 Task: Create a validation rule in Salesforce to ensure 'Days_Open_Field' cannot be negative.
Action: Mouse moved to (14, 93)
Screenshot: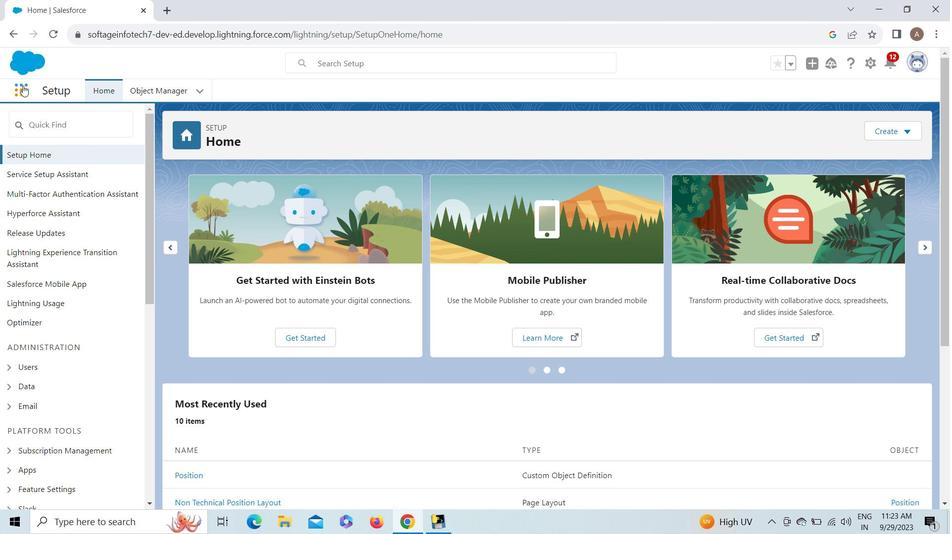 
Action: Mouse pressed left at (14, 93)
Screenshot: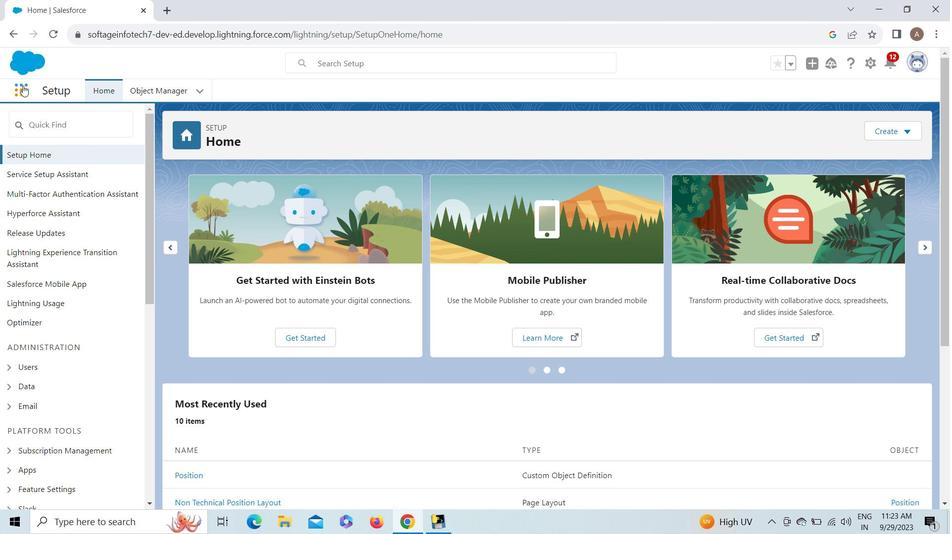 
Action: Mouse moved to (22, 86)
Screenshot: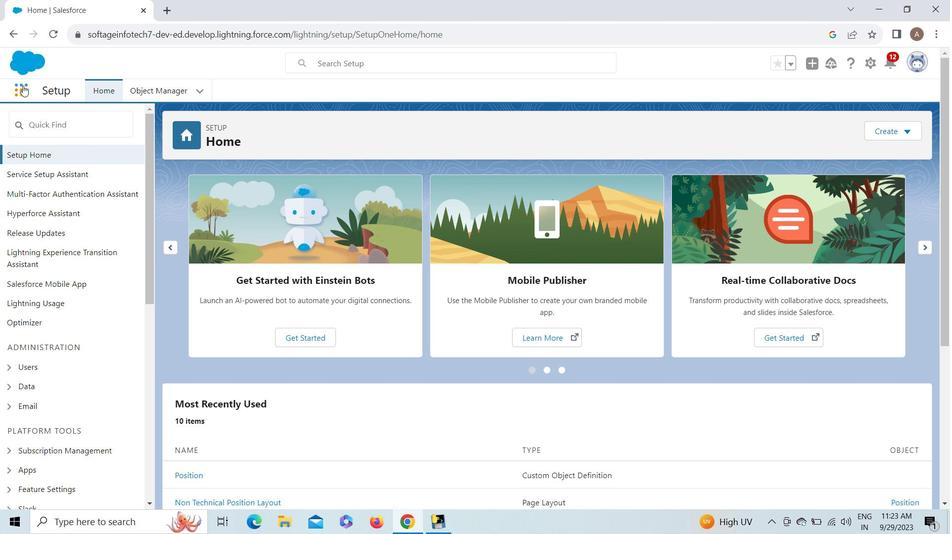 
Action: Mouse pressed left at (22, 86)
Screenshot: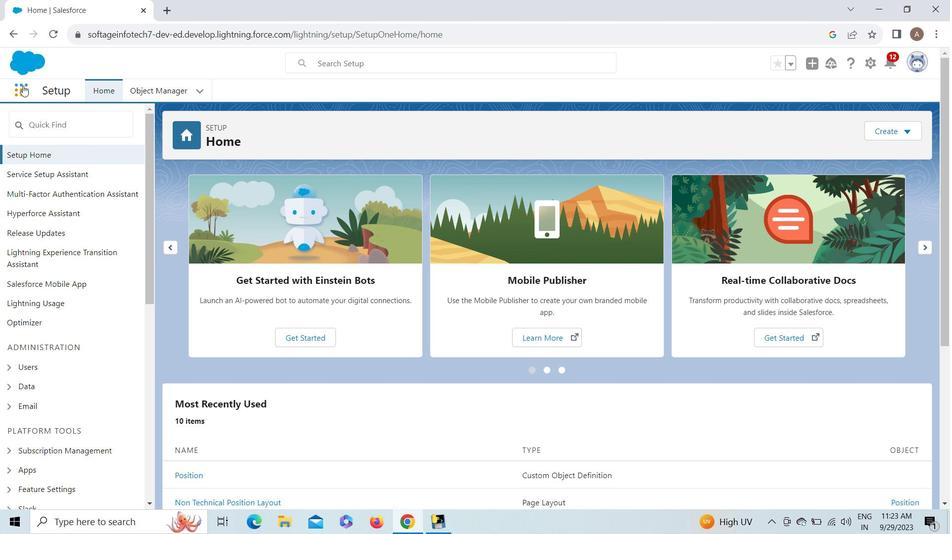 
Action: Mouse moved to (61, 166)
Screenshot: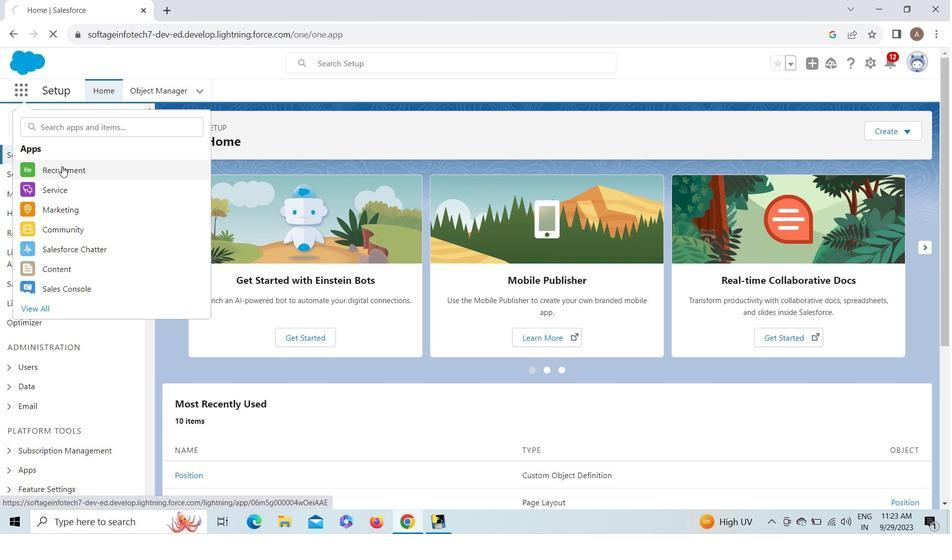 
Action: Mouse pressed left at (61, 166)
Screenshot: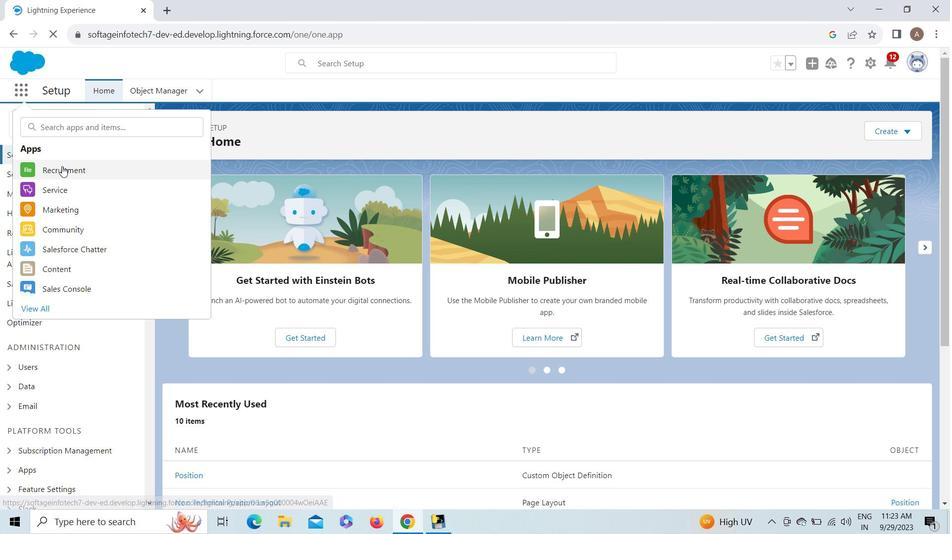 
Action: Mouse moved to (176, 82)
Screenshot: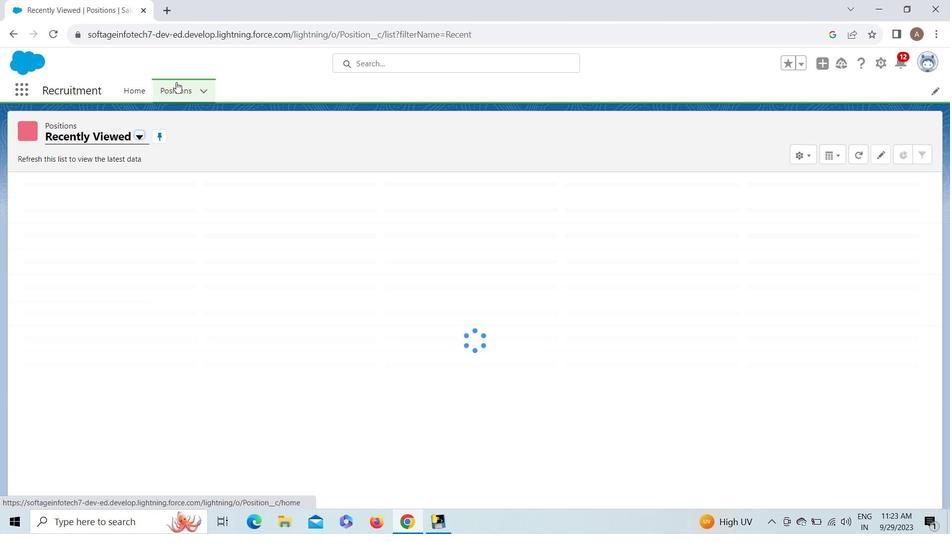 
Action: Mouse pressed left at (176, 82)
Screenshot: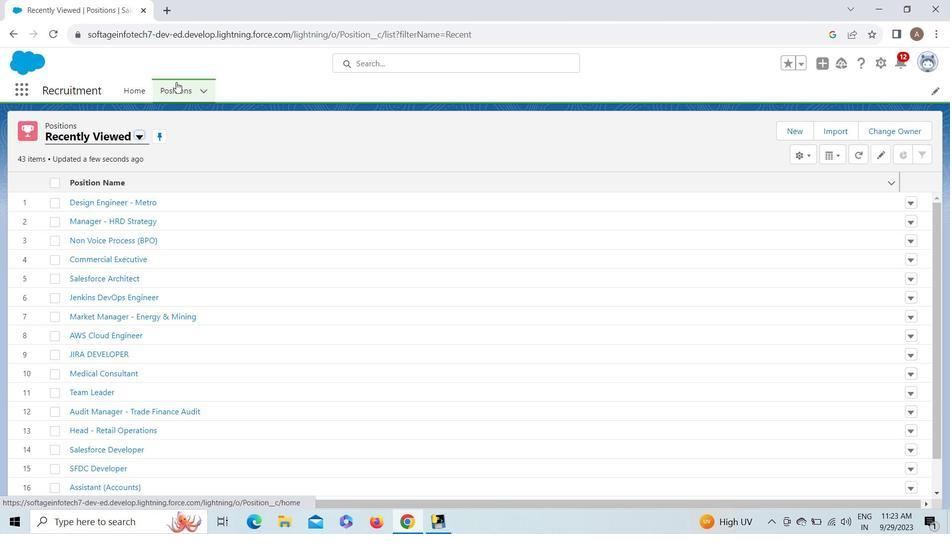 
Action: Mouse moved to (879, 61)
Screenshot: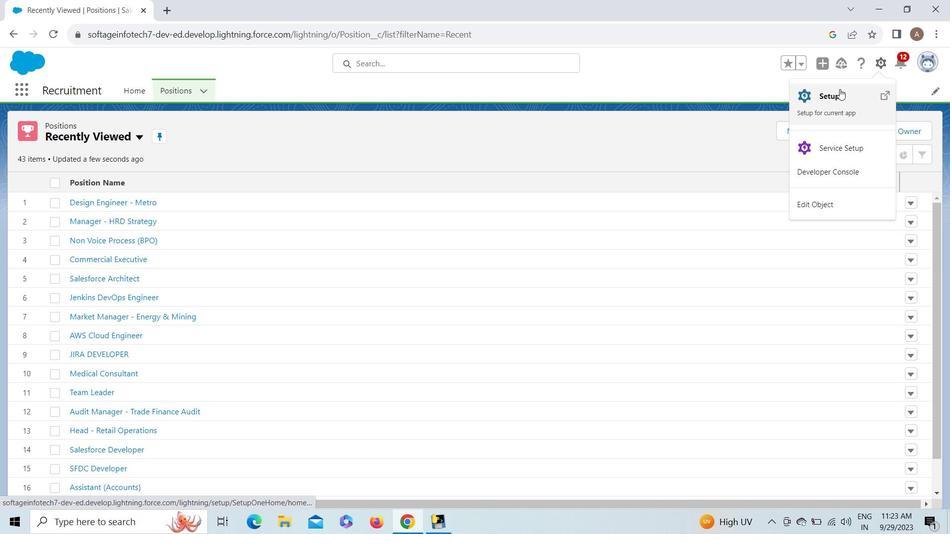 
Action: Mouse pressed left at (879, 61)
Screenshot: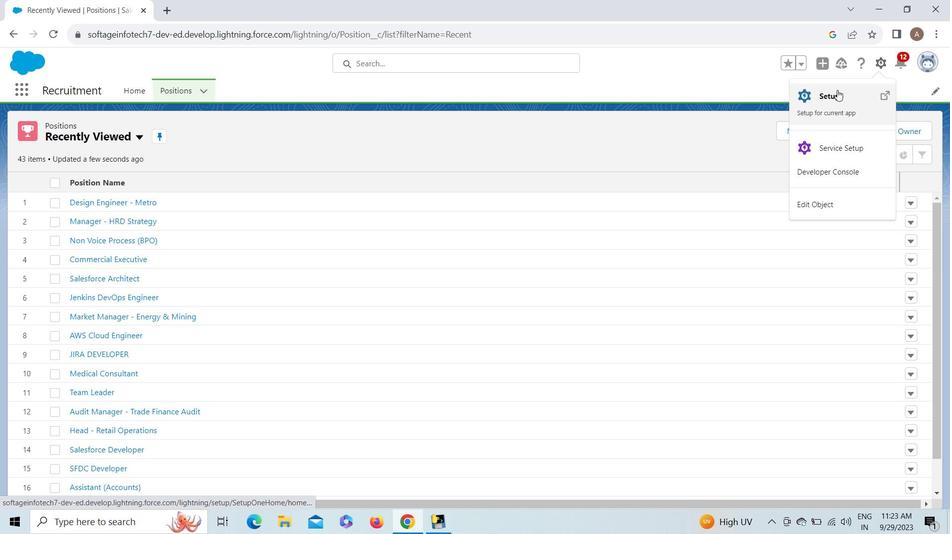 
Action: Mouse moved to (837, 90)
Screenshot: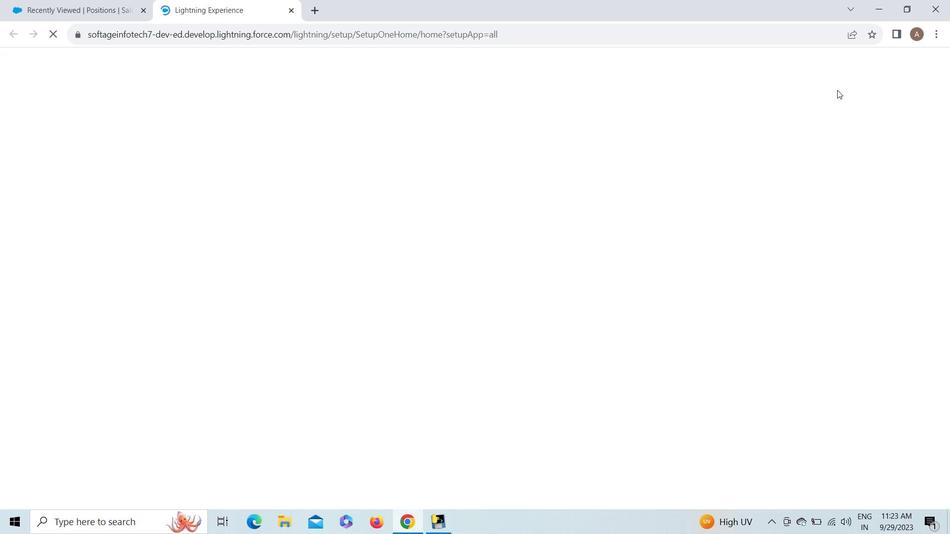 
Action: Mouse pressed left at (837, 90)
Screenshot: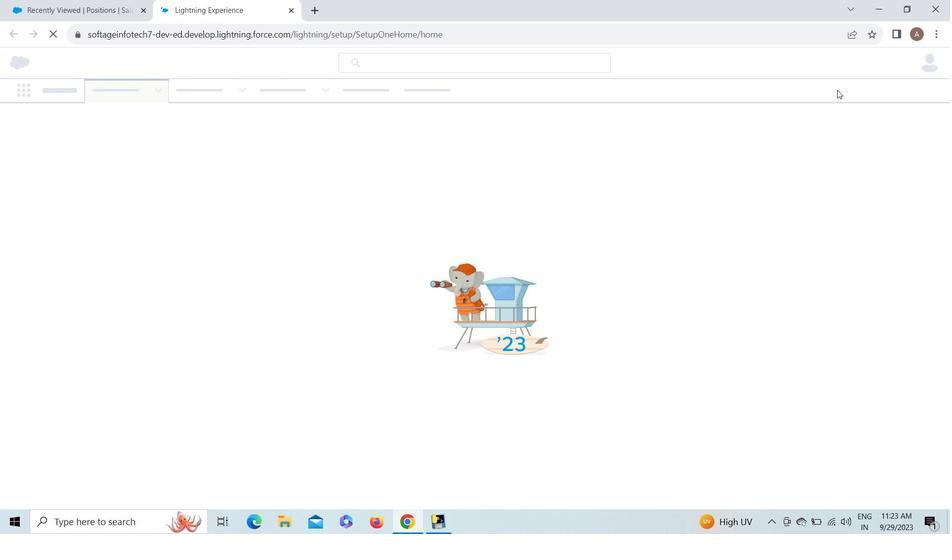 
Action: Mouse moved to (152, 89)
Screenshot: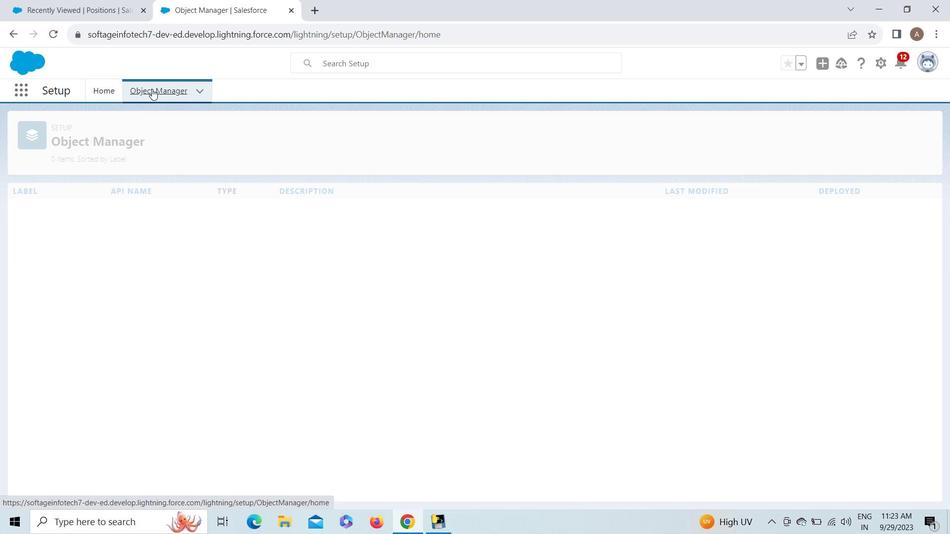
Action: Mouse pressed left at (152, 89)
Screenshot: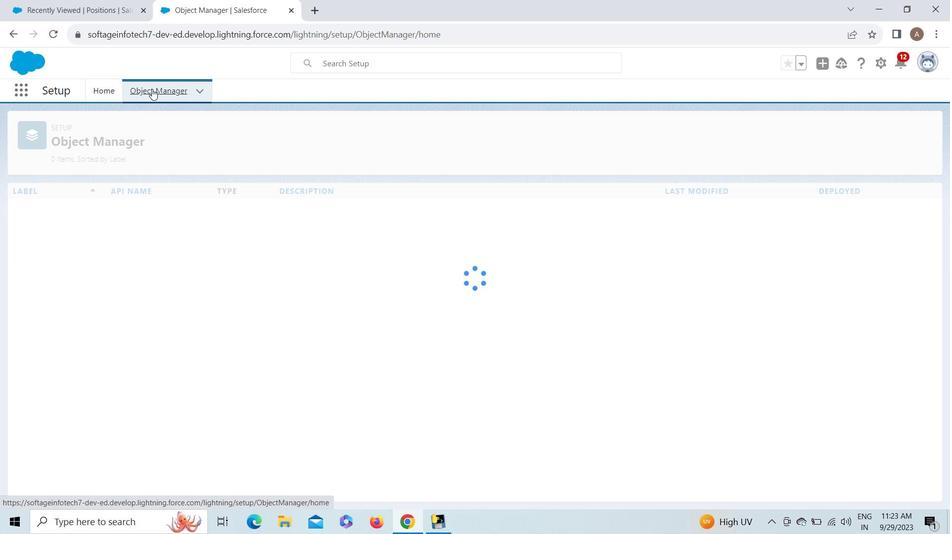 
Action: Mouse moved to (707, 125)
Screenshot: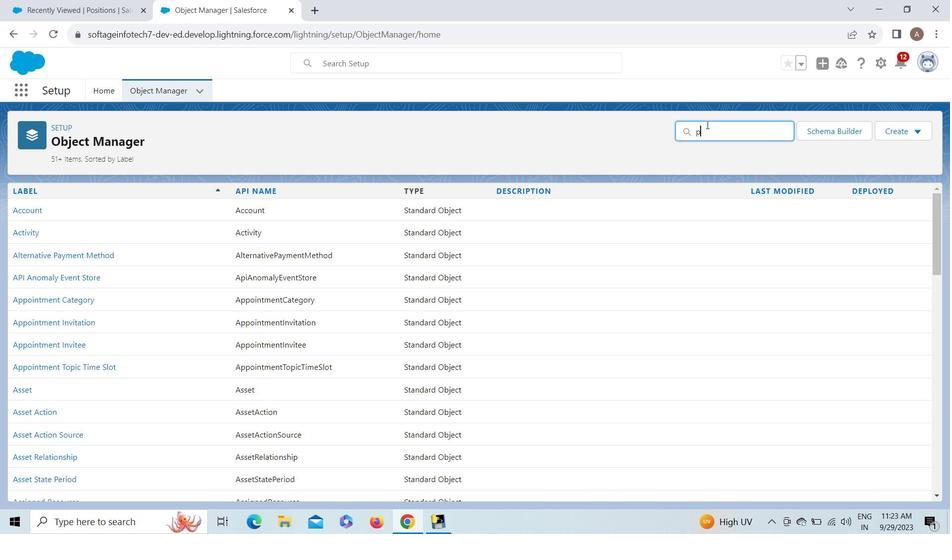 
Action: Mouse pressed left at (707, 125)
Screenshot: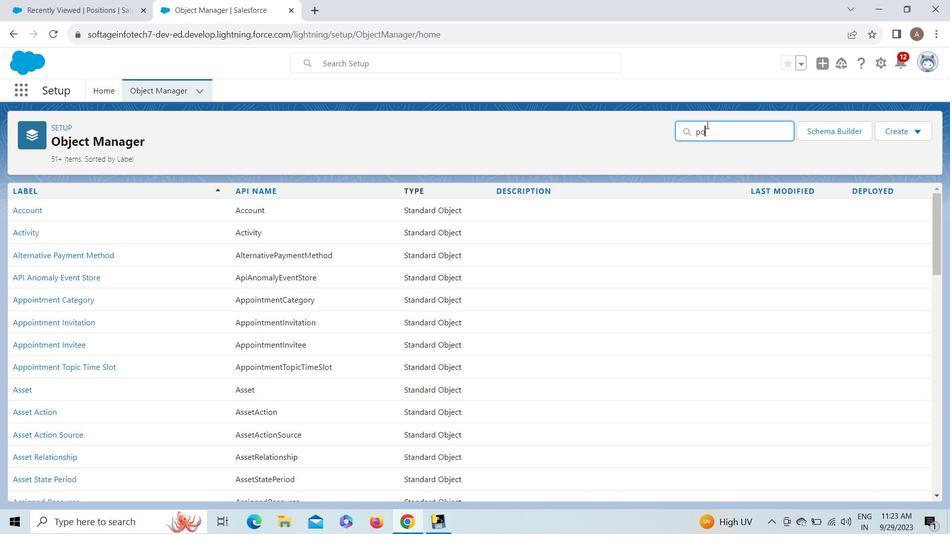 
Action: Key pressed pos
Screenshot: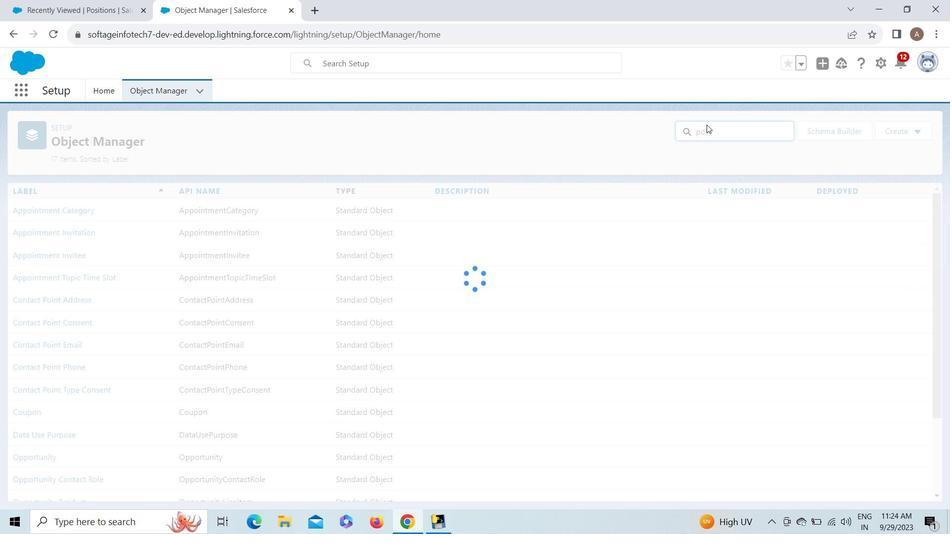 
Action: Mouse moved to (25, 246)
Screenshot: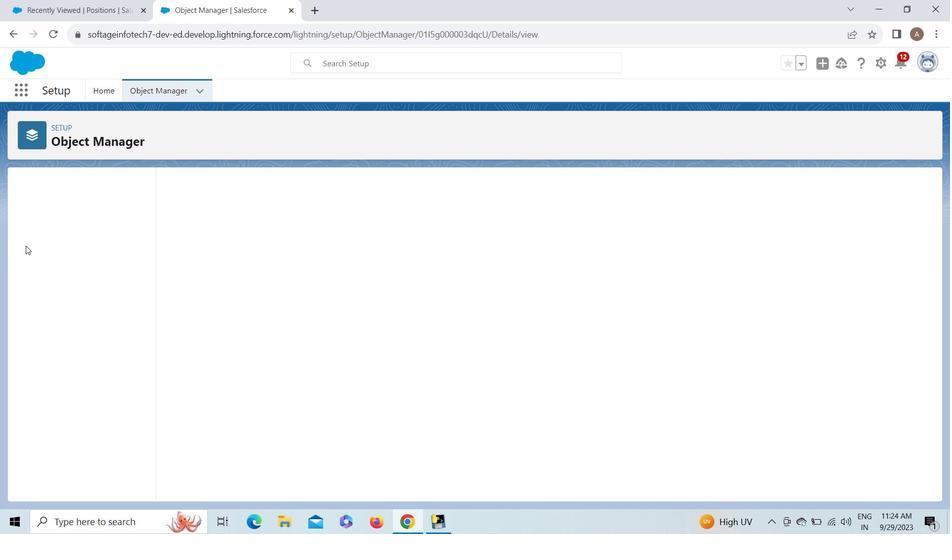 
Action: Mouse pressed left at (25, 246)
Screenshot: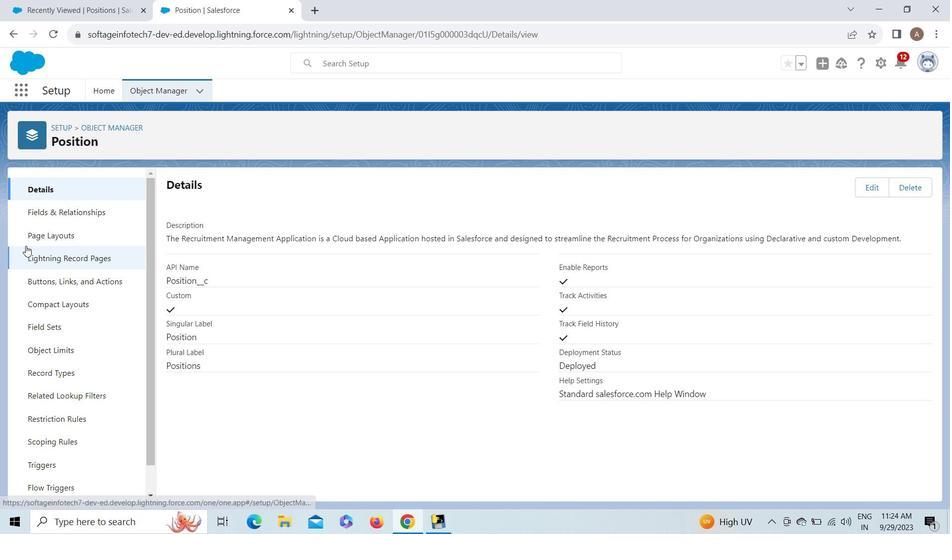 
Action: Mouse moved to (153, 476)
Screenshot: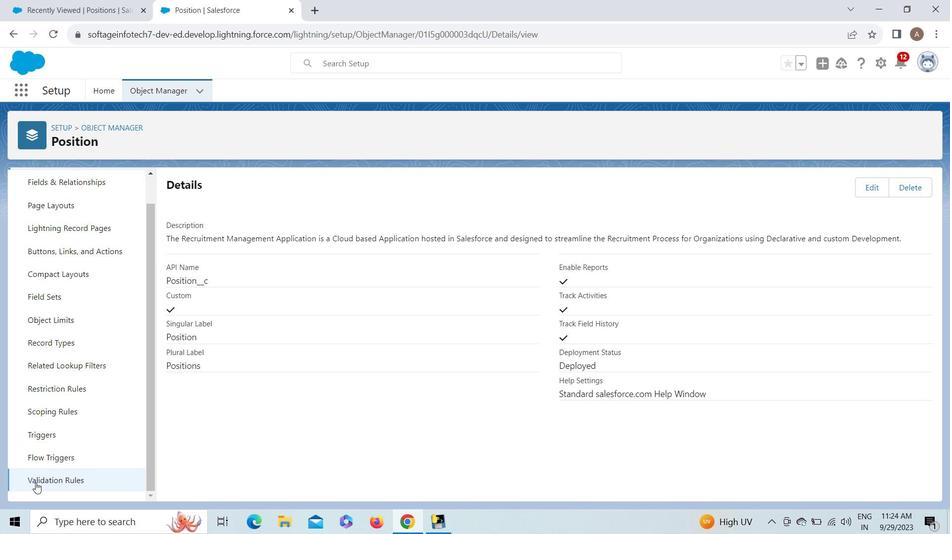 
Action: Mouse pressed left at (153, 476)
Screenshot: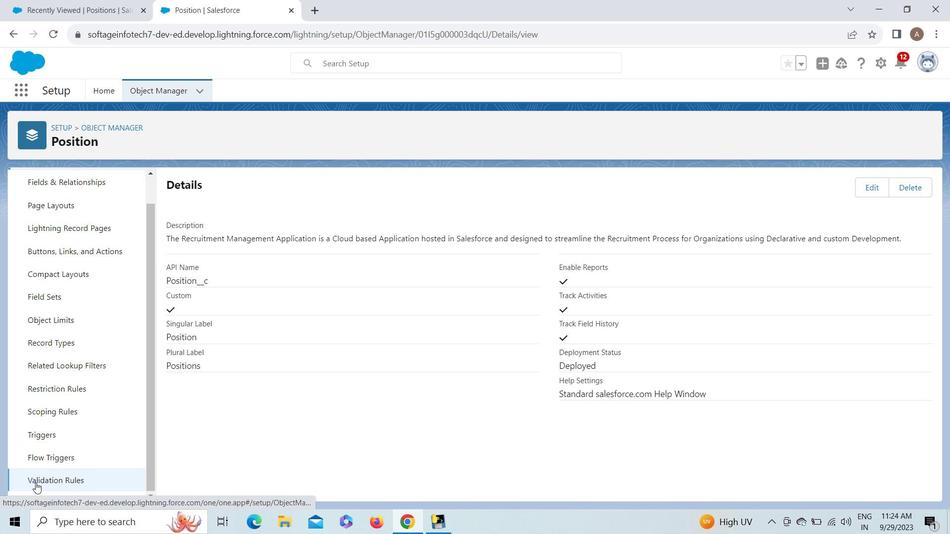
Action: Mouse moved to (36, 483)
Screenshot: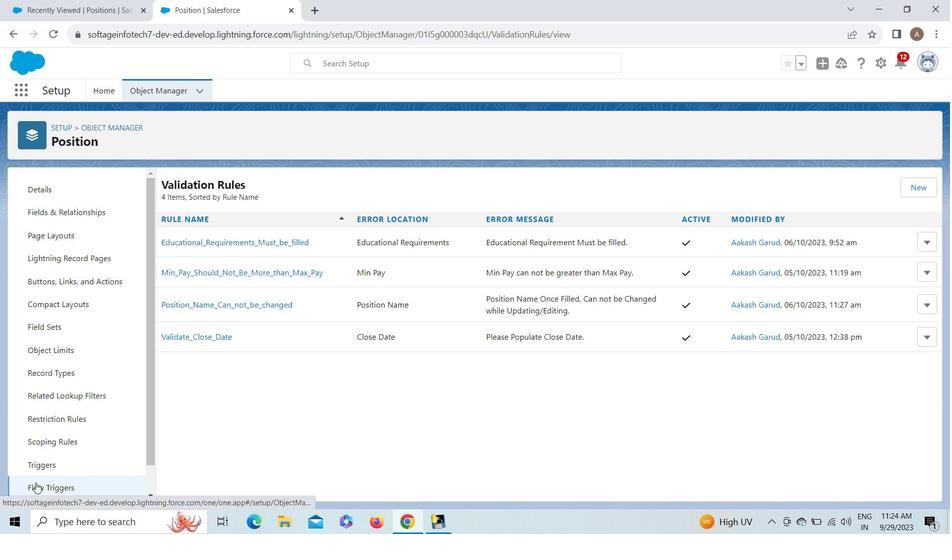 
Action: Mouse pressed left at (36, 483)
Screenshot: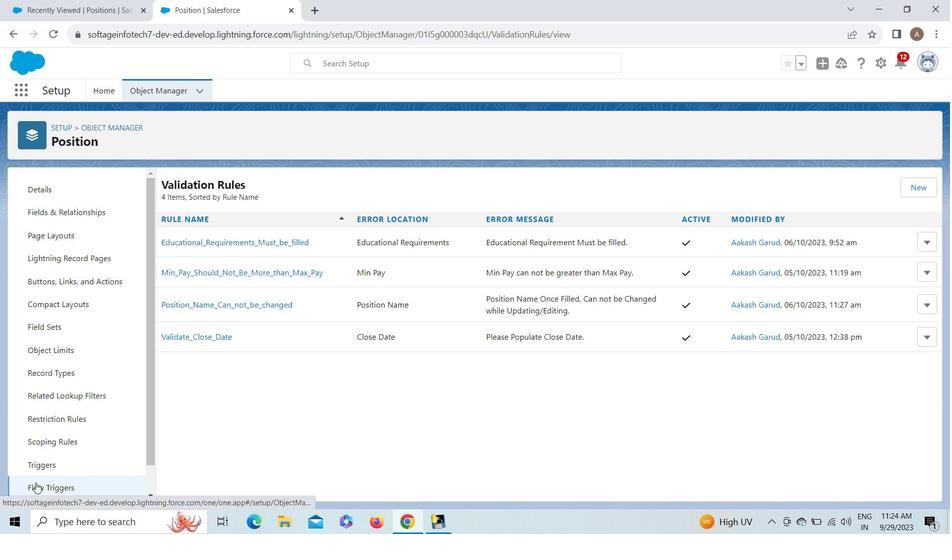 
Action: Mouse moved to (49, 0)
Screenshot: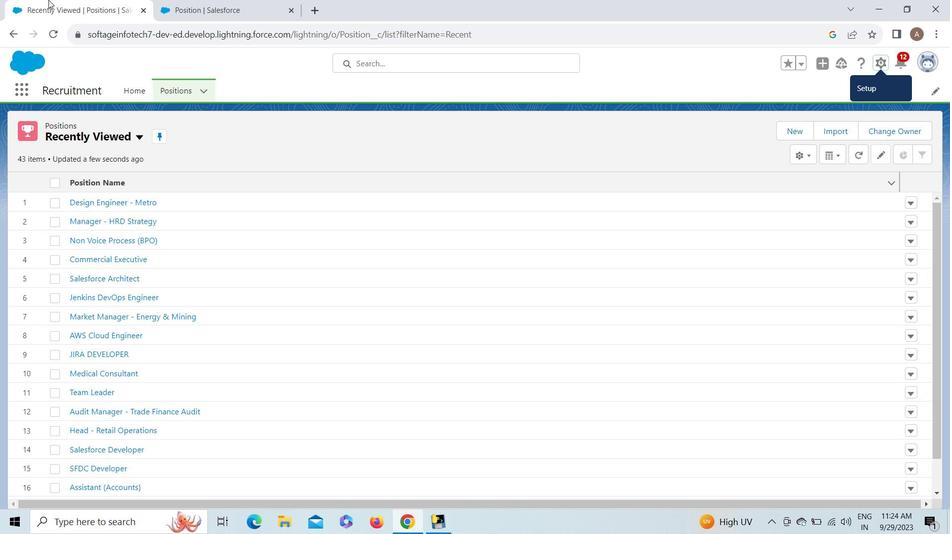 
Action: Mouse pressed left at (49, 0)
Screenshot: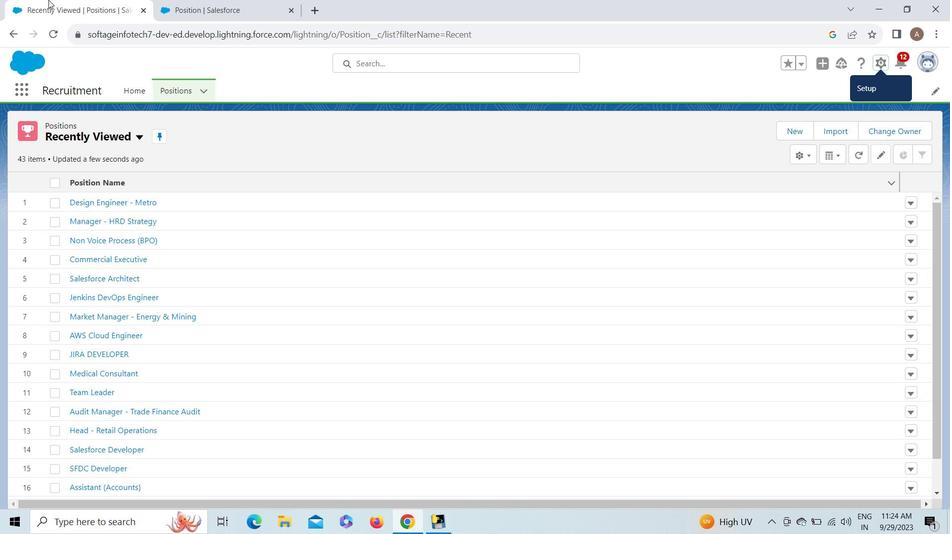 
Action: Mouse moved to (807, 129)
Screenshot: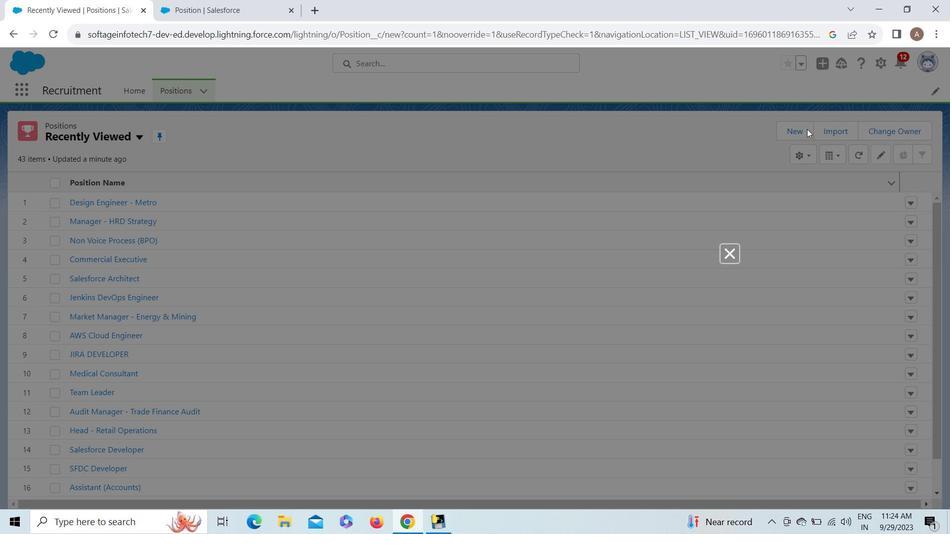
Action: Mouse pressed left at (807, 129)
Screenshot: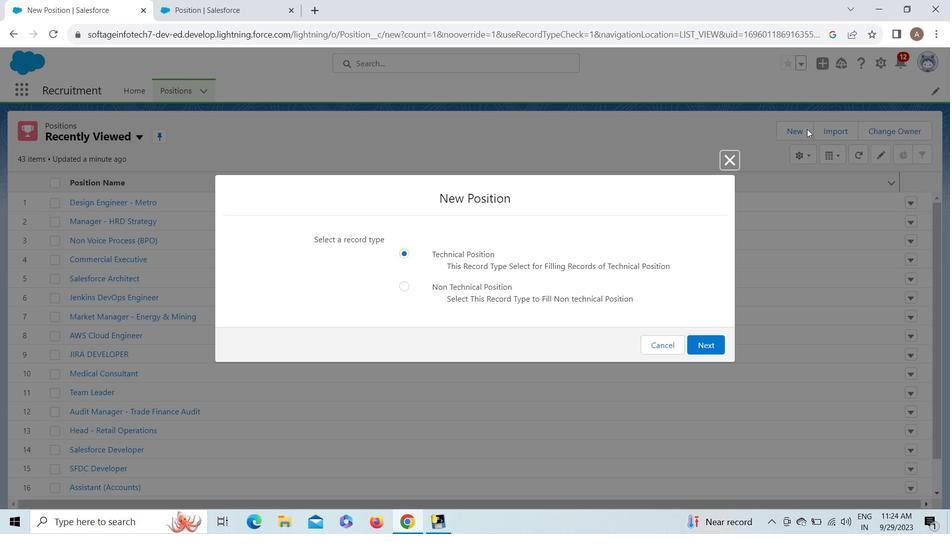 
Action: Mouse moved to (715, 343)
Screenshot: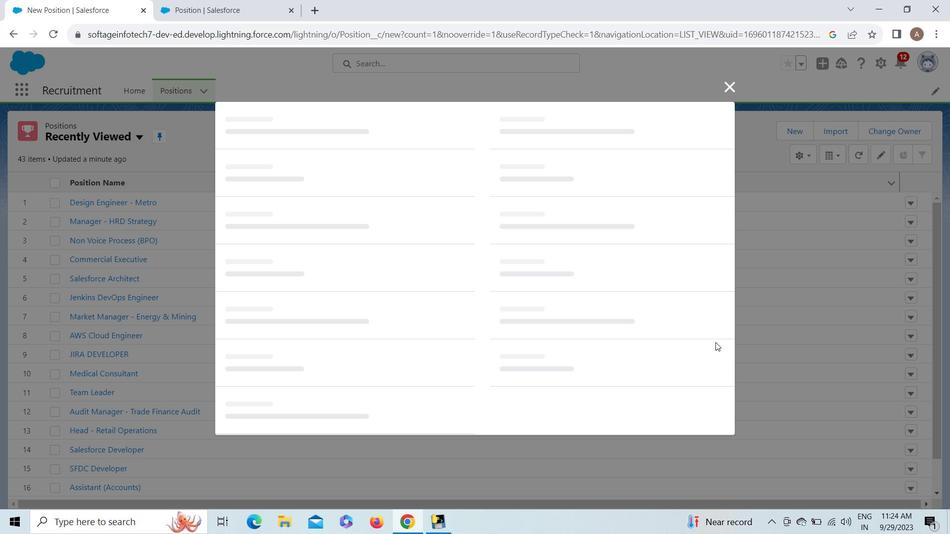 
Action: Mouse pressed left at (715, 343)
Screenshot: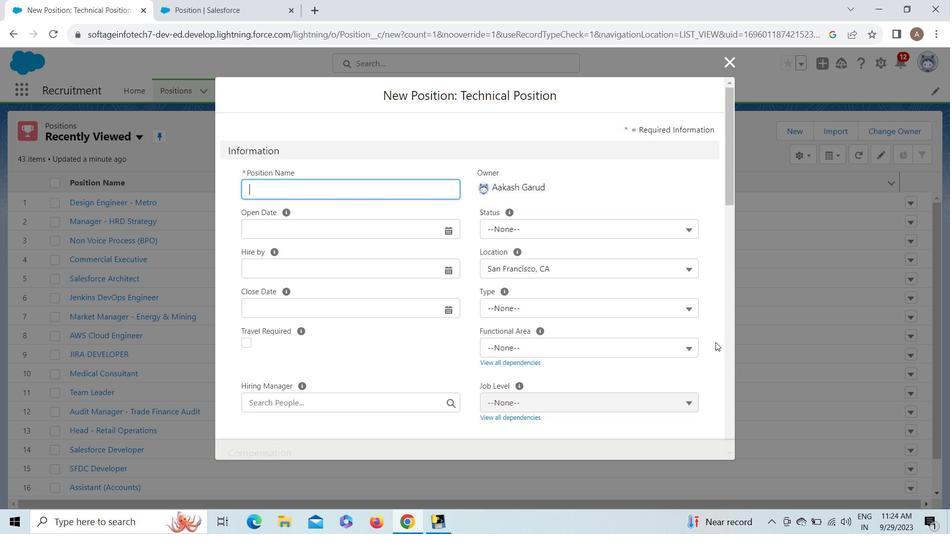 
Action: Mouse moved to (726, 168)
Screenshot: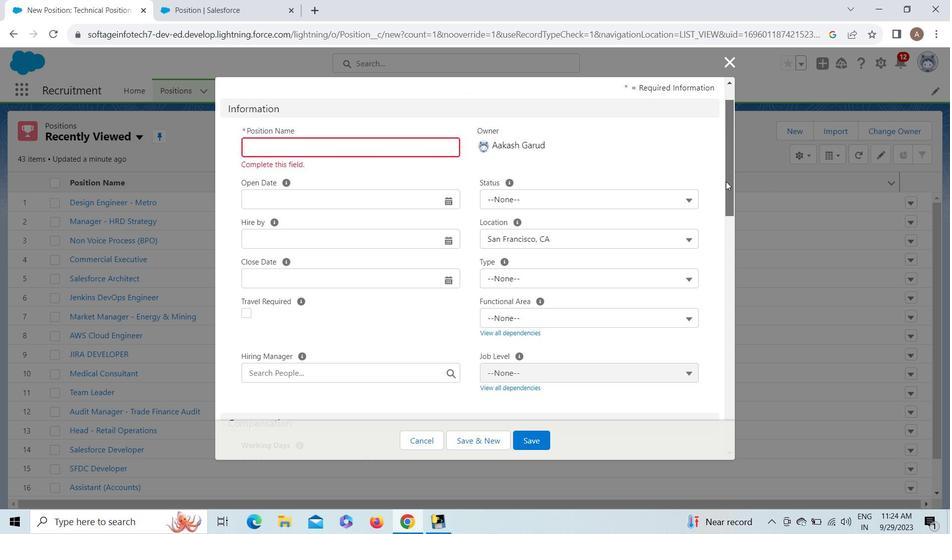 
Action: Mouse pressed left at (726, 168)
Screenshot: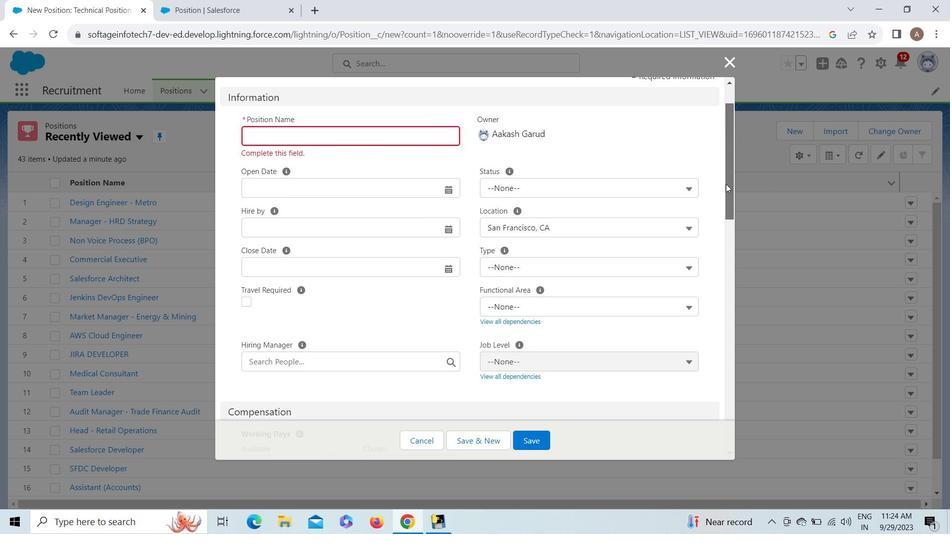 
Action: Mouse moved to (730, 187)
Screenshot: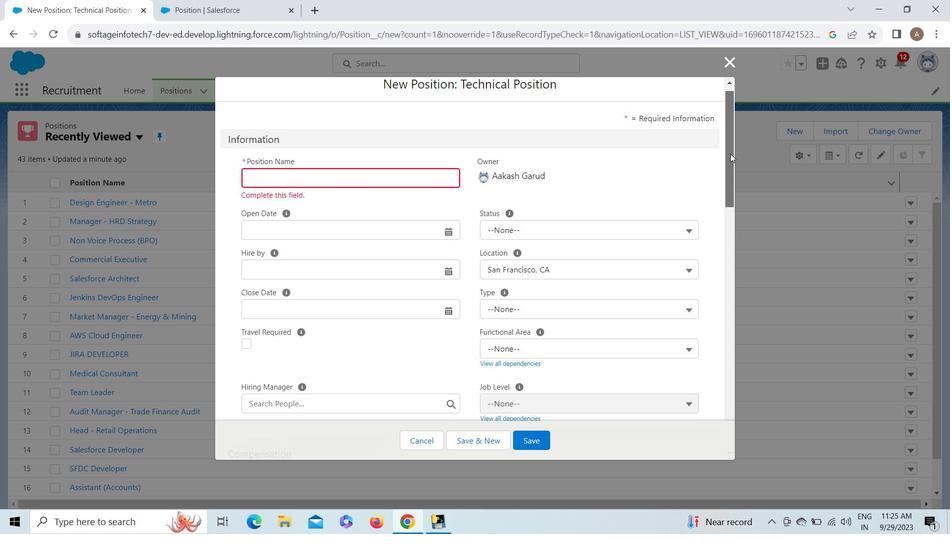 
Action: Mouse pressed left at (730, 187)
Screenshot: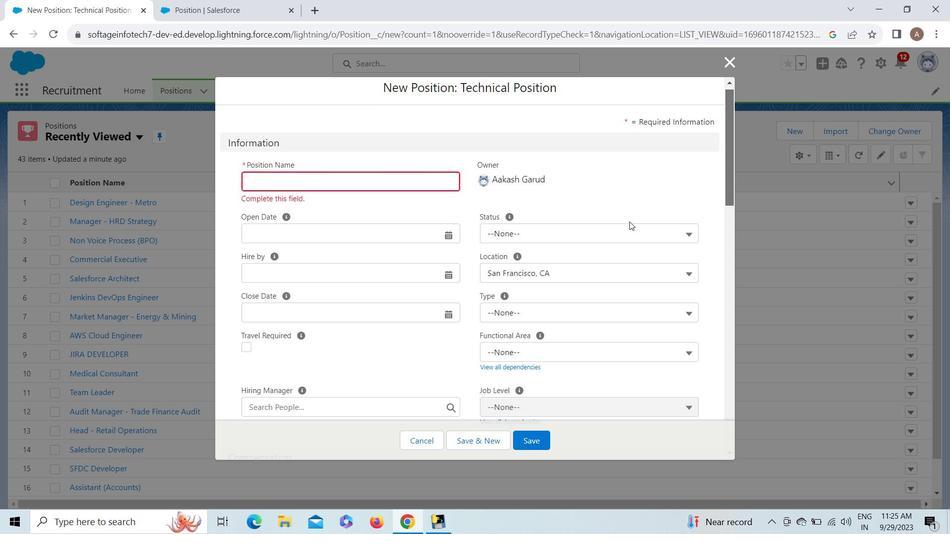 
Action: Mouse moved to (219, 2)
Screenshot: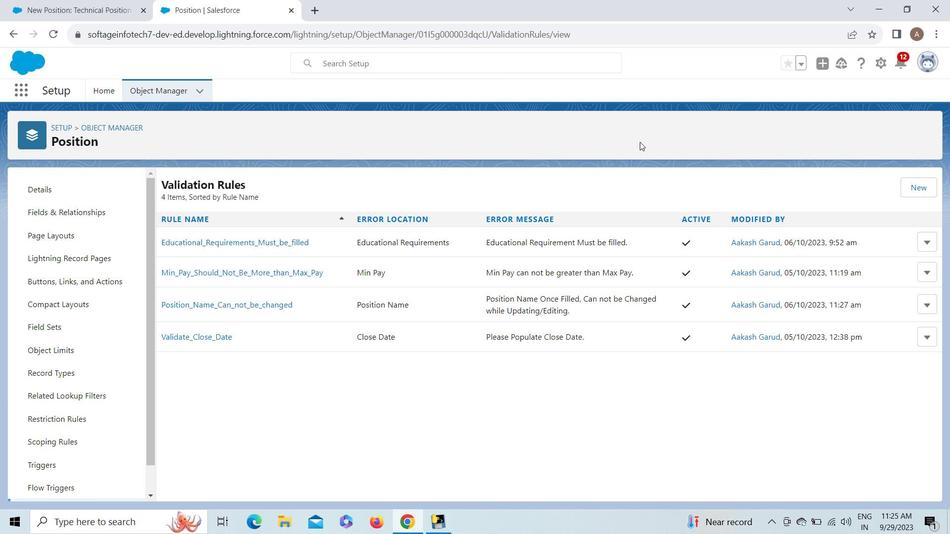 
Action: Mouse pressed left at (219, 2)
Screenshot: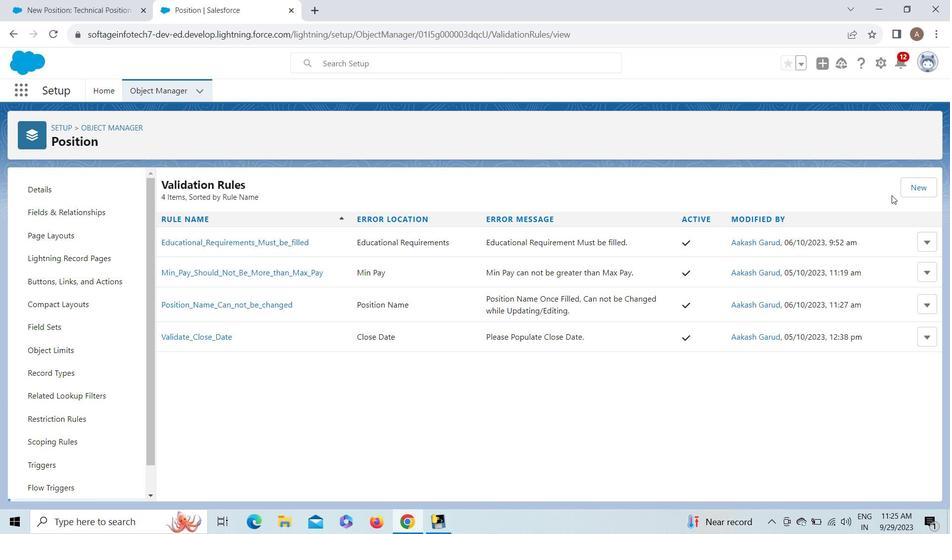 
Action: Mouse moved to (929, 181)
Screenshot: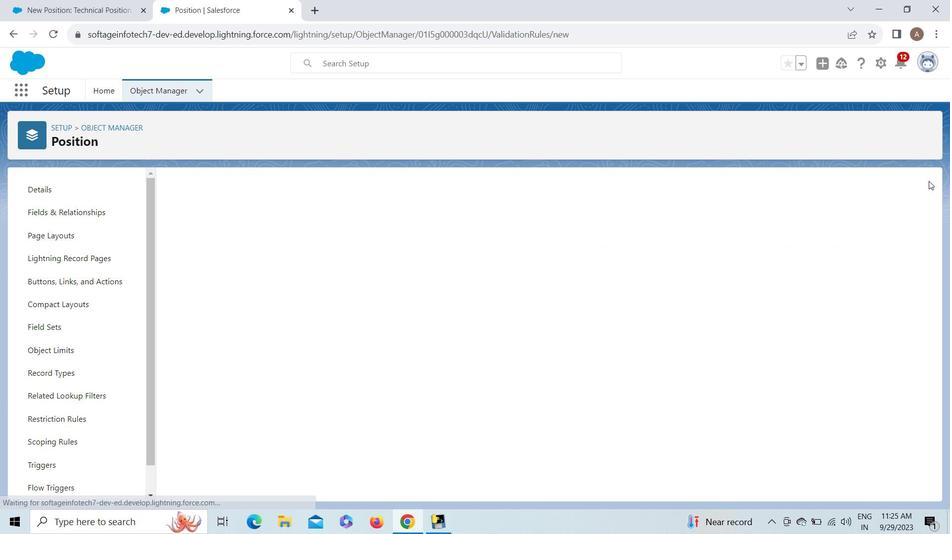 
Action: Mouse pressed left at (929, 181)
Screenshot: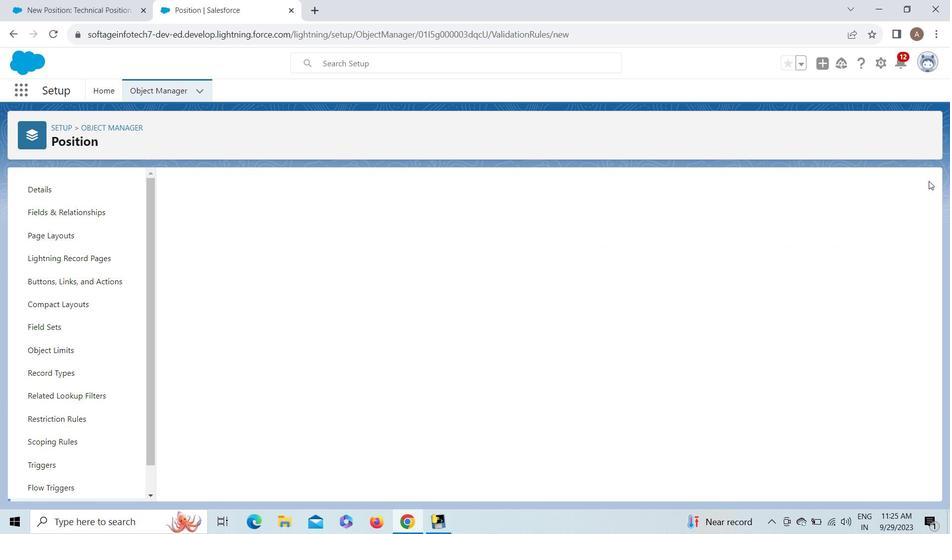 
Action: Mouse moved to (926, 242)
Screenshot: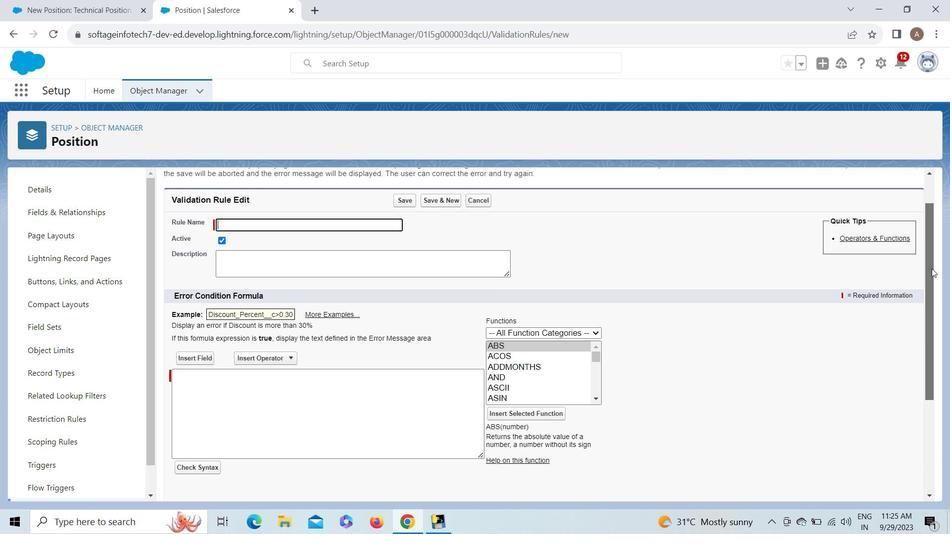 
Action: Mouse pressed left at (926, 242)
Screenshot: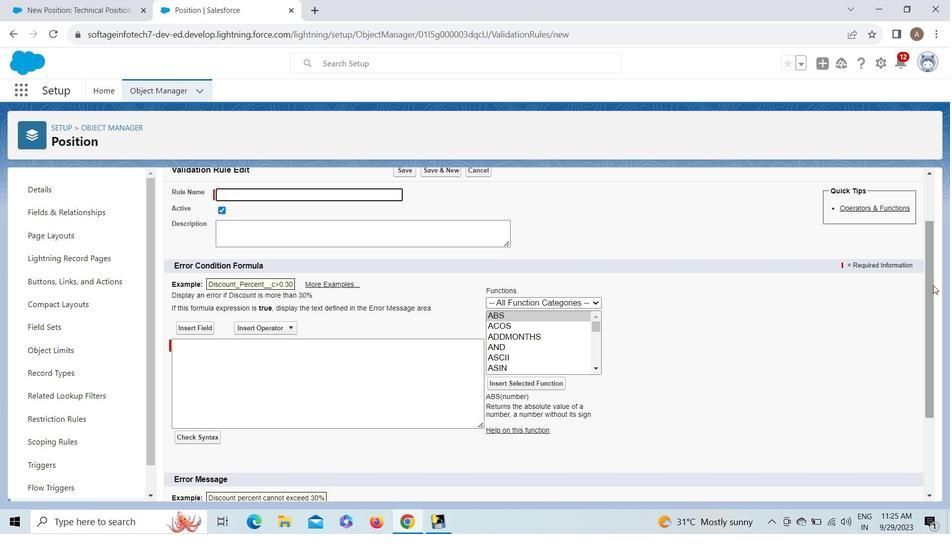 
Action: Mouse moved to (211, 322)
Screenshot: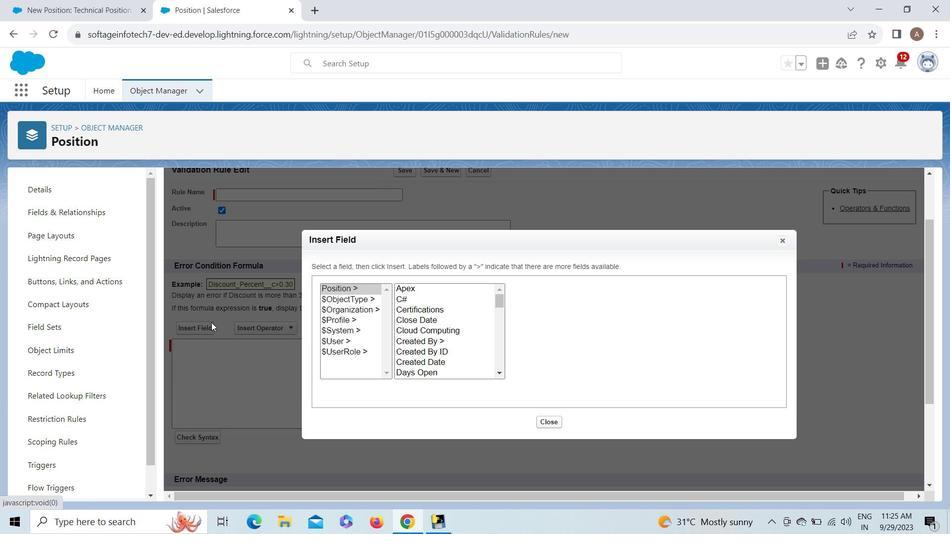 
Action: Mouse pressed left at (211, 322)
Screenshot: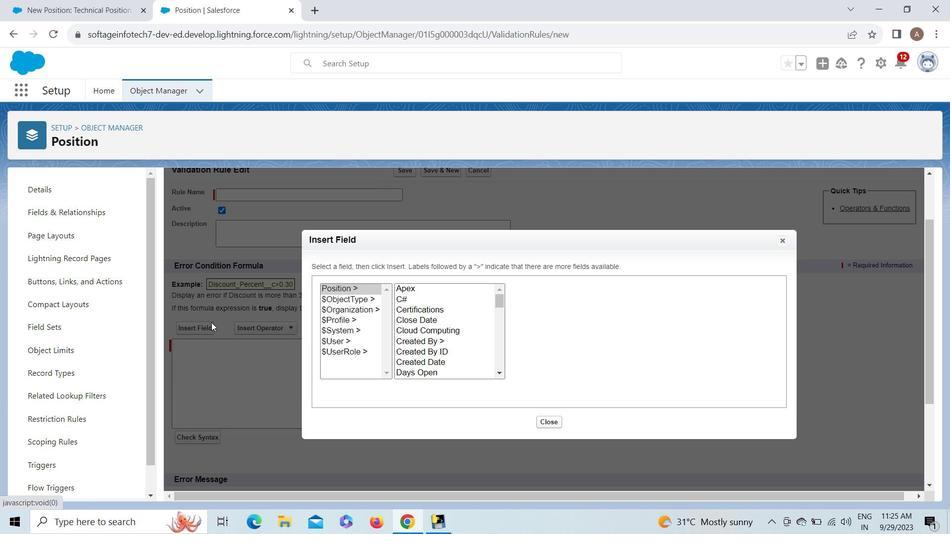 
Action: Mouse moved to (426, 315)
Screenshot: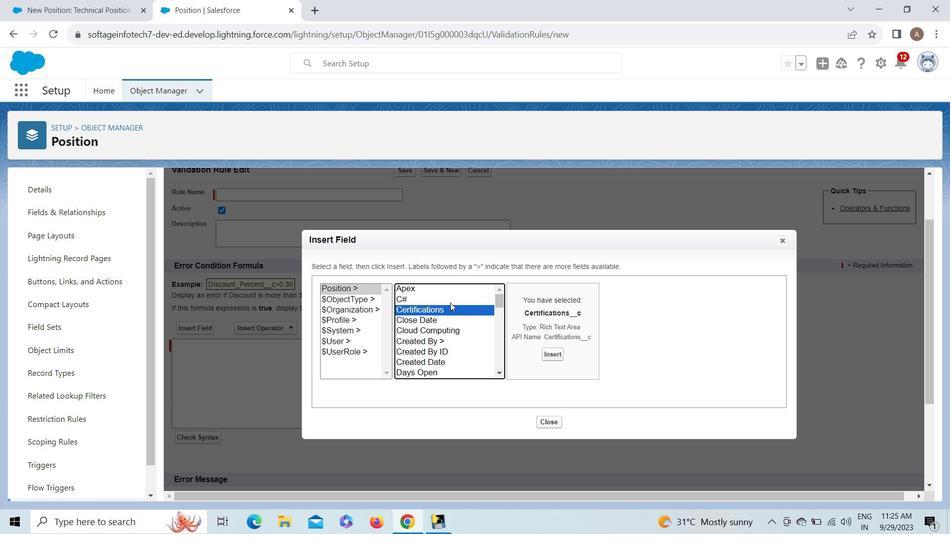 
Action: Mouse pressed left at (426, 315)
Screenshot: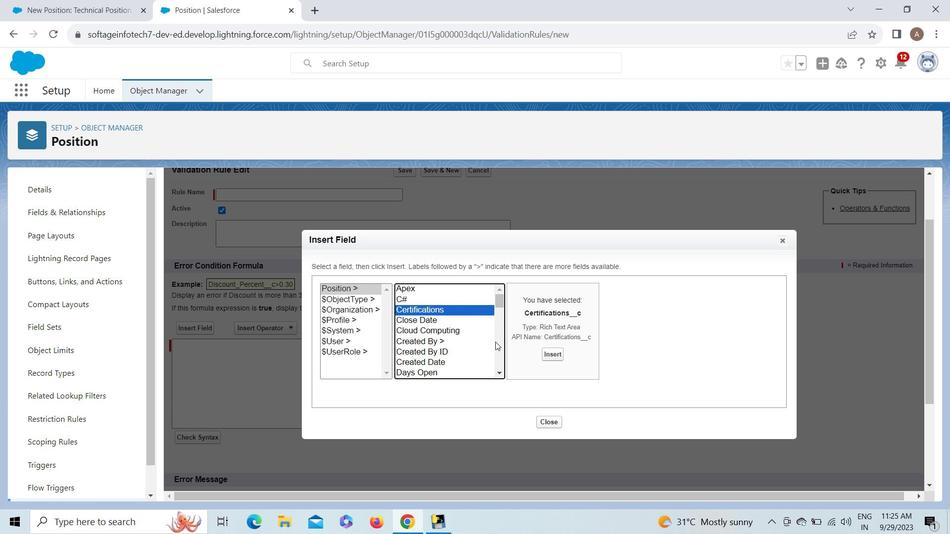 
Action: Mouse moved to (501, 373)
Screenshot: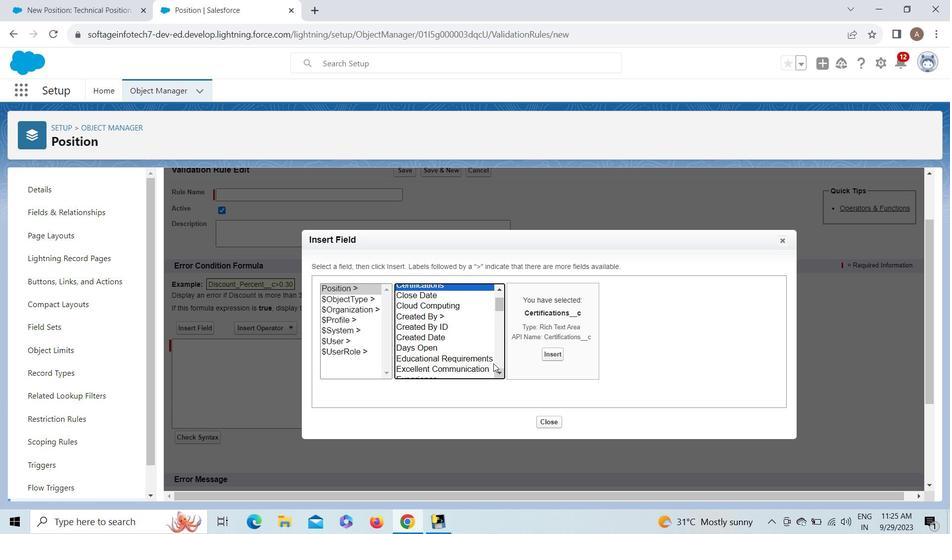 
Action: Mouse pressed left at (501, 373)
Screenshot: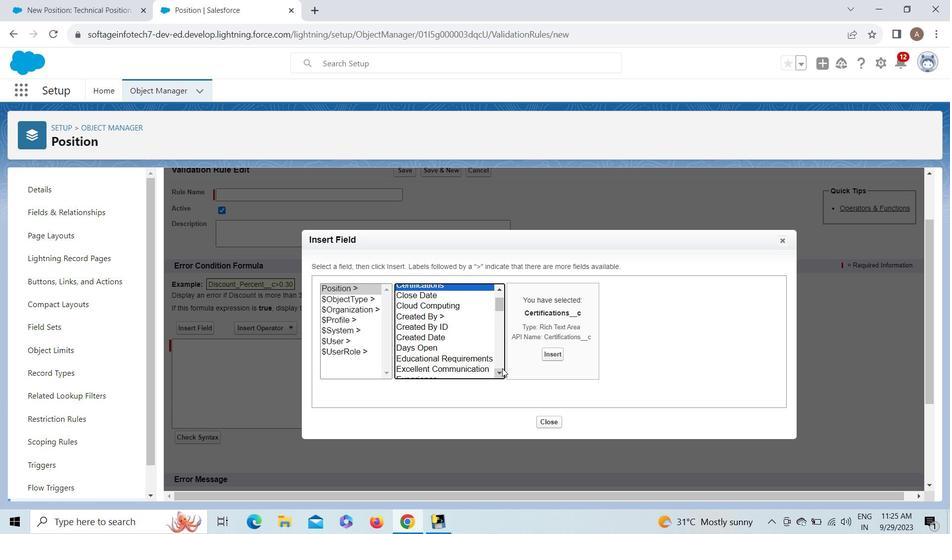 
Action: Mouse moved to (502, 369)
Screenshot: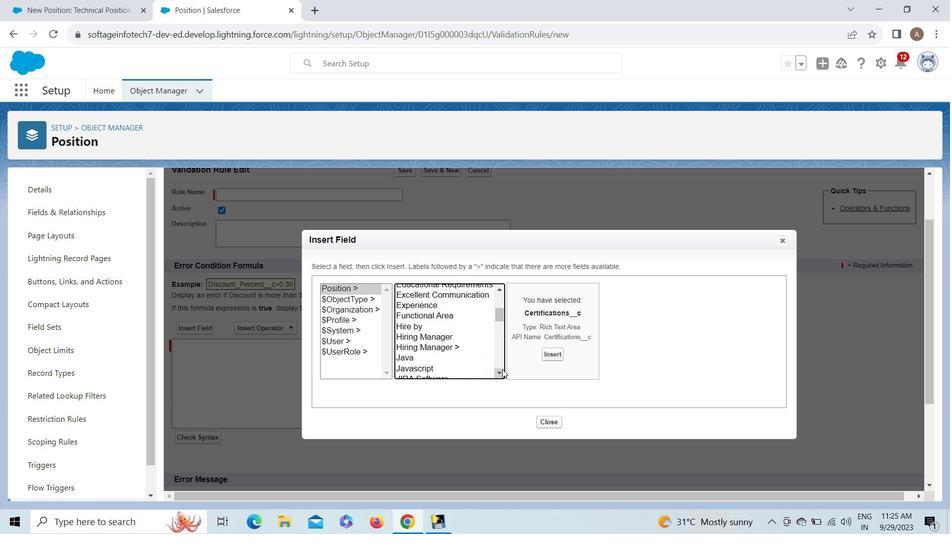 
Action: Mouse pressed left at (502, 369)
Screenshot: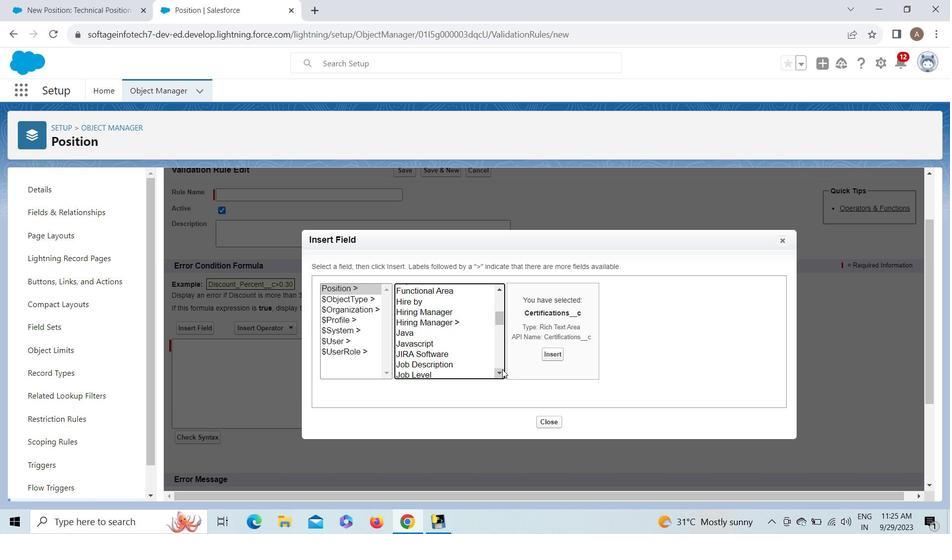 
Action: Mouse pressed left at (502, 369)
Screenshot: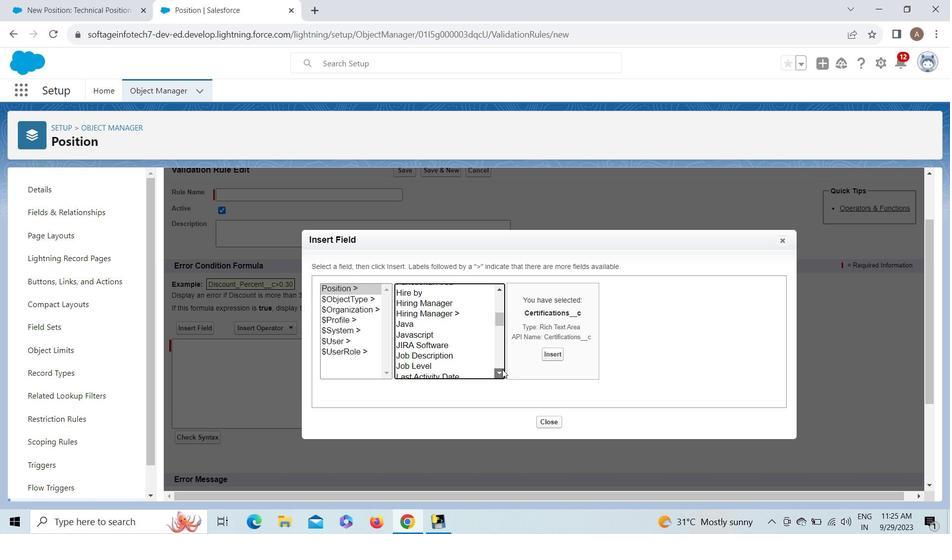 
Action: Mouse pressed left at (502, 369)
Screenshot: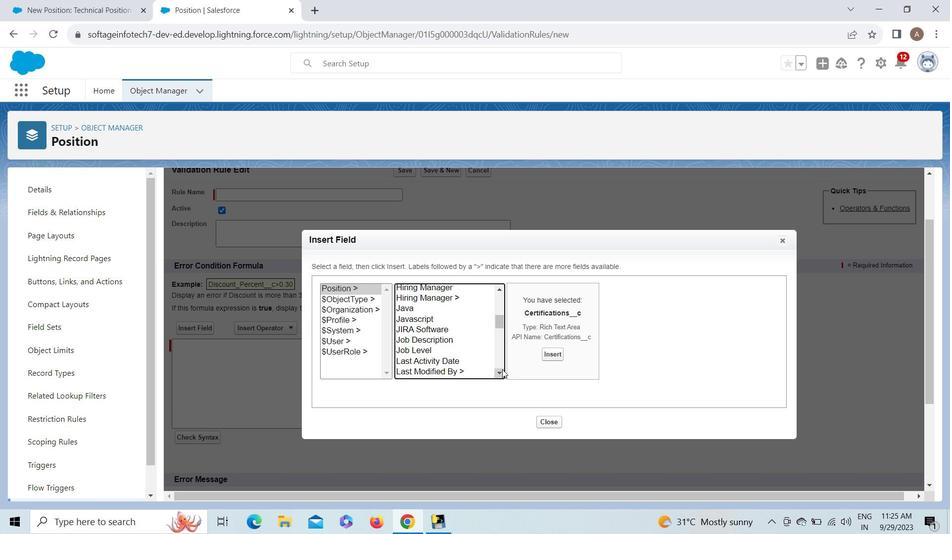 
Action: Mouse pressed left at (502, 369)
Screenshot: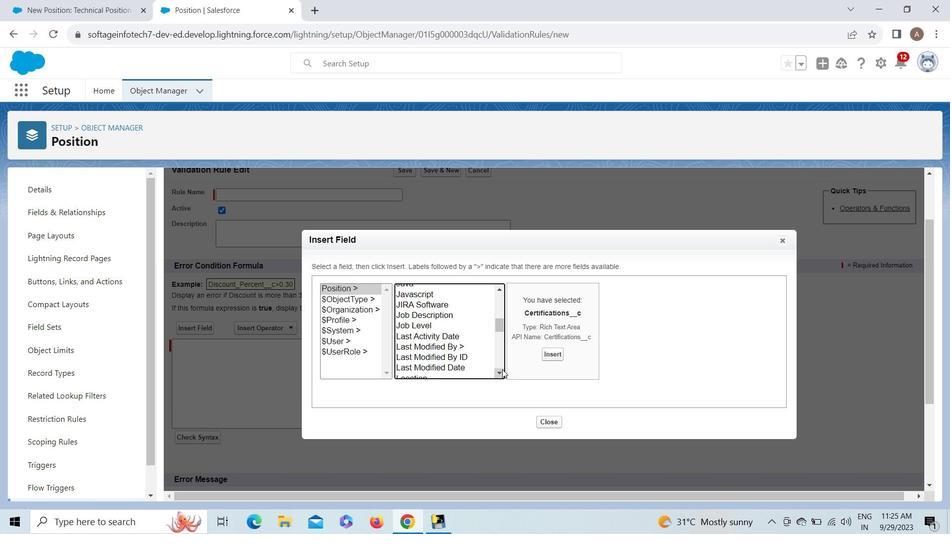 
Action: Mouse pressed left at (502, 369)
Screenshot: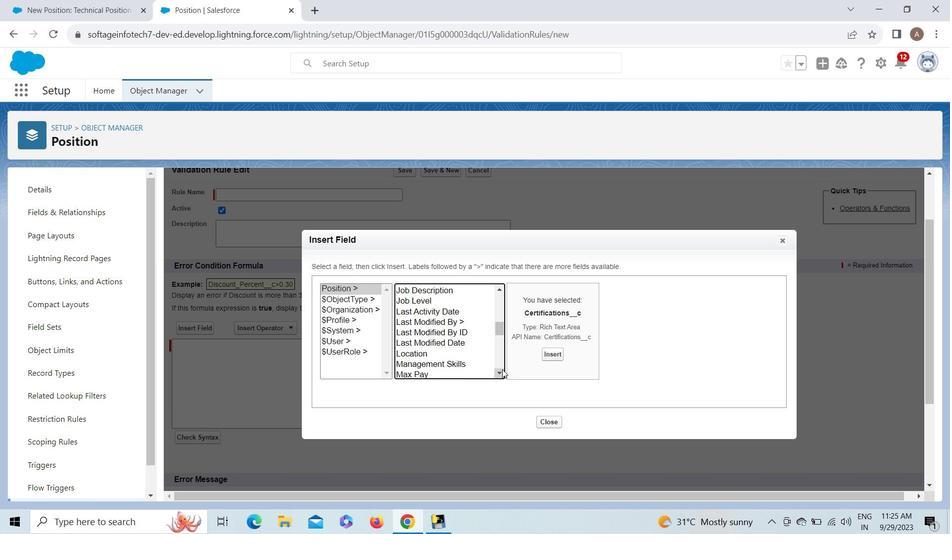 
Action: Mouse pressed left at (502, 369)
Screenshot: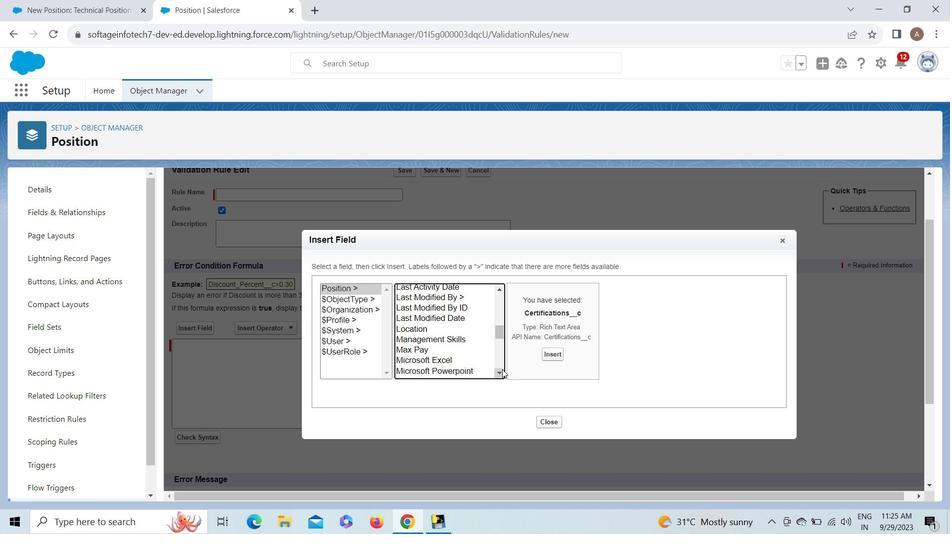 
Action: Mouse pressed left at (502, 369)
Screenshot: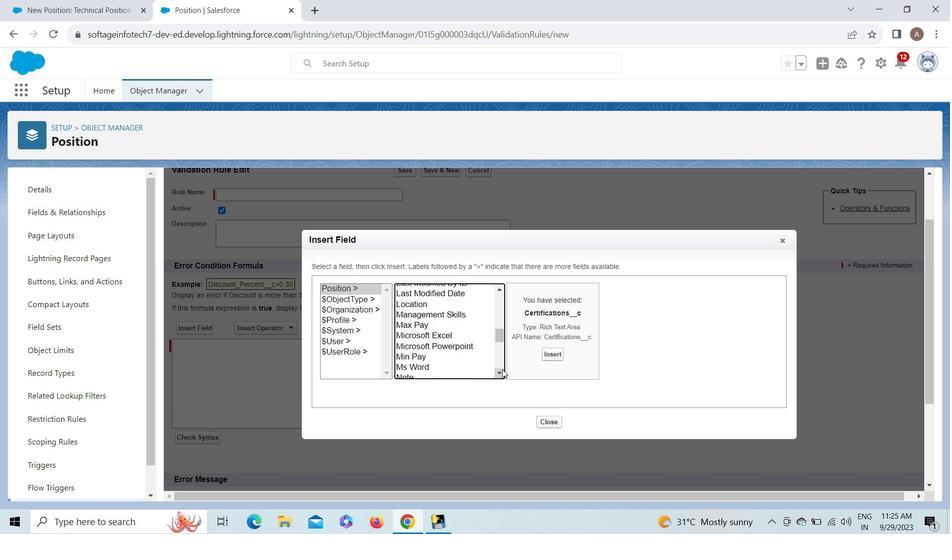 
Action: Mouse pressed left at (502, 369)
Screenshot: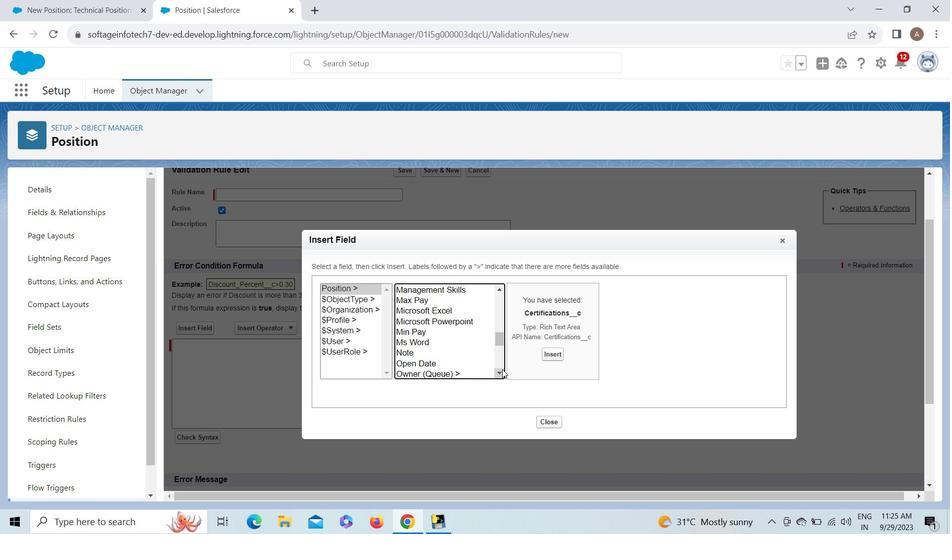 
Action: Mouse pressed left at (502, 369)
Screenshot: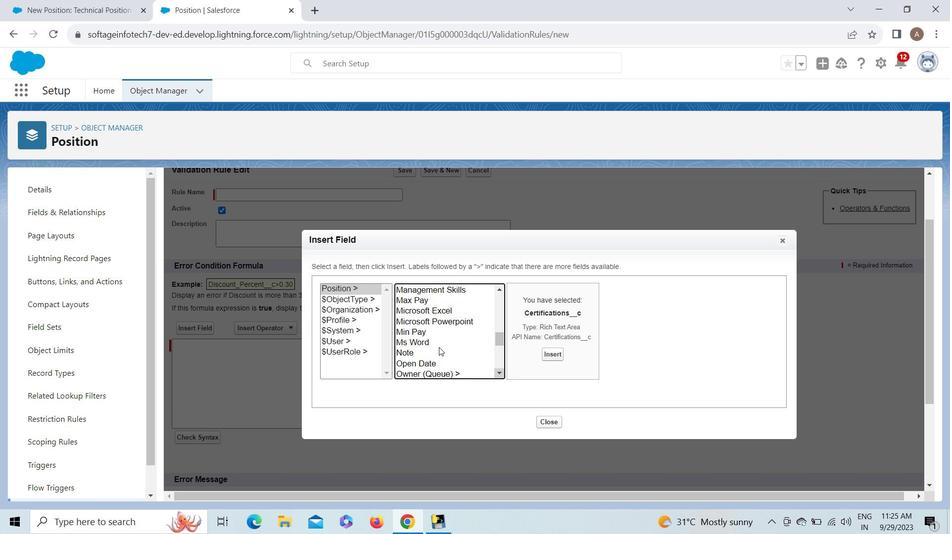 
Action: Mouse pressed left at (502, 369)
Screenshot: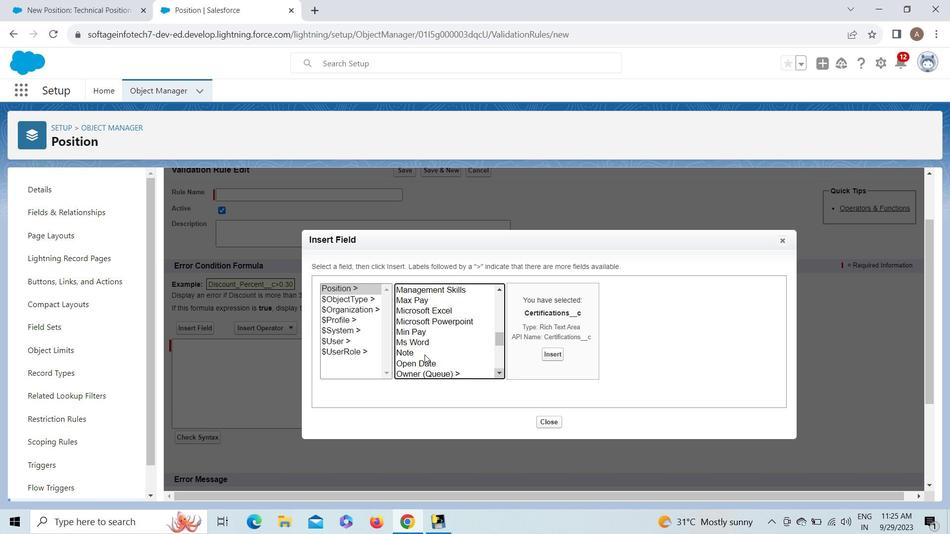 
Action: Mouse moved to (423, 360)
Screenshot: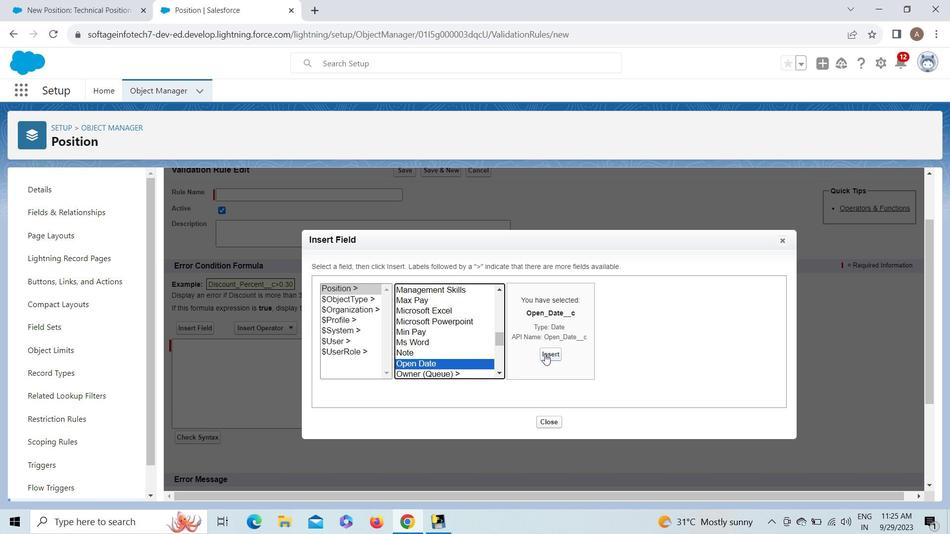 
Action: Mouse pressed left at (423, 360)
Screenshot: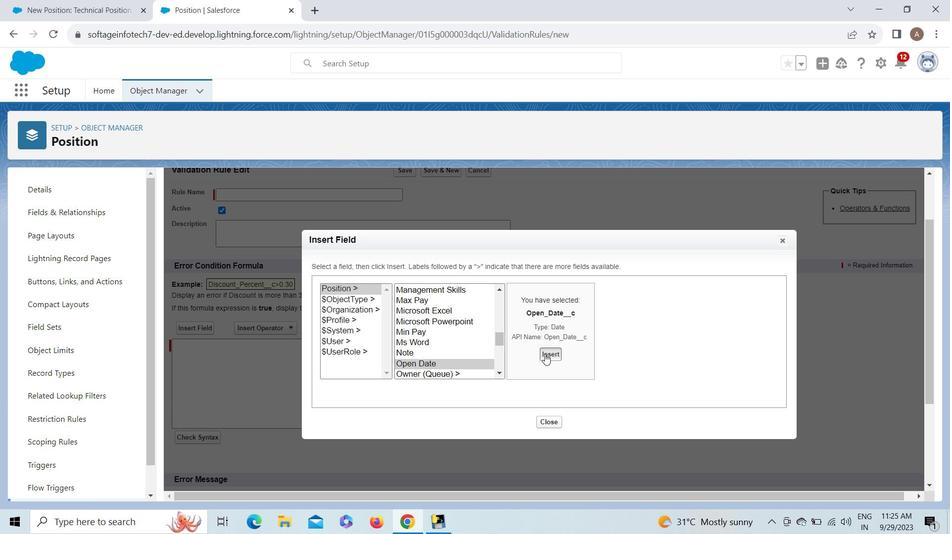 
Action: Mouse moved to (545, 354)
Screenshot: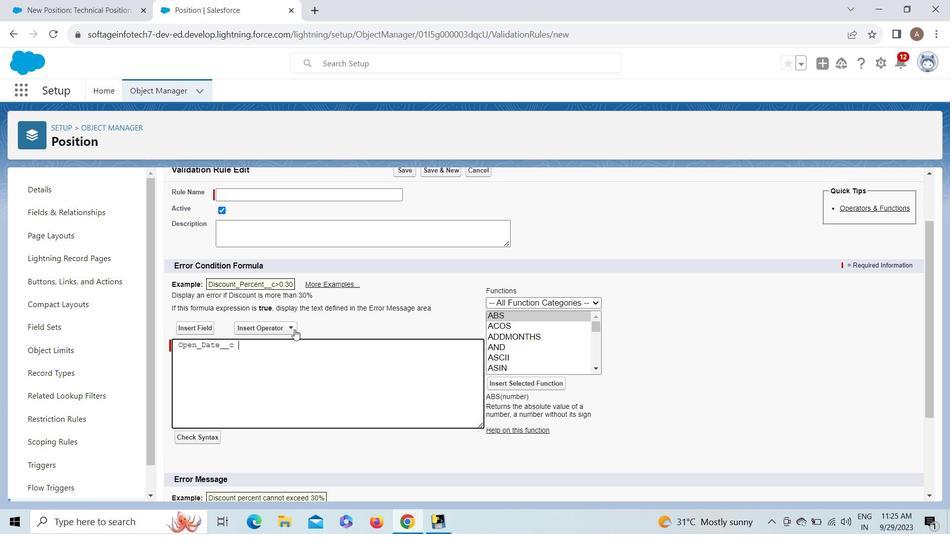 
Action: Mouse pressed left at (545, 354)
Screenshot: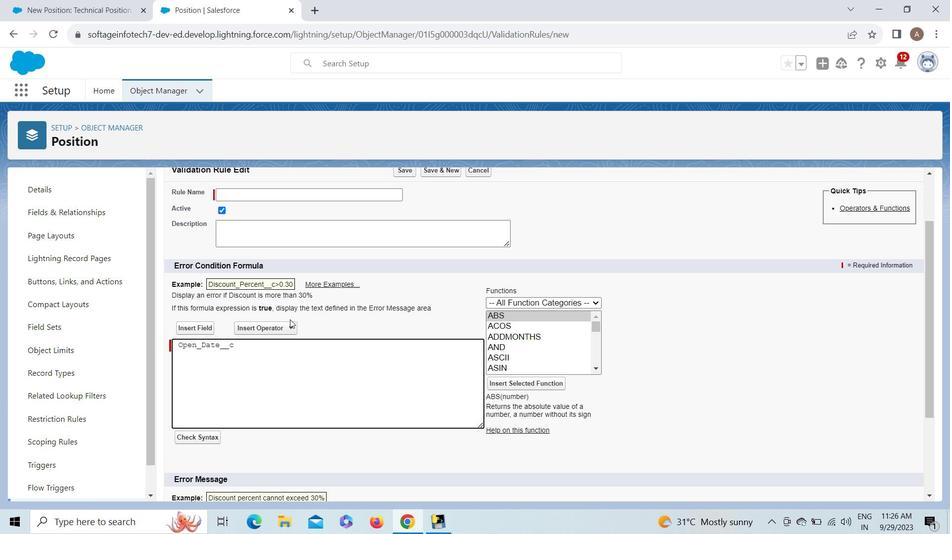 
Action: Mouse moved to (287, 325)
Screenshot: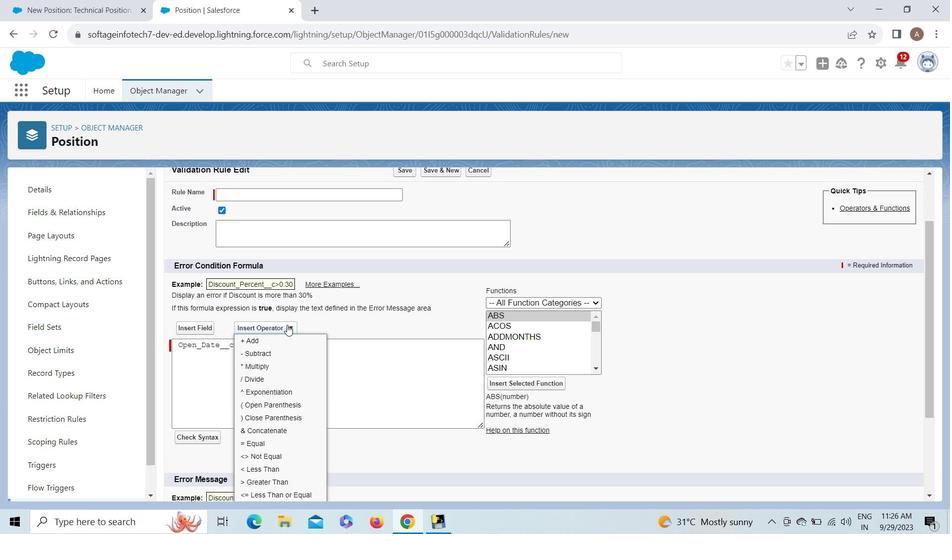 
Action: Mouse pressed left at (287, 325)
Screenshot: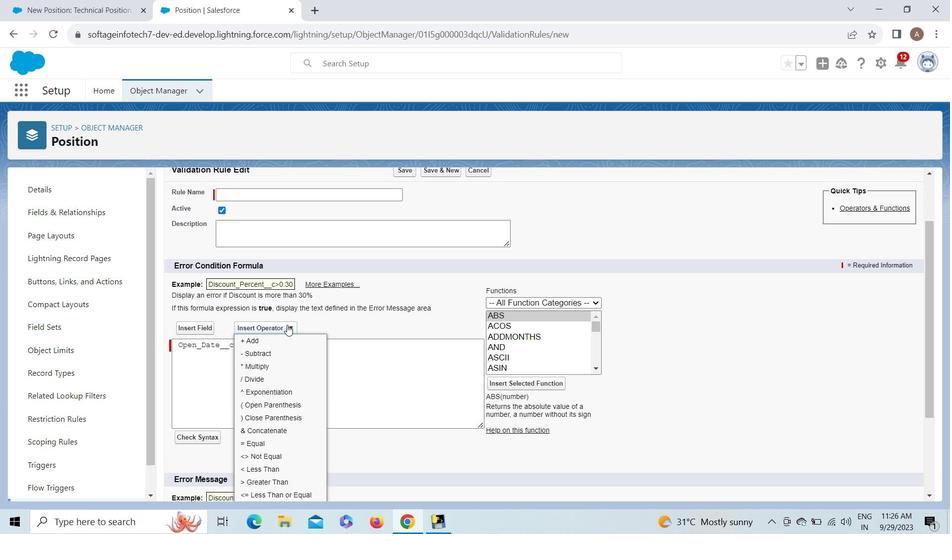 
Action: Mouse moved to (334, 394)
Screenshot: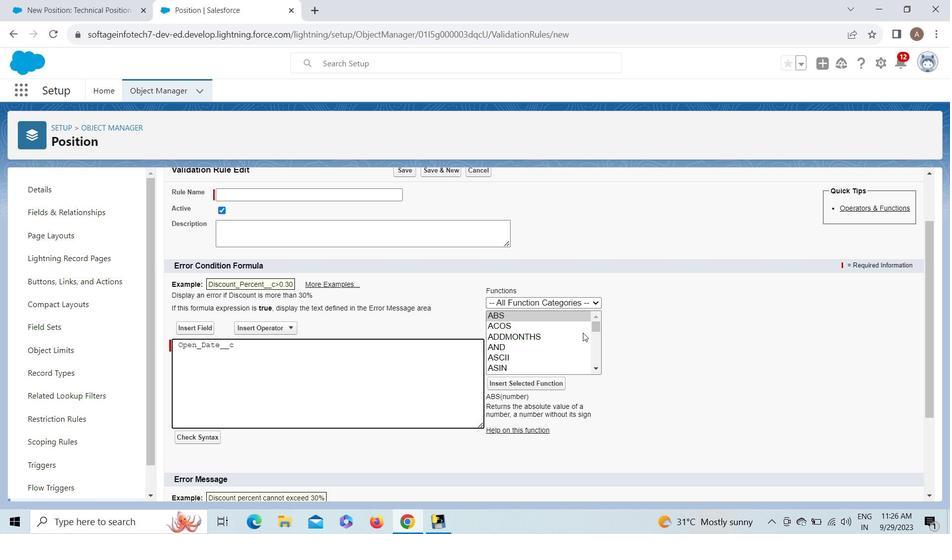 
Action: Mouse pressed left at (334, 394)
Screenshot: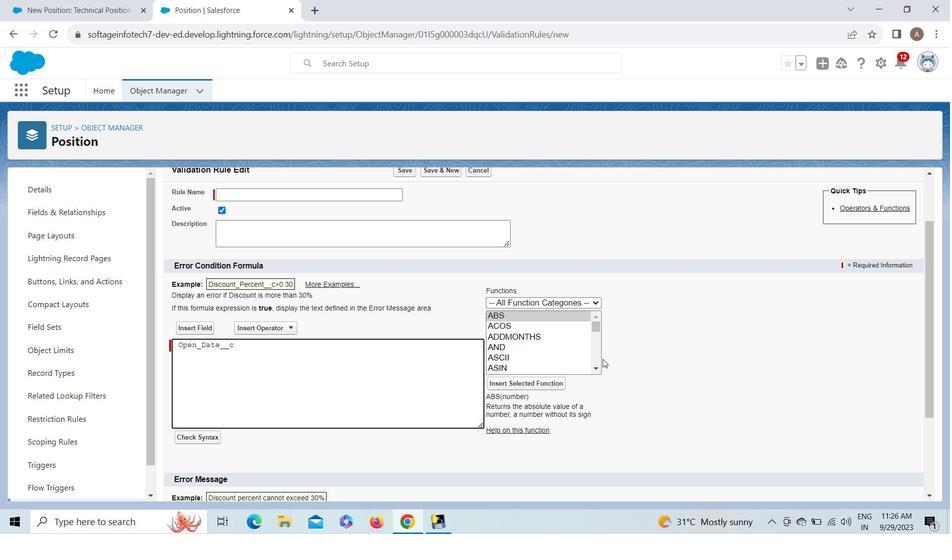 
Action: Mouse moved to (598, 368)
Screenshot: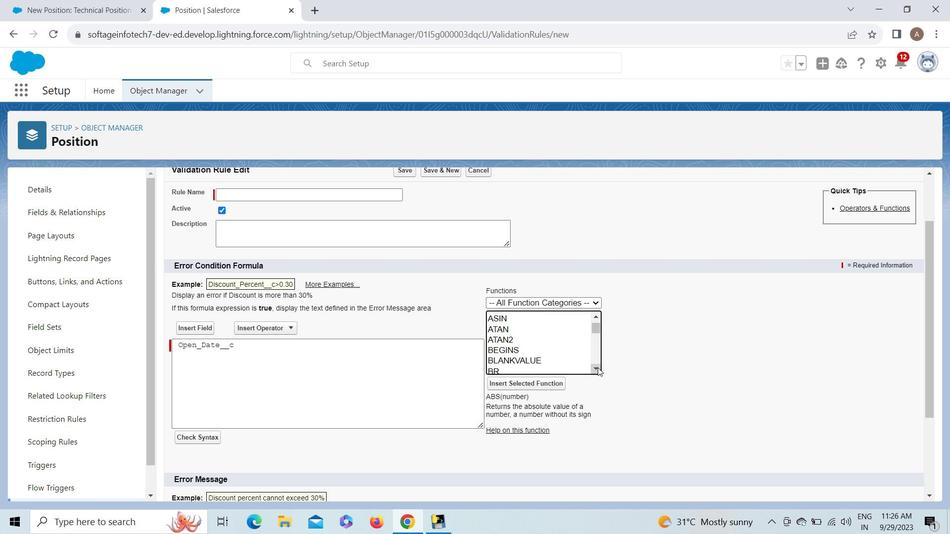 
Action: Mouse pressed left at (598, 368)
Screenshot: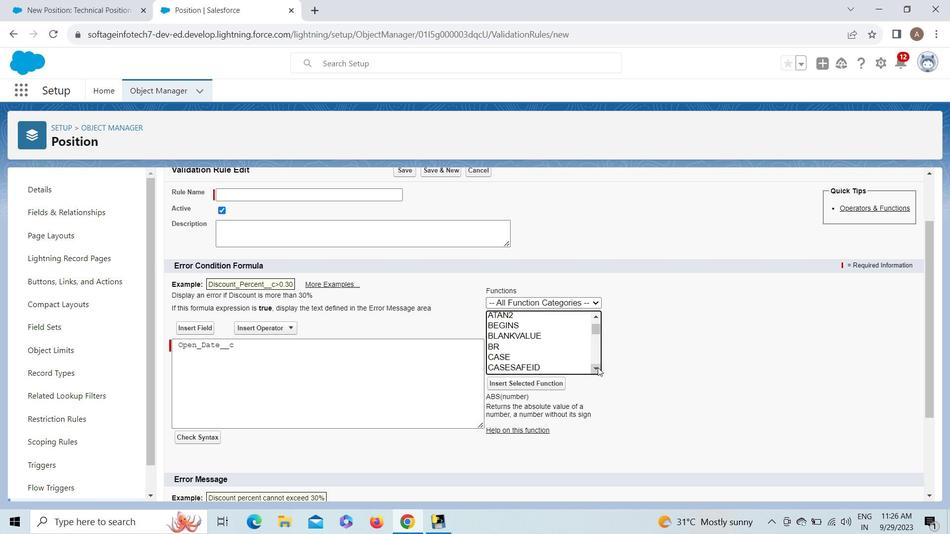 
Action: Mouse pressed left at (598, 368)
Screenshot: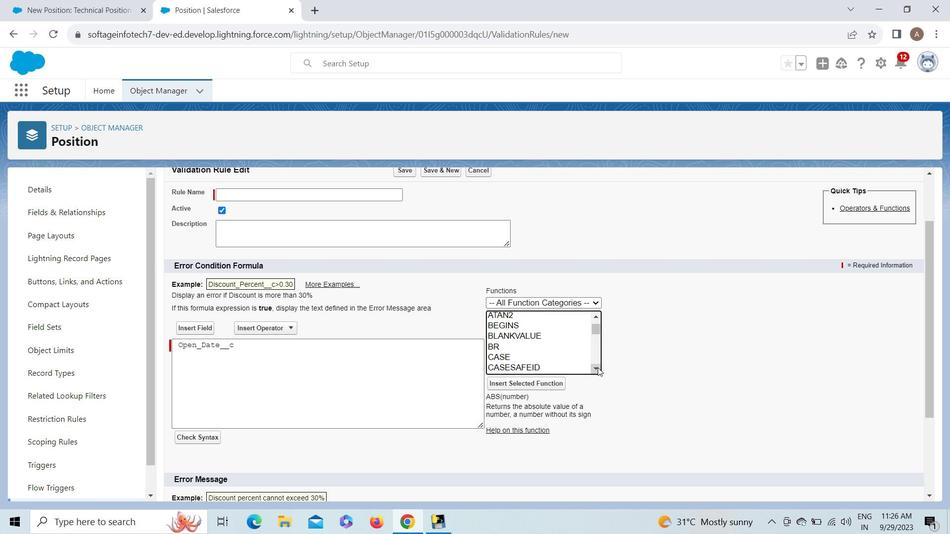 
Action: Mouse pressed left at (598, 368)
Screenshot: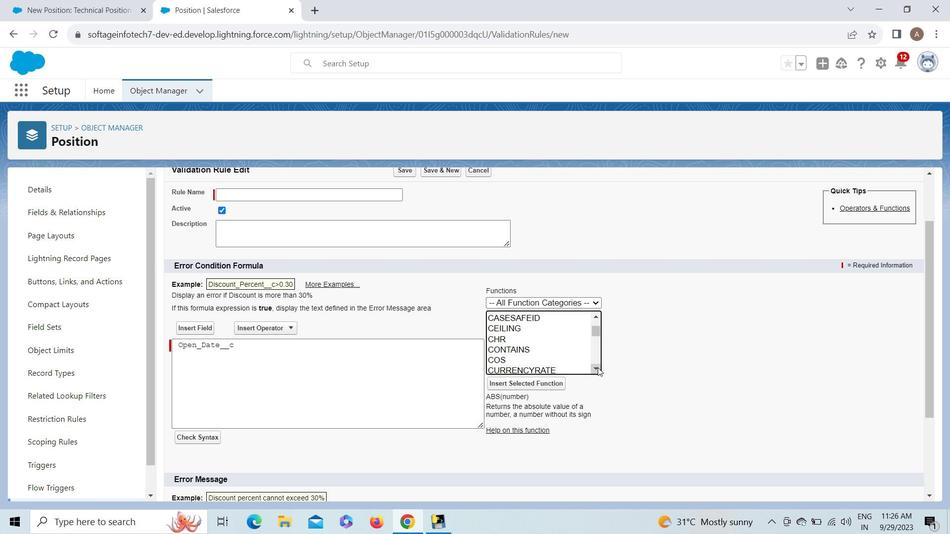 
Action: Mouse pressed left at (598, 368)
Screenshot: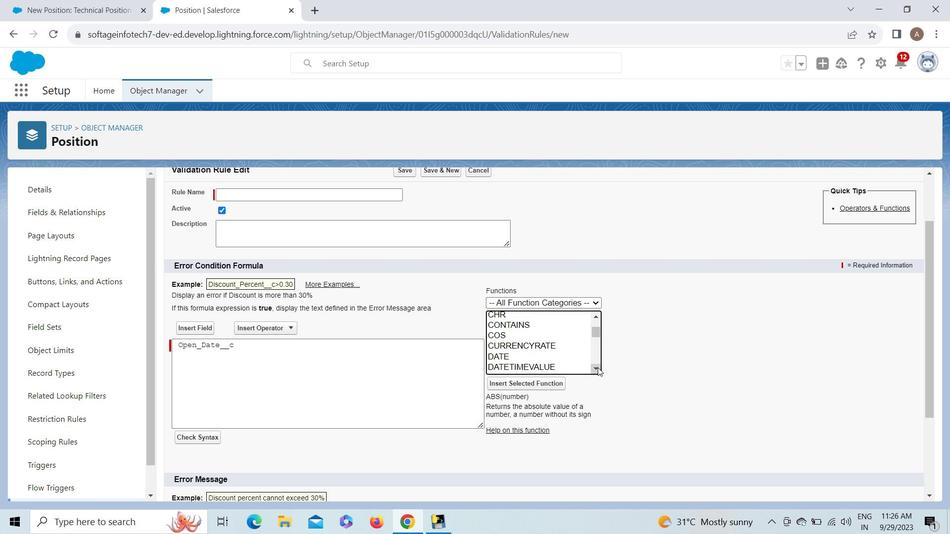 
Action: Mouse pressed left at (598, 368)
Screenshot: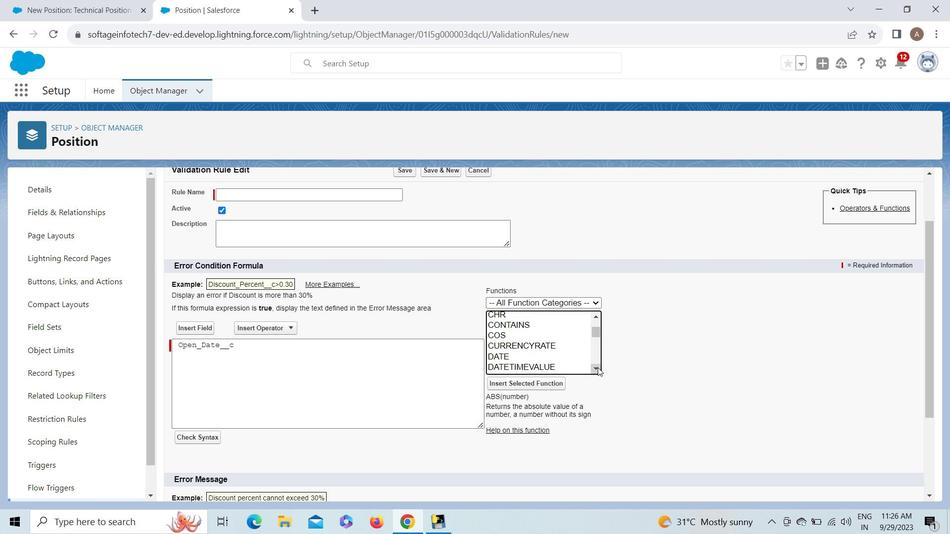 
Action: Mouse pressed left at (598, 368)
Screenshot: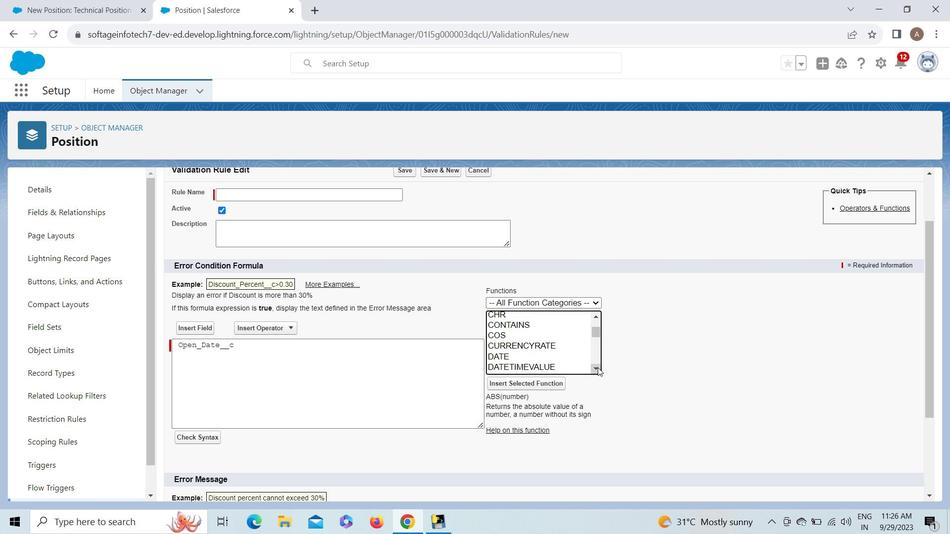
Action: Mouse pressed left at (598, 368)
Screenshot: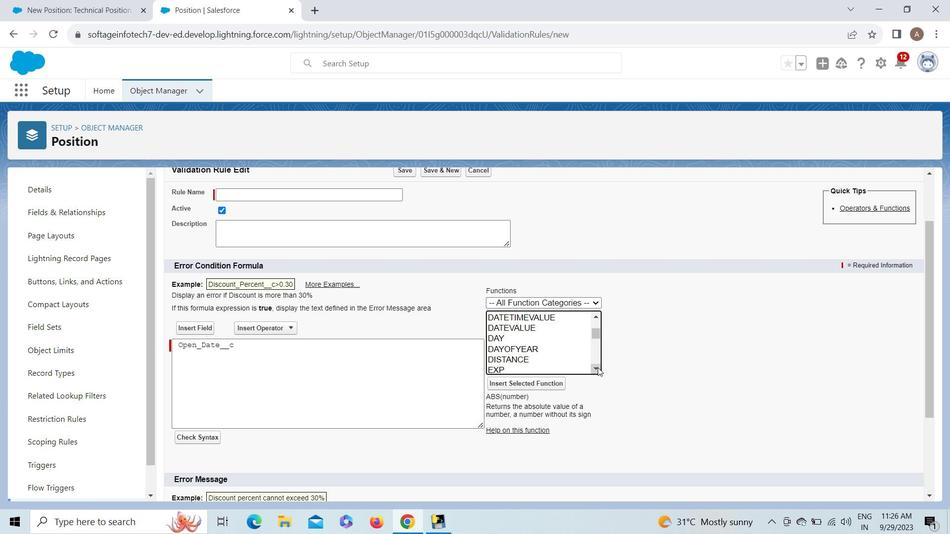 
Action: Mouse pressed left at (598, 368)
Screenshot: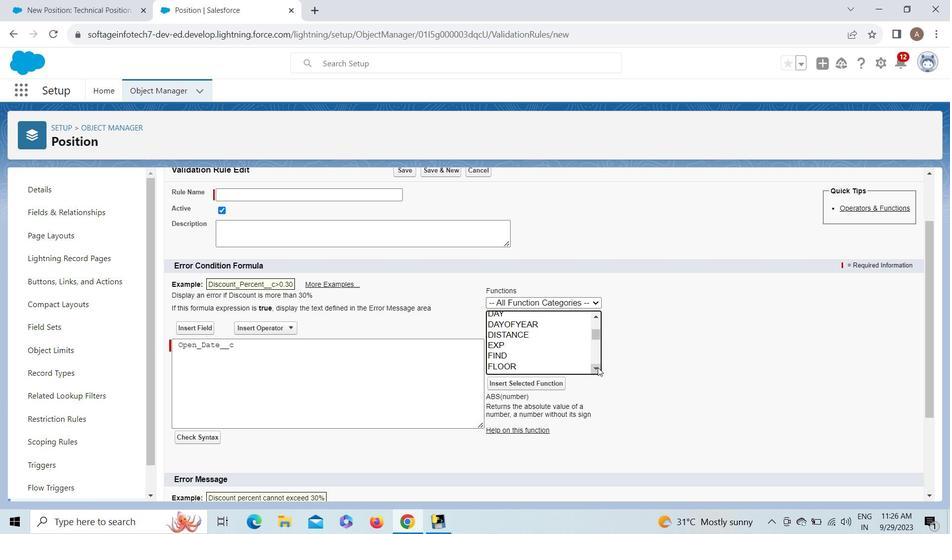 
Action: Mouse pressed left at (598, 368)
Screenshot: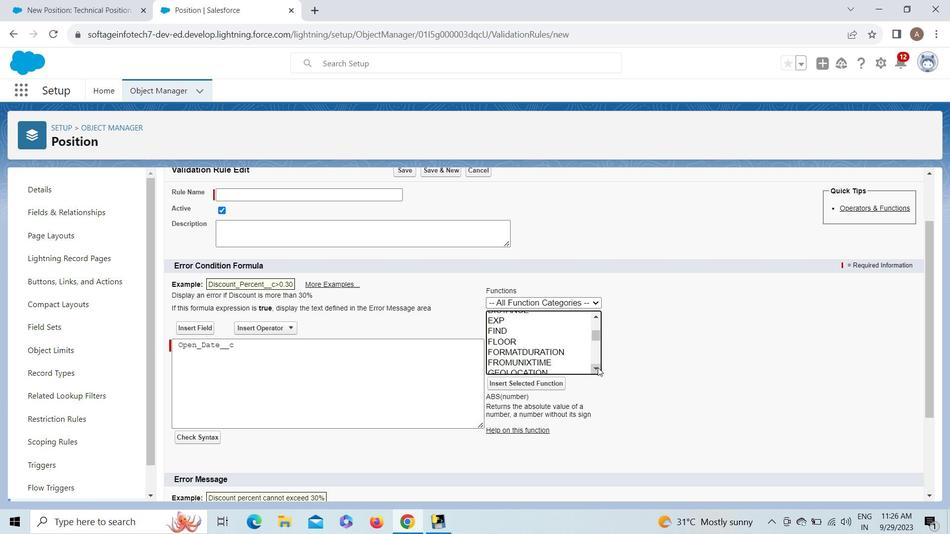 
Action: Mouse pressed left at (598, 368)
Screenshot: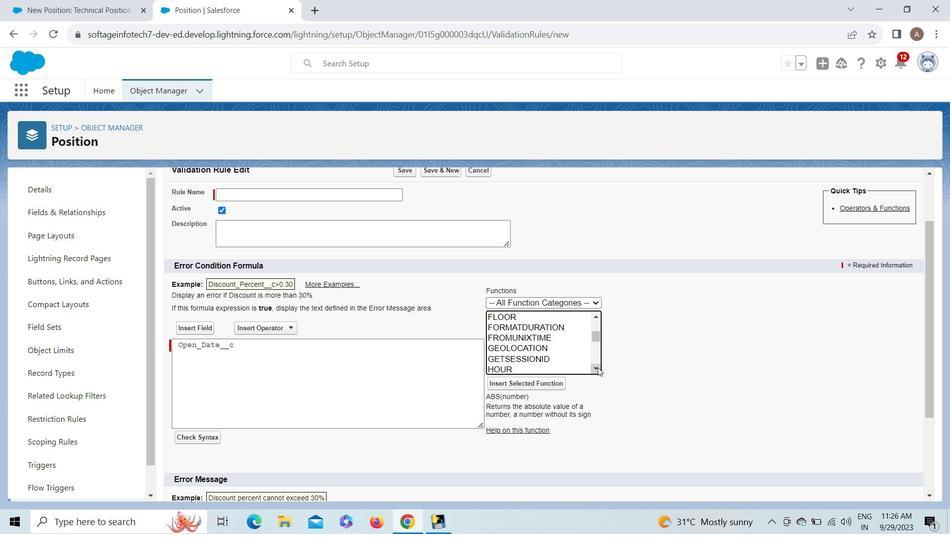 
Action: Mouse pressed left at (598, 368)
Screenshot: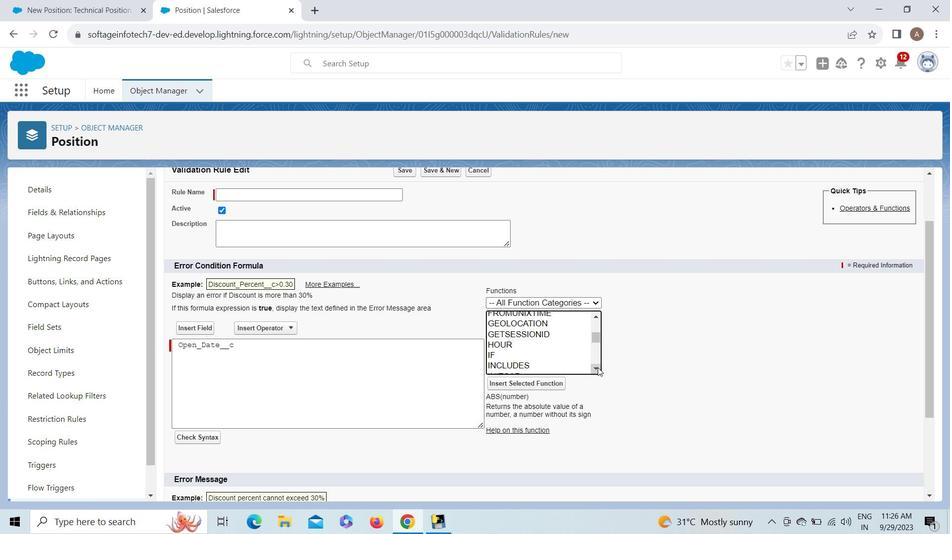 
Action: Mouse pressed left at (598, 368)
Screenshot: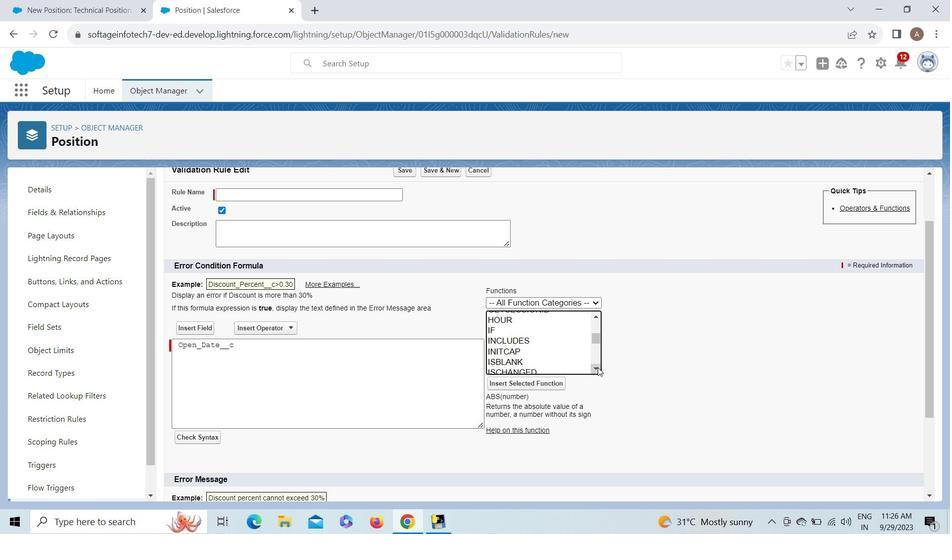 
Action: Mouse pressed left at (598, 368)
Screenshot: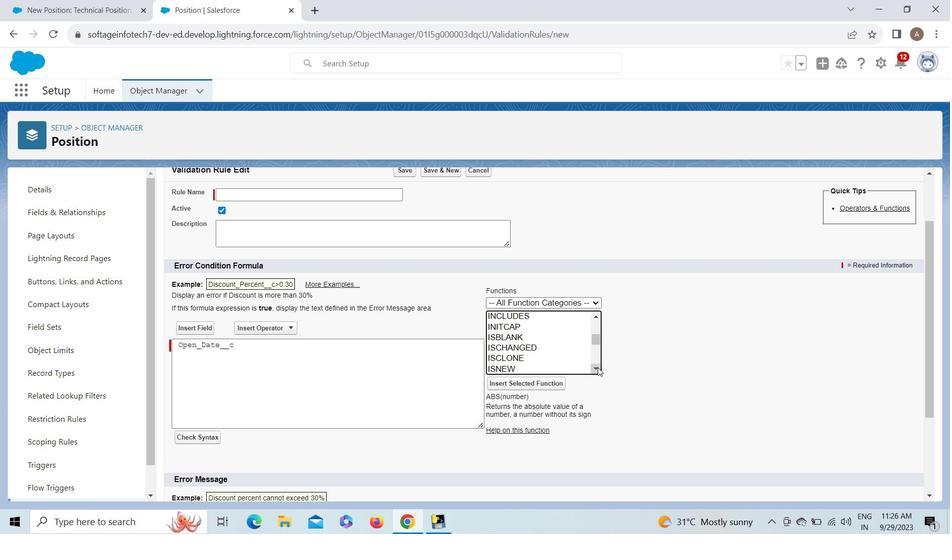 
Action: Mouse pressed left at (598, 368)
Screenshot: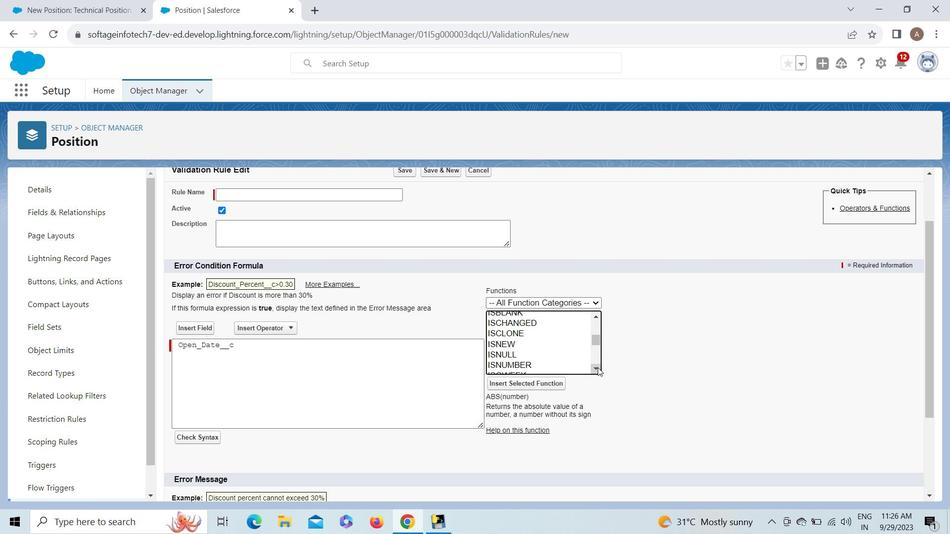 
Action: Mouse pressed left at (598, 368)
Screenshot: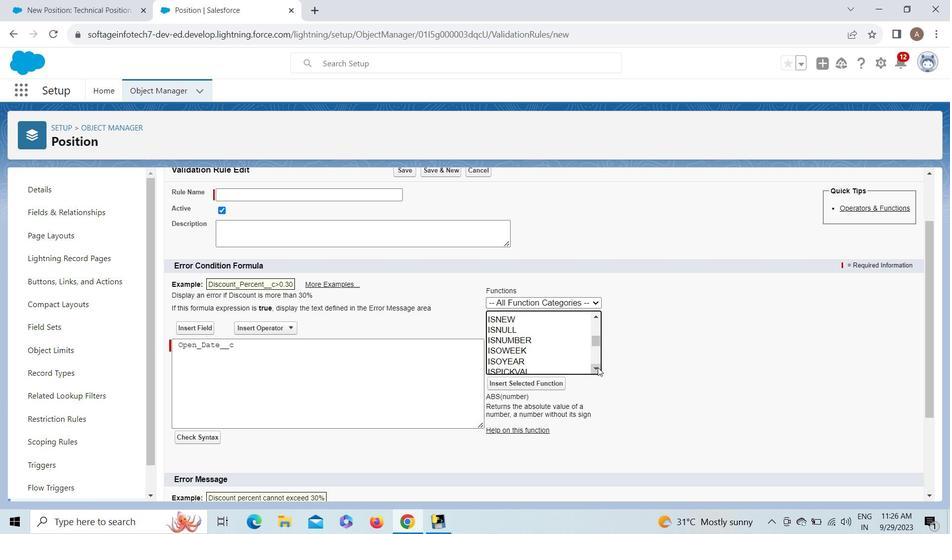 
Action: Mouse pressed left at (598, 368)
Screenshot: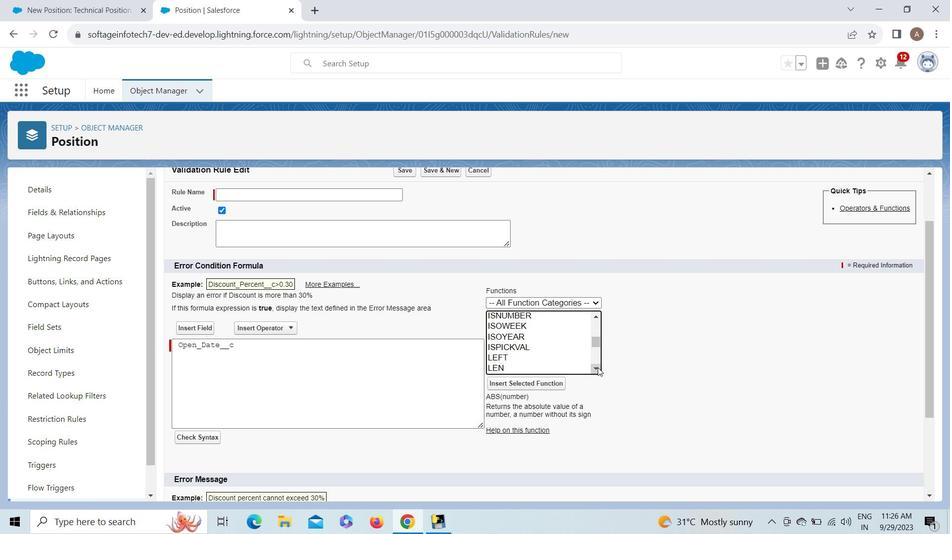 
Action: Mouse pressed left at (598, 368)
Screenshot: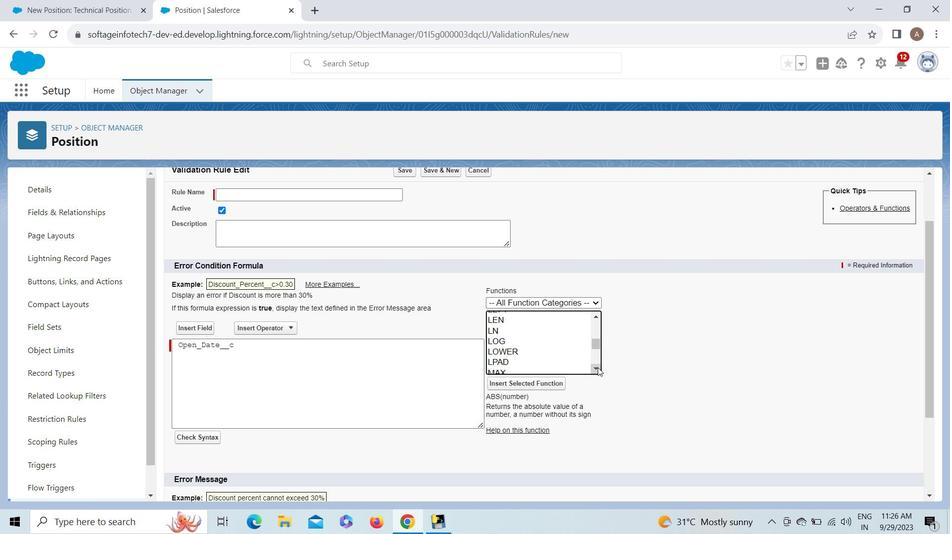 
Action: Mouse pressed left at (598, 368)
Screenshot: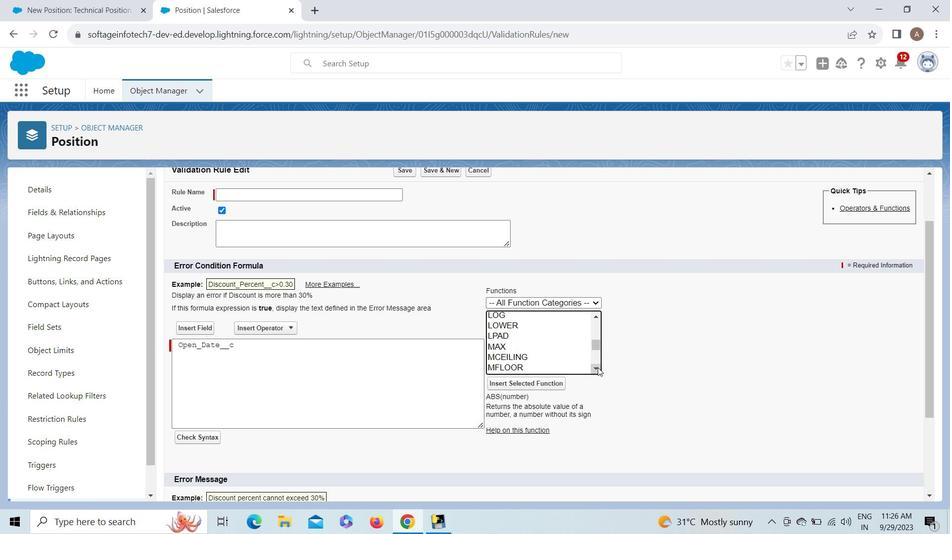 
Action: Mouse pressed left at (598, 368)
Screenshot: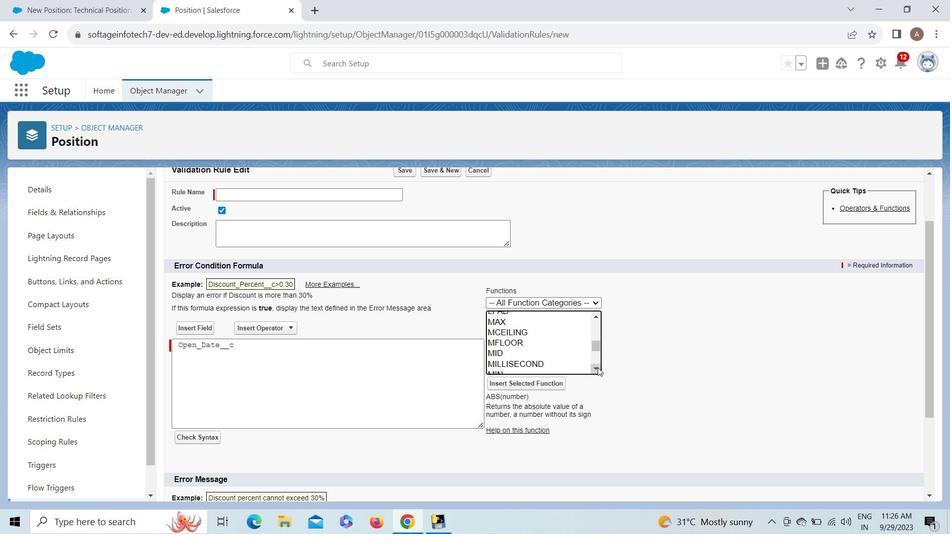 
Action: Mouse pressed left at (598, 368)
Screenshot: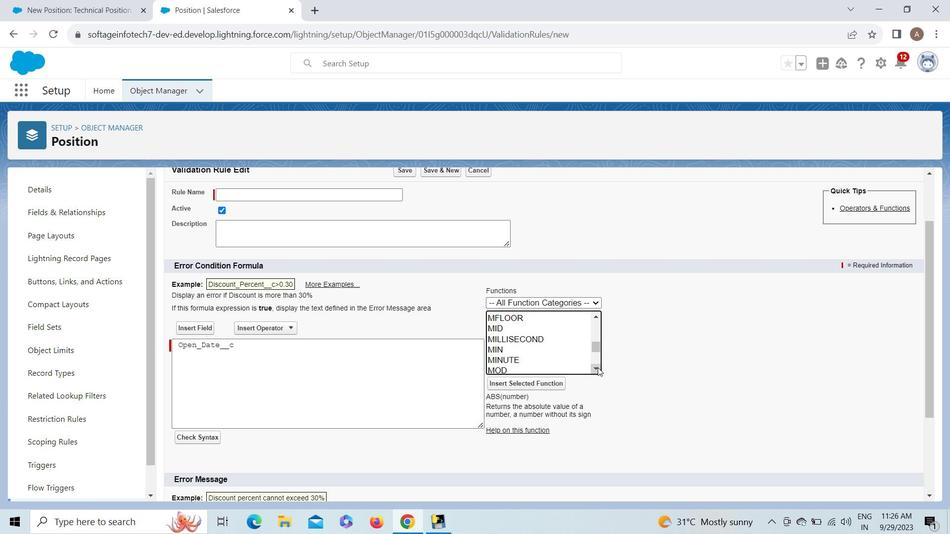 
Action: Mouse pressed left at (598, 368)
Screenshot: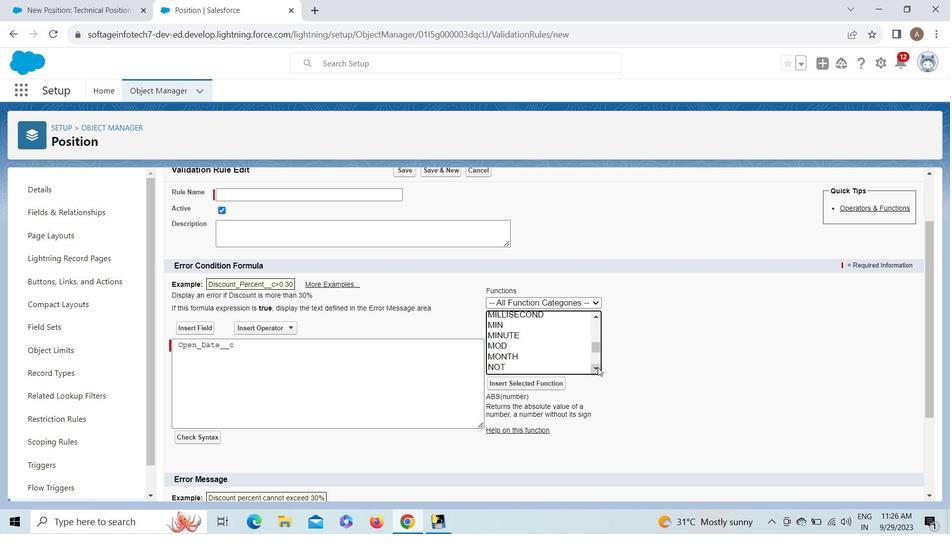 
Action: Mouse pressed left at (598, 368)
Screenshot: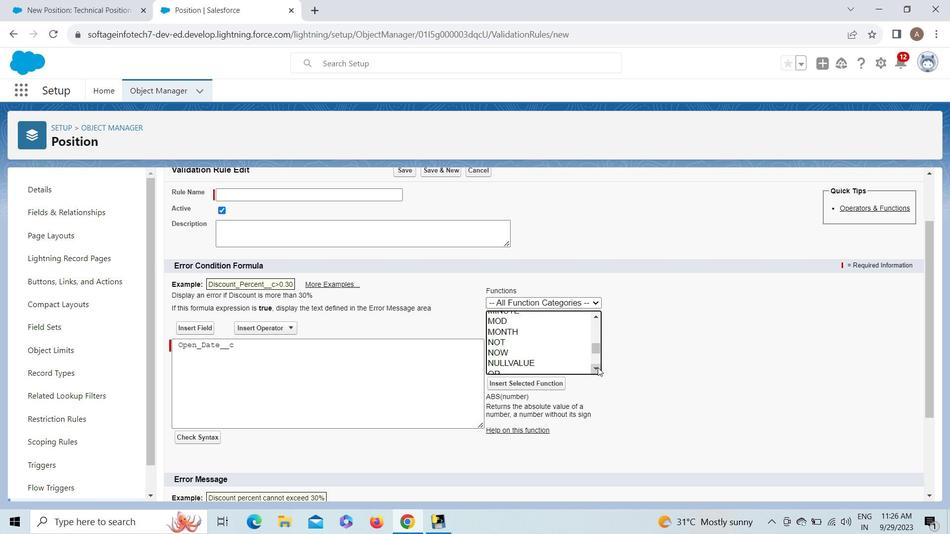
Action: Mouse pressed left at (598, 368)
Screenshot: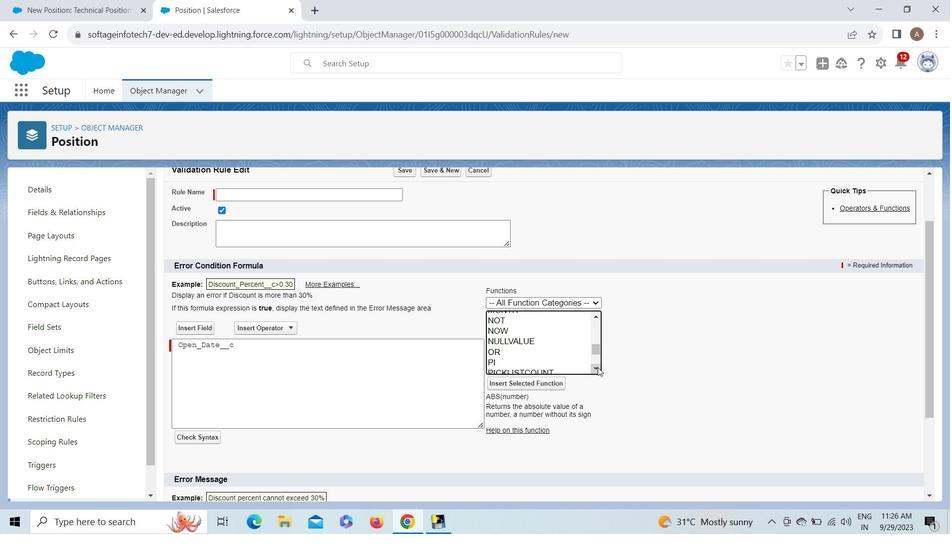
Action: Mouse pressed left at (598, 368)
Screenshot: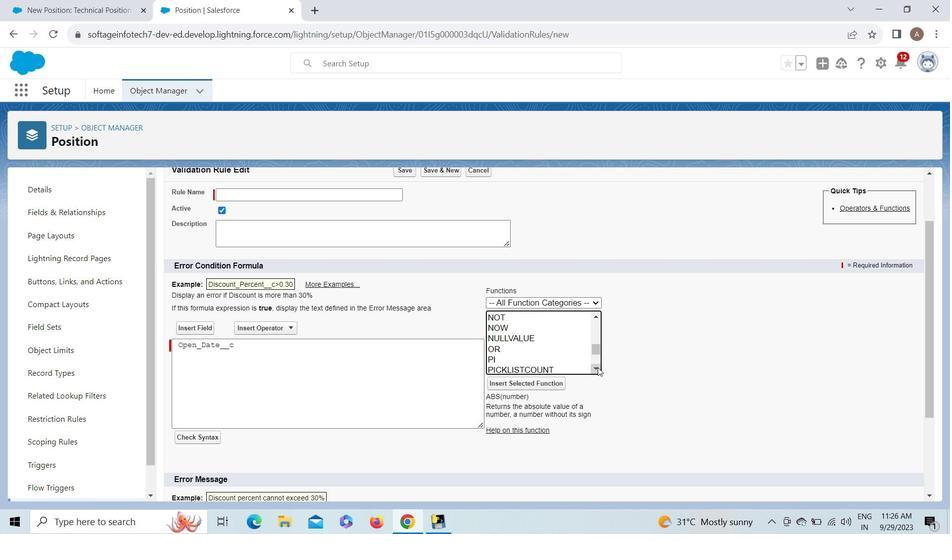 
Action: Mouse pressed left at (598, 368)
Screenshot: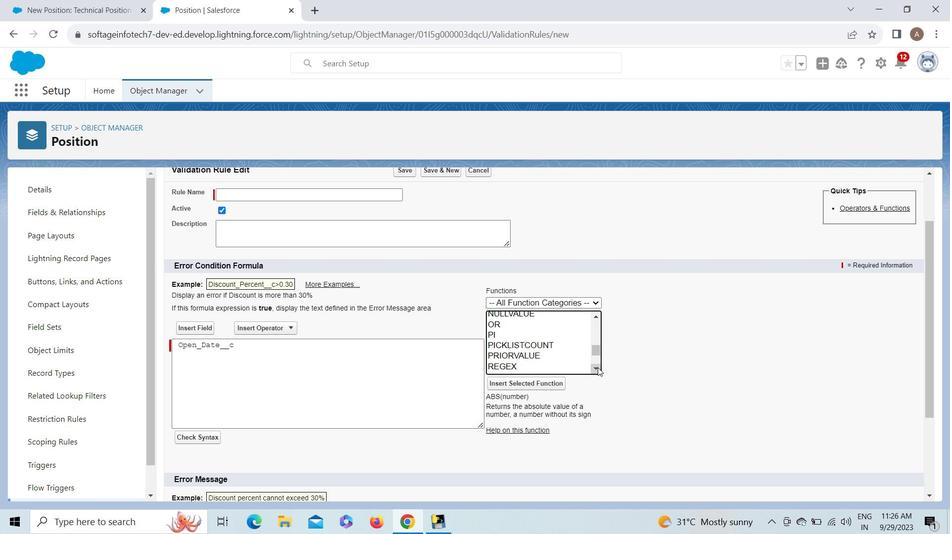 
Action: Mouse pressed left at (598, 368)
Screenshot: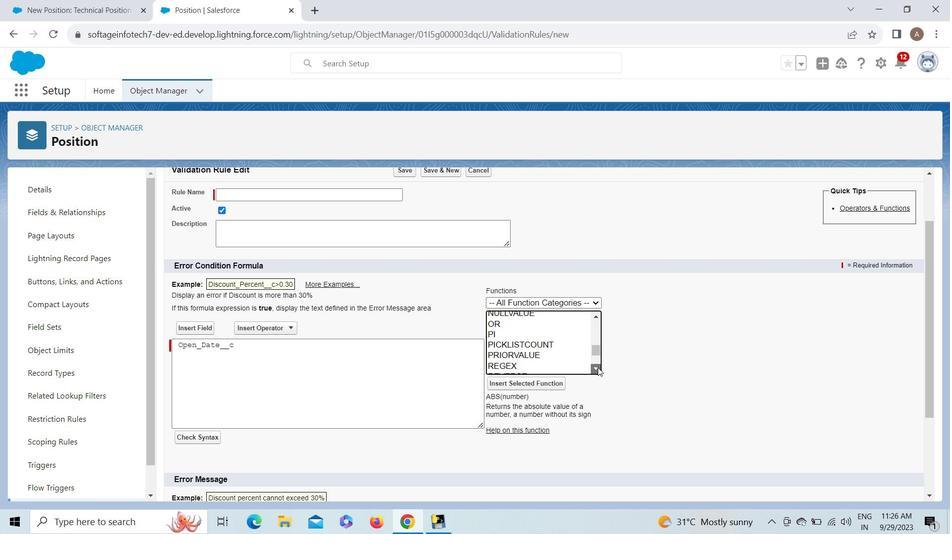 
Action: Mouse pressed left at (598, 368)
Screenshot: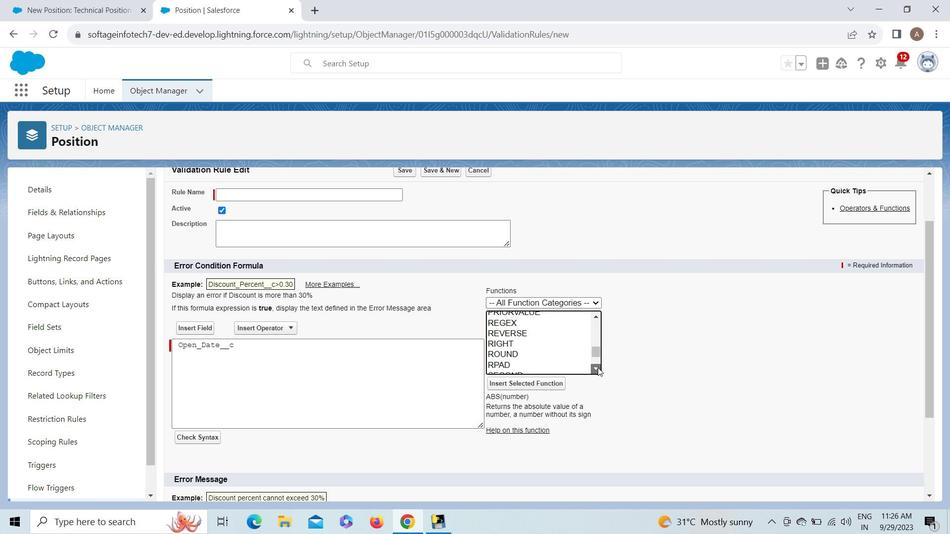 
Action: Mouse pressed left at (598, 368)
Screenshot: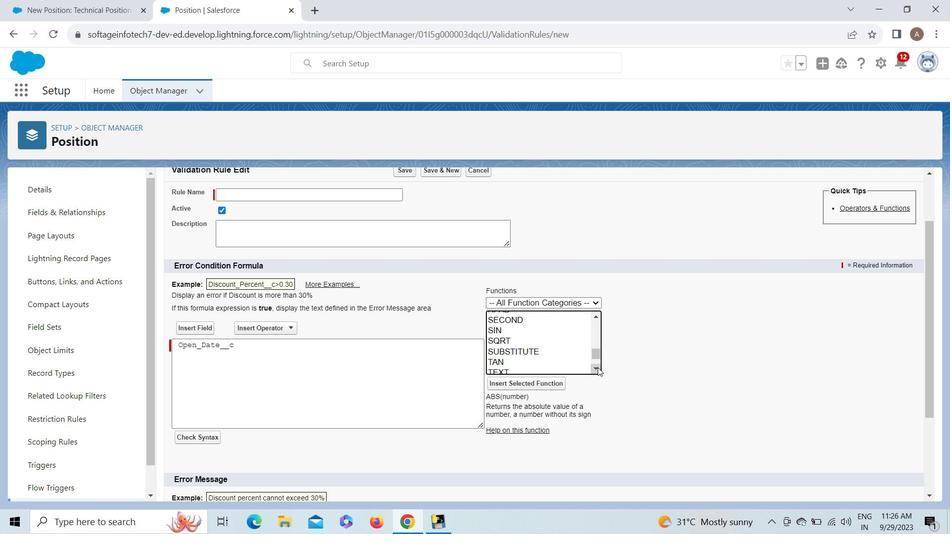 
Action: Mouse pressed left at (598, 368)
Screenshot: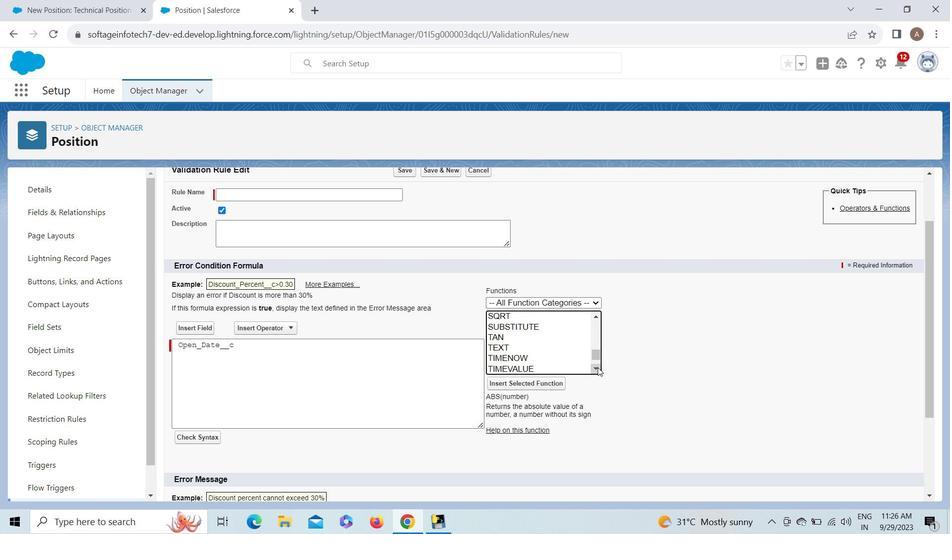 
Action: Mouse pressed left at (598, 368)
Screenshot: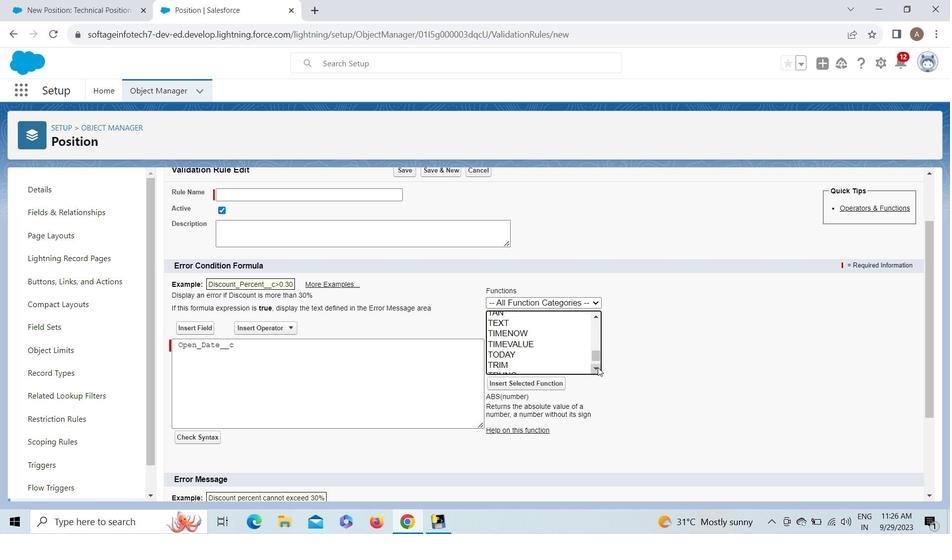 
Action: Mouse pressed left at (598, 368)
Screenshot: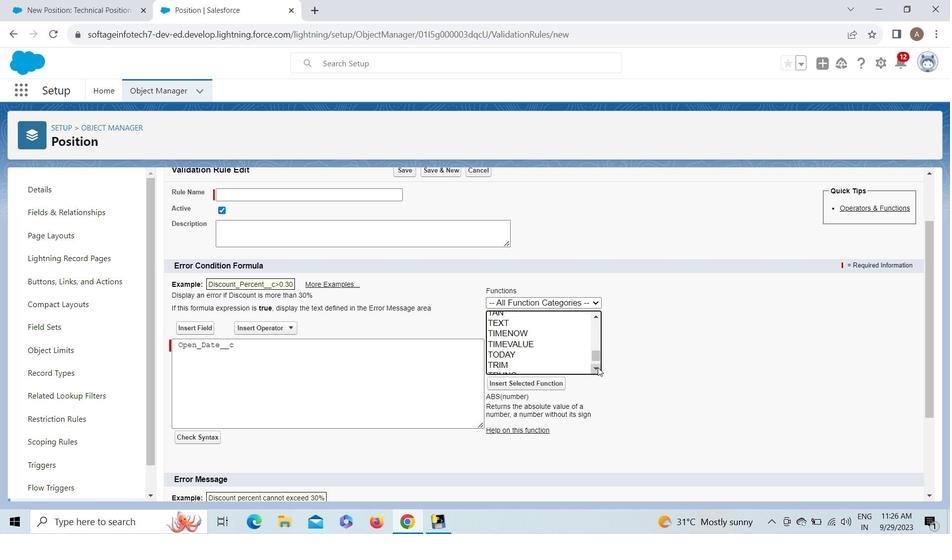 
Action: Mouse pressed left at (598, 368)
Screenshot: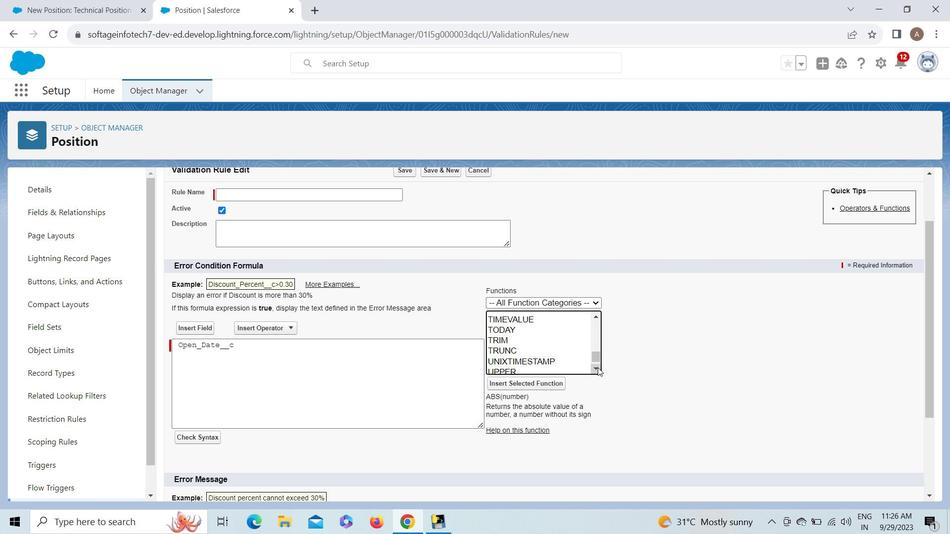 
Action: Mouse pressed left at (598, 368)
Screenshot: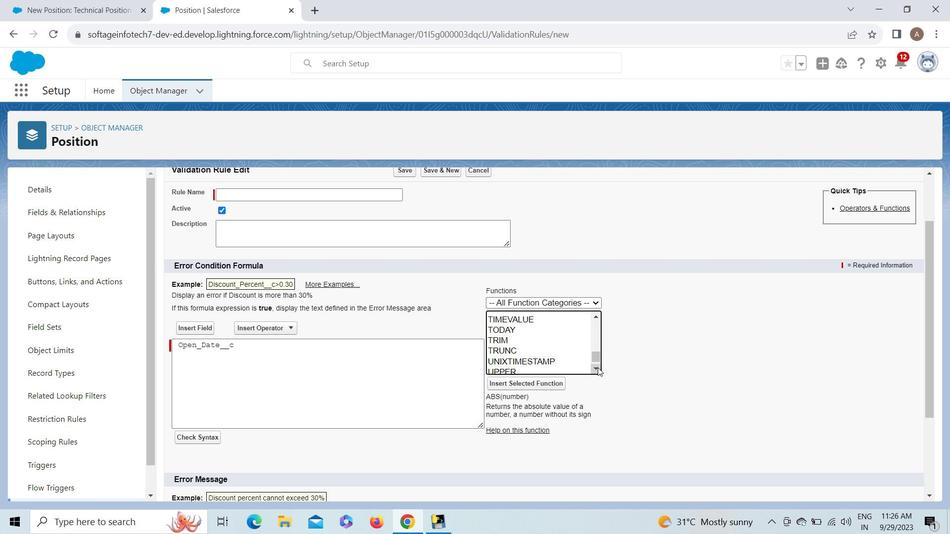 
Action: Mouse moved to (598, 368)
Screenshot: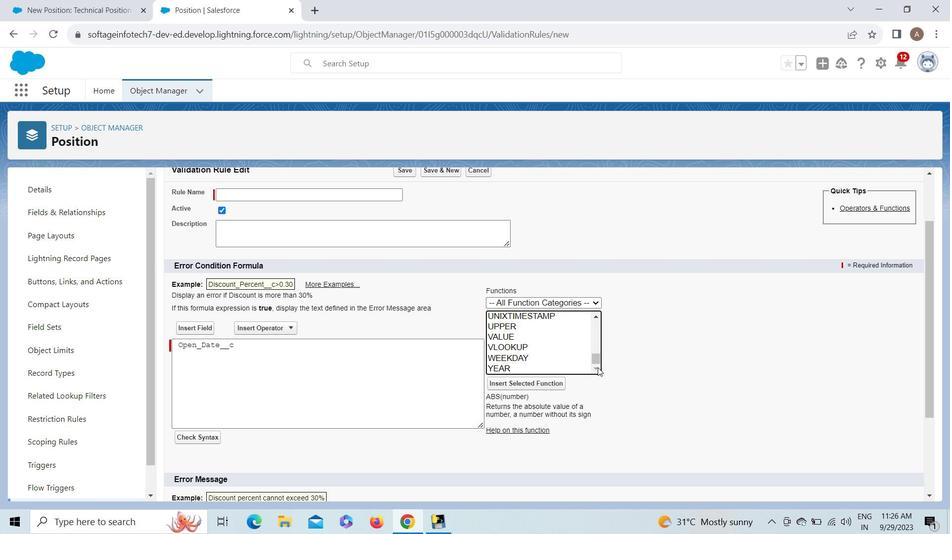 
Action: Mouse pressed left at (598, 368)
Screenshot: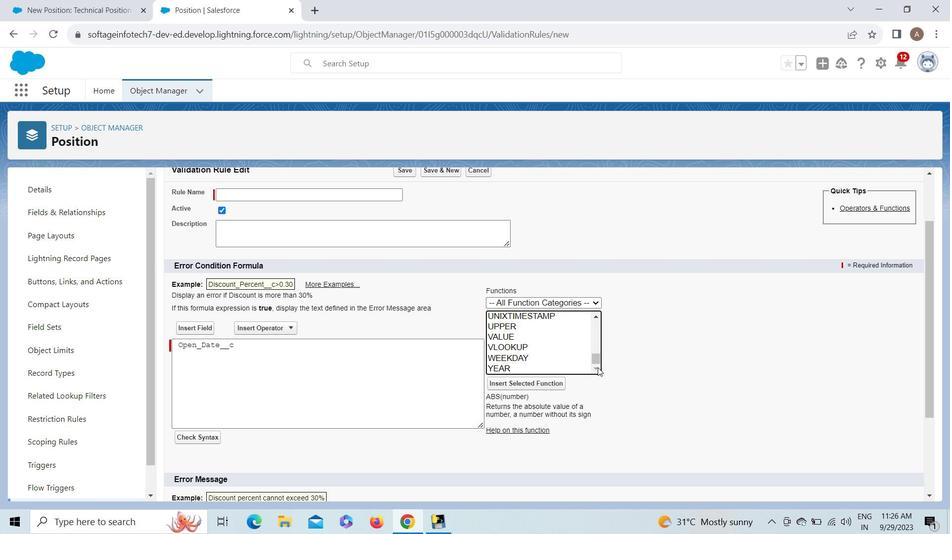 
Action: Mouse pressed left at (598, 368)
Screenshot: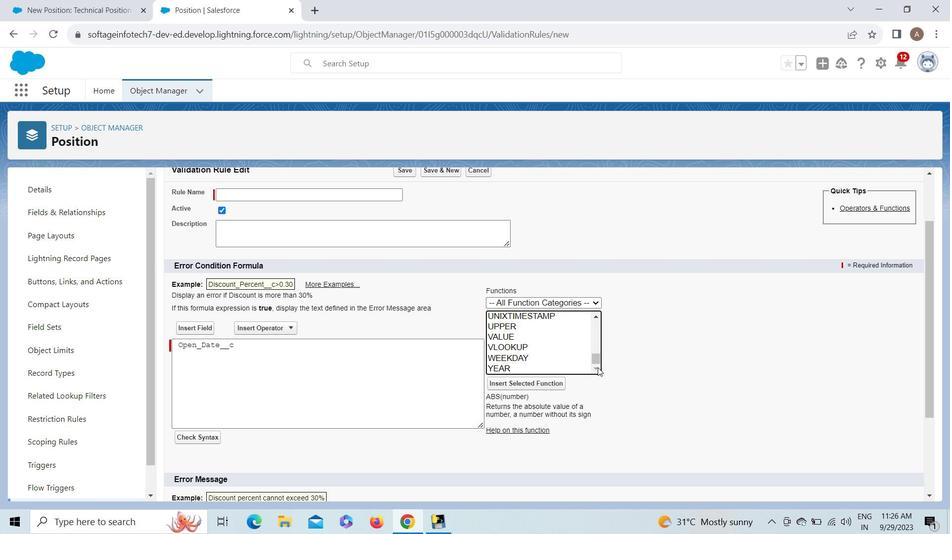 
Action: Mouse pressed left at (598, 368)
Screenshot: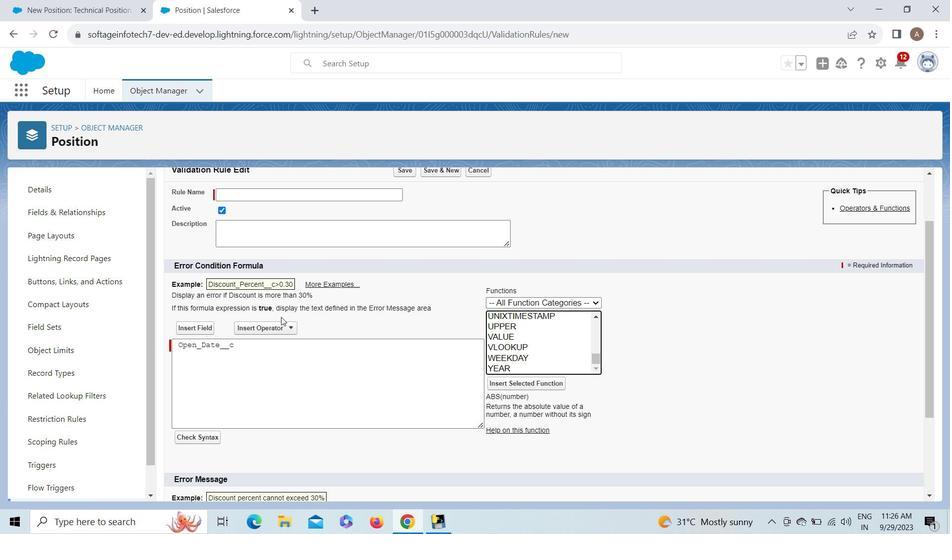 
Action: Mouse pressed left at (598, 368)
Screenshot: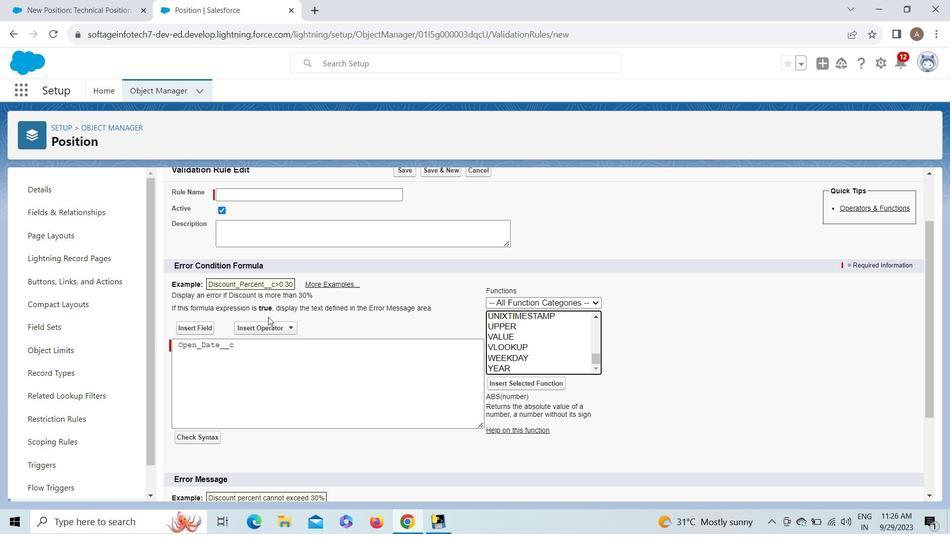 
Action: Mouse moved to (266, 324)
Screenshot: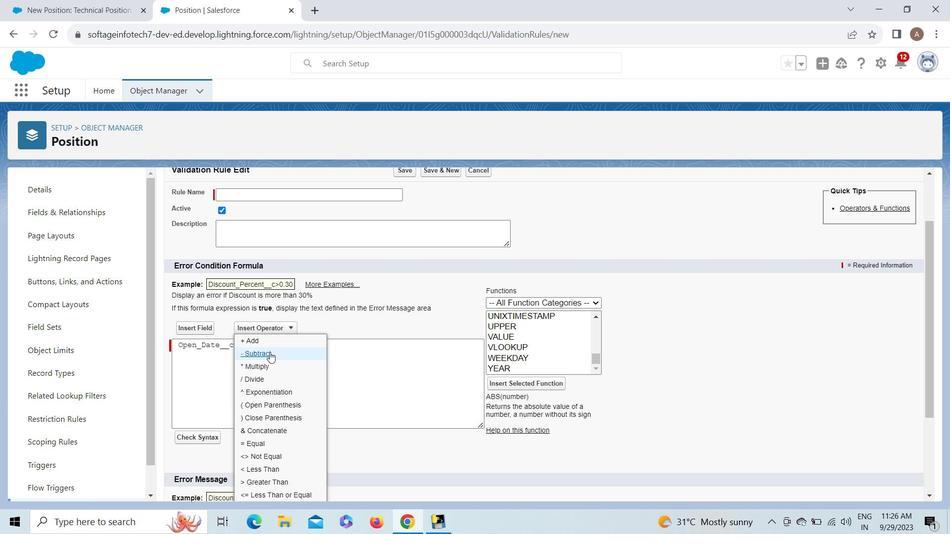 
Action: Mouse pressed left at (266, 324)
Screenshot: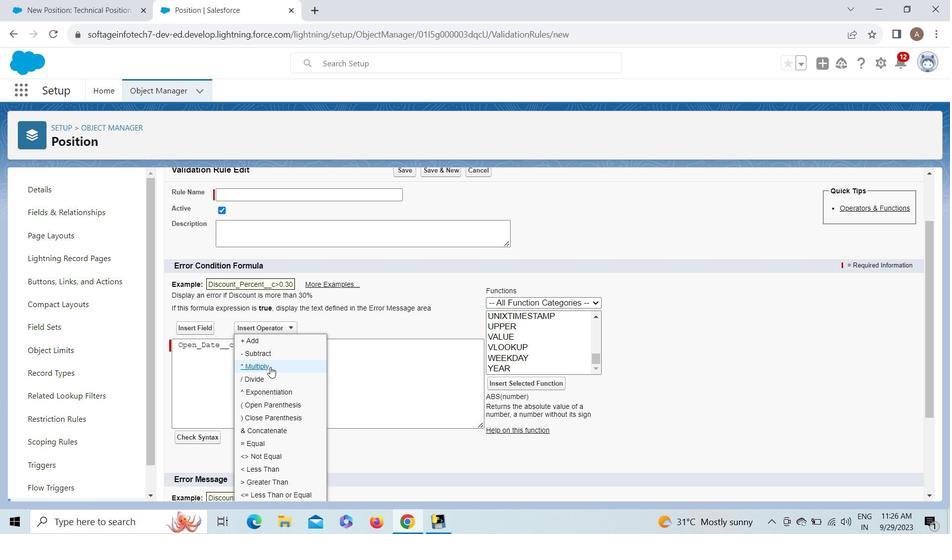 
Action: Mouse moved to (279, 445)
Screenshot: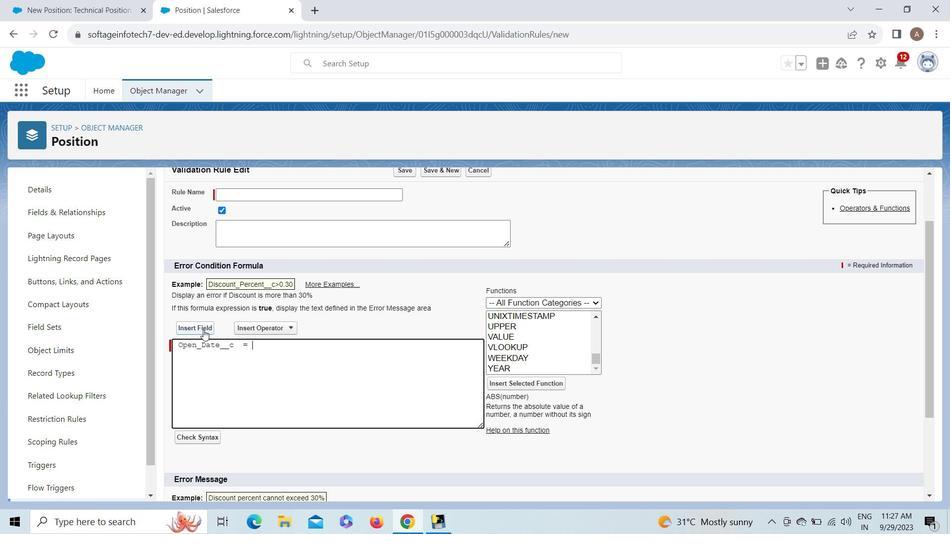 
Action: Mouse pressed left at (279, 445)
Screenshot: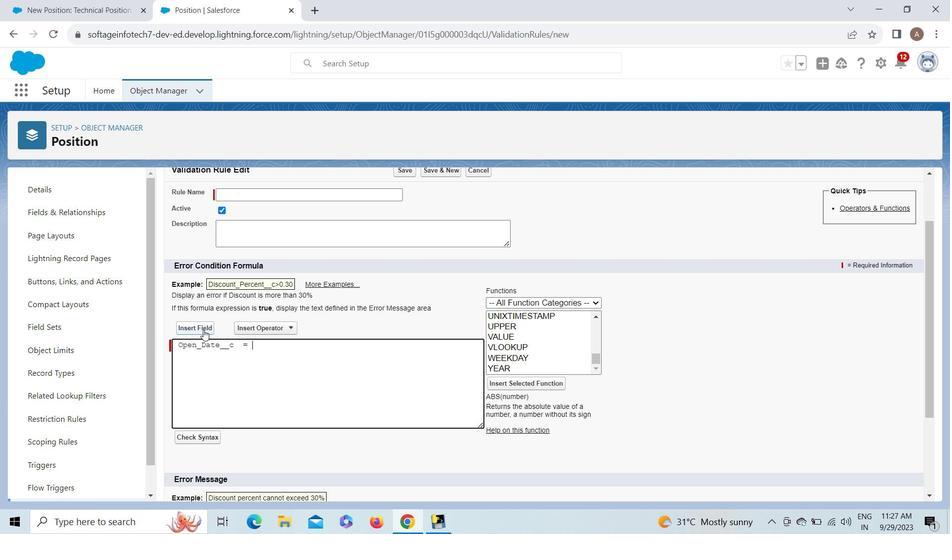 
Action: Mouse moved to (203, 330)
Screenshot: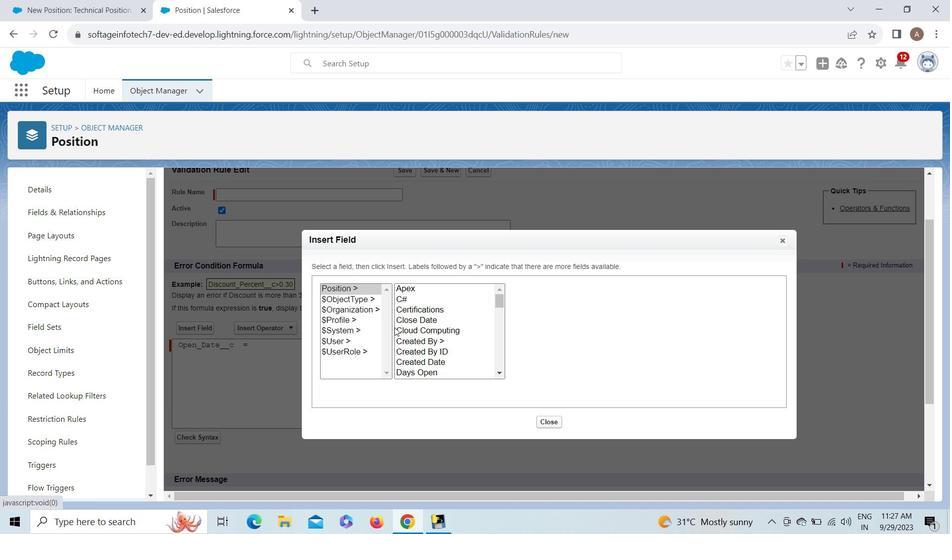 
Action: Mouse pressed left at (203, 330)
Screenshot: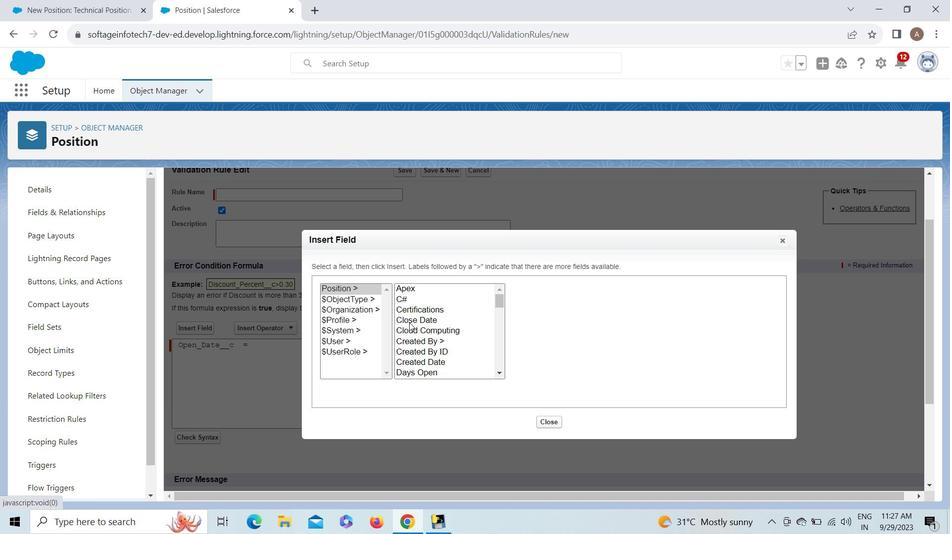 
Action: Mouse moved to (409, 323)
Screenshot: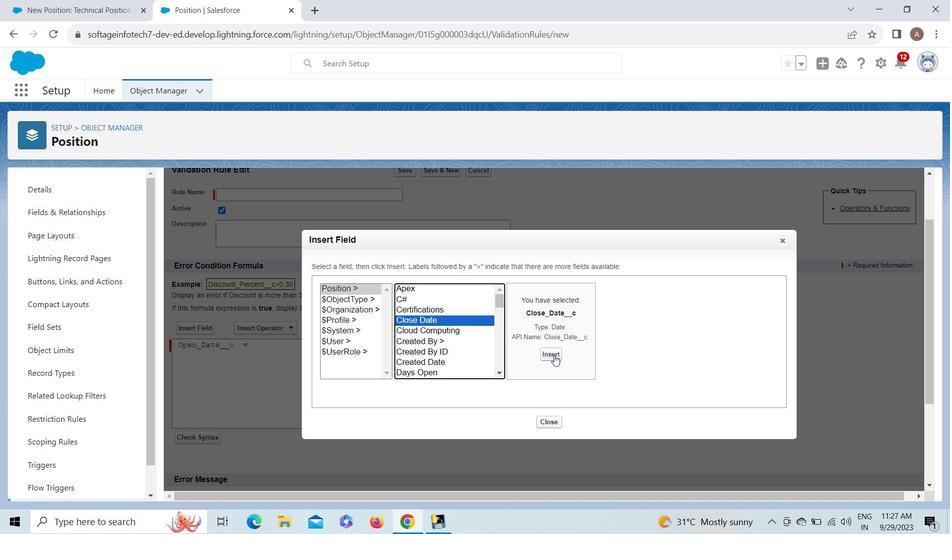 
Action: Mouse pressed left at (409, 323)
Screenshot: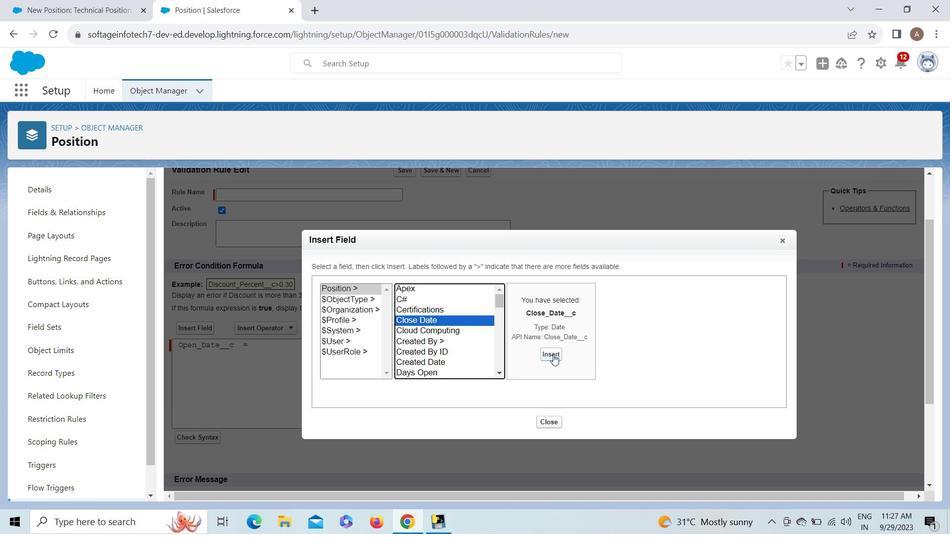 
Action: Mouse moved to (553, 355)
Screenshot: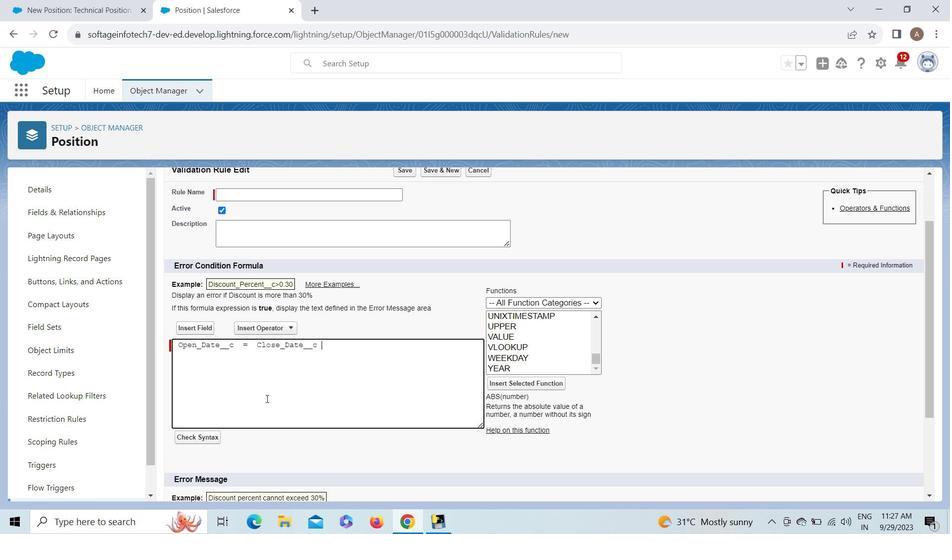 
Action: Mouse pressed left at (553, 355)
Screenshot: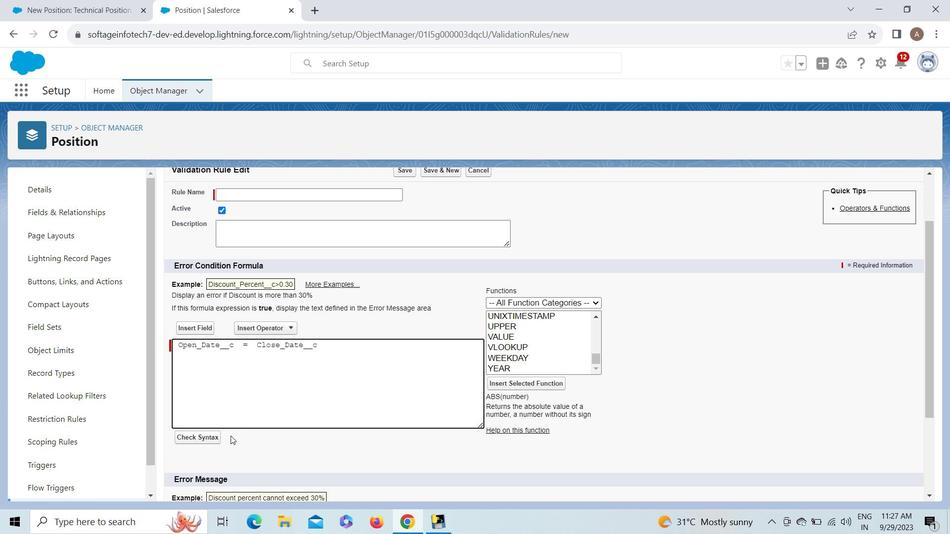 
Action: Mouse moved to (202, 441)
Screenshot: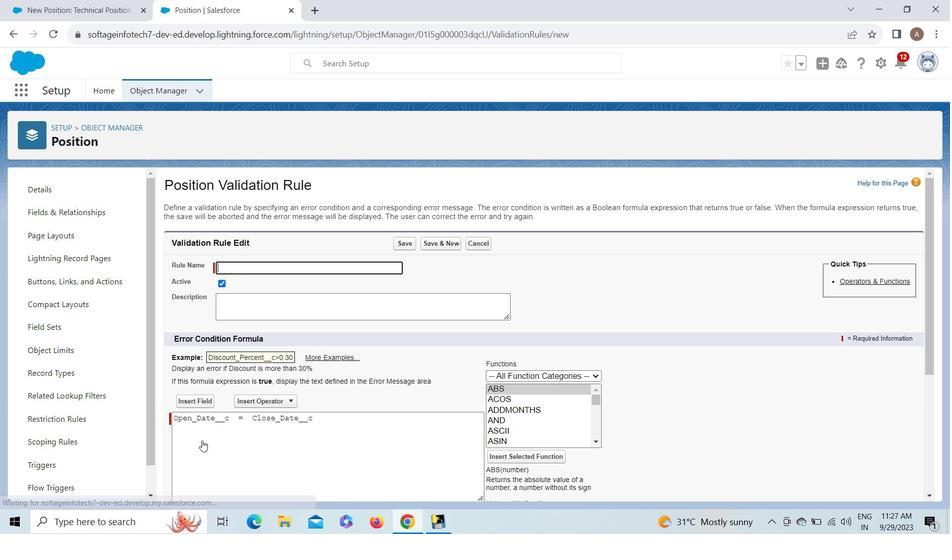 
Action: Mouse pressed left at (202, 441)
Screenshot: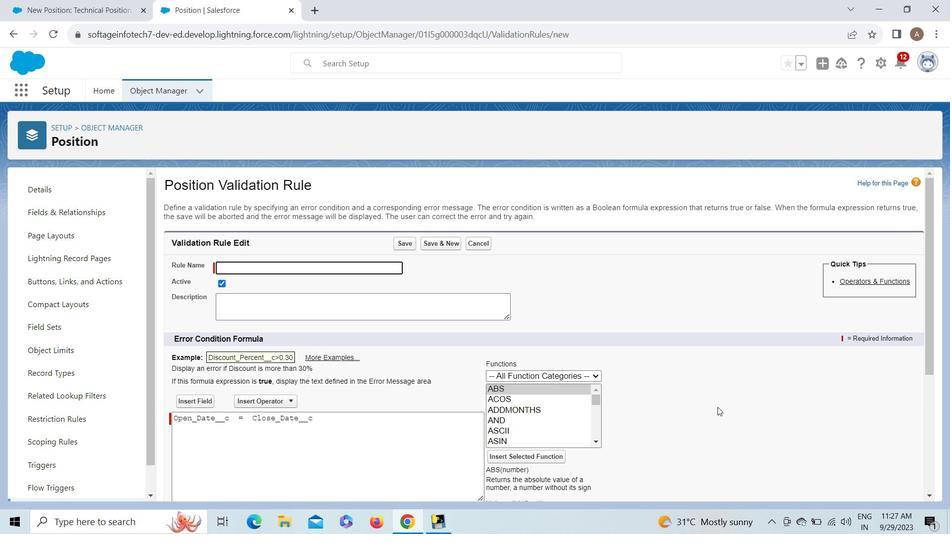 
Action: Mouse moved to (927, 346)
Screenshot: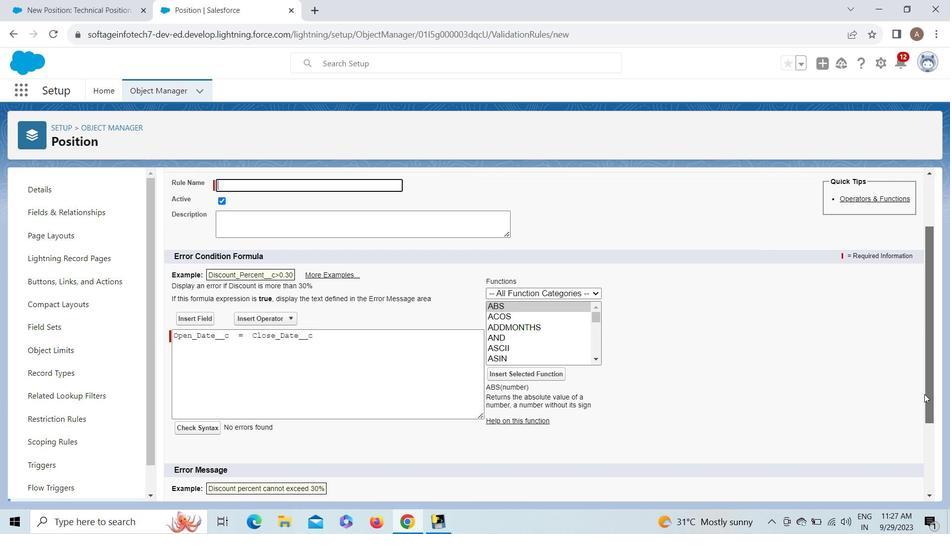 
Action: Mouse pressed left at (927, 346)
Screenshot: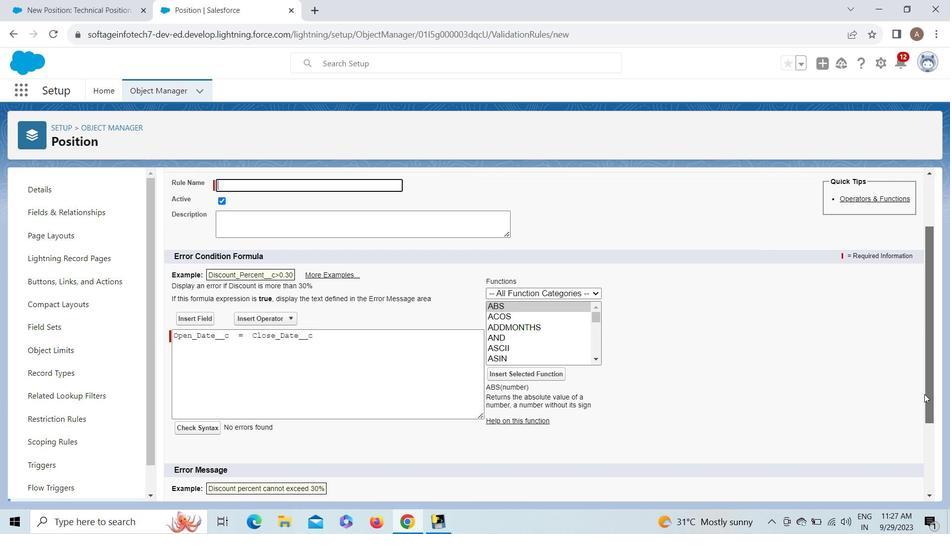 
Action: Mouse moved to (280, 250)
Screenshot: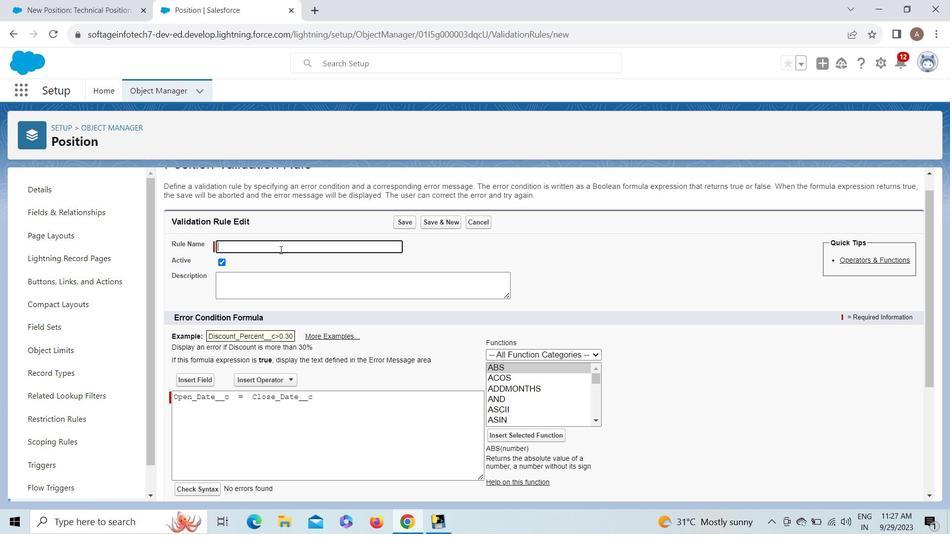 
Action: Mouse pressed left at (280, 250)
Screenshot: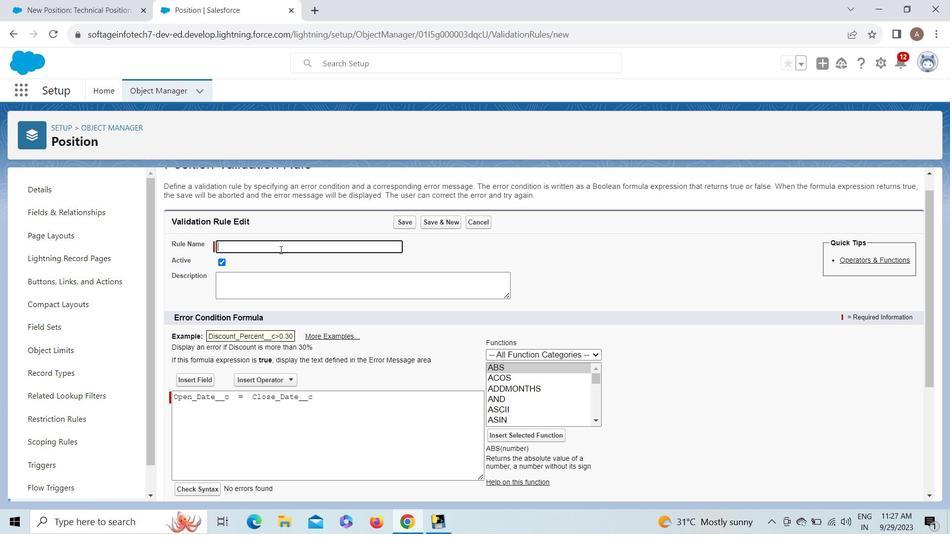
Action: Mouse pressed left at (280, 250)
Screenshot: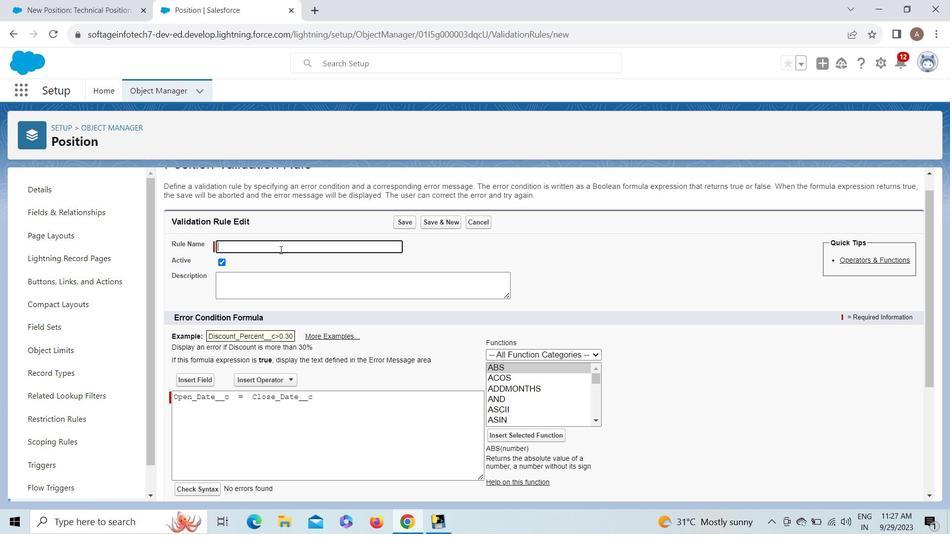 
Action: Key pressed <Key.shift>Open<Key.space><Key.shift>Date<Key.space>is<Key.space><Key.shift><Key.shift><Key.shift><Key.shift><Key.shift><Key.shift><Key.shift><Key.shift><Key.shift><Key.shift><Key.shift><Key.shift><Key.shift><Key.shift>Same<Key.space>as<Key.space>of<Key.space><Key.shift><Key.shift><Key.shift><Key.shift><Key.shift><Key.shift><Key.shift><Key.shift><Key.shift><Key.shift><Key.shift><Key.shift><Key.shift><Key.shift><Key.shift><Key.shift><Key.shift><Key.shift>Close<Key.space><Key.shift>Date
Screenshot: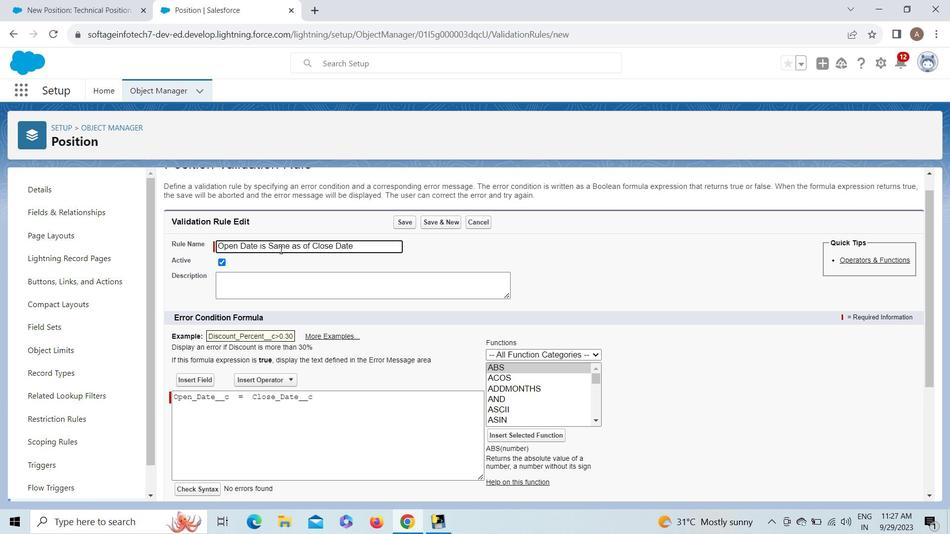 
Action: Mouse moved to (307, 286)
Screenshot: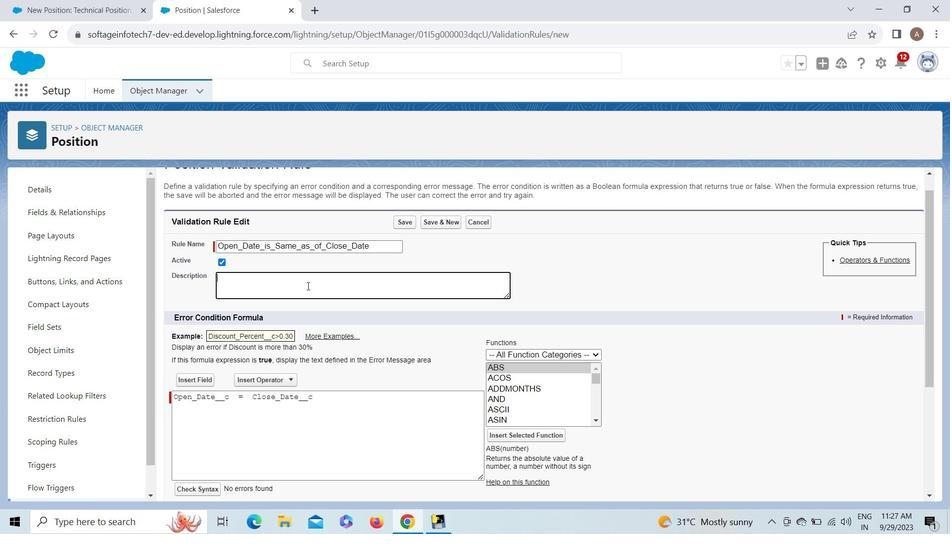 
Action: Mouse pressed left at (307, 286)
Screenshot: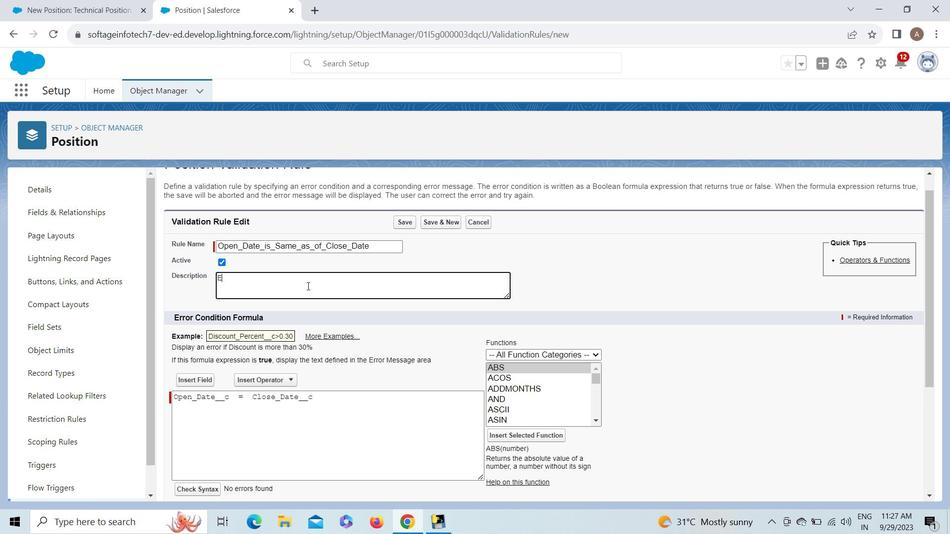 
Action: Key pressed <Key.shift><Key.shift><Key.shift><Key.shift><Key.shift><Key.shift><Key.shift><Key.shift><Key.shift><Key.shift><Key.shift><Key.shift><Key.shift><Key.shift>Erroe<Key.backspace>r<Key.space>will<Key.space>be<Key.space>thrown<Key.space>when<Key.space><Key.shift><Key.shift><Key.shift><Key.shift>Open<Key.space><Key.shift>Date<Key.space><Key.shift>&<Key.space><Key.shift>Close<Key.space><Key.shift>Date
Screenshot: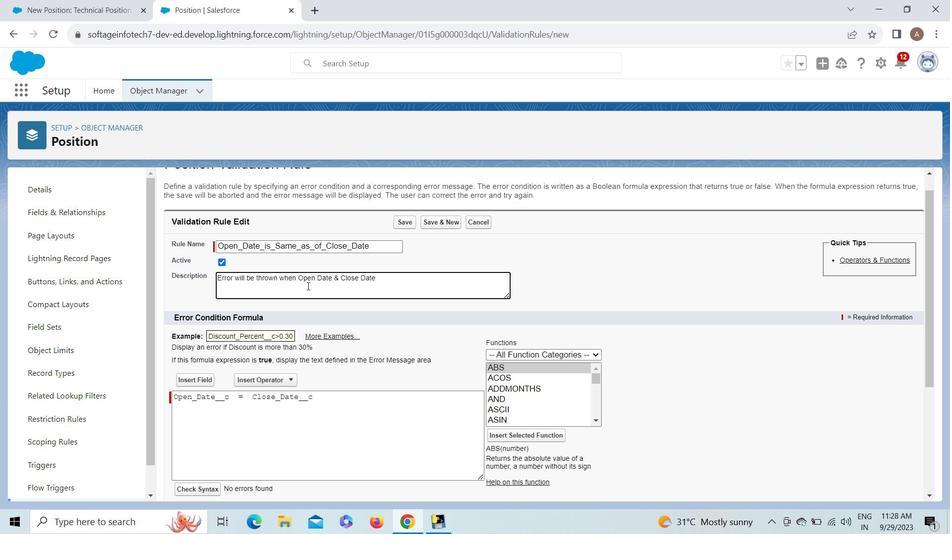 
Action: Mouse moved to (385, 276)
Screenshot: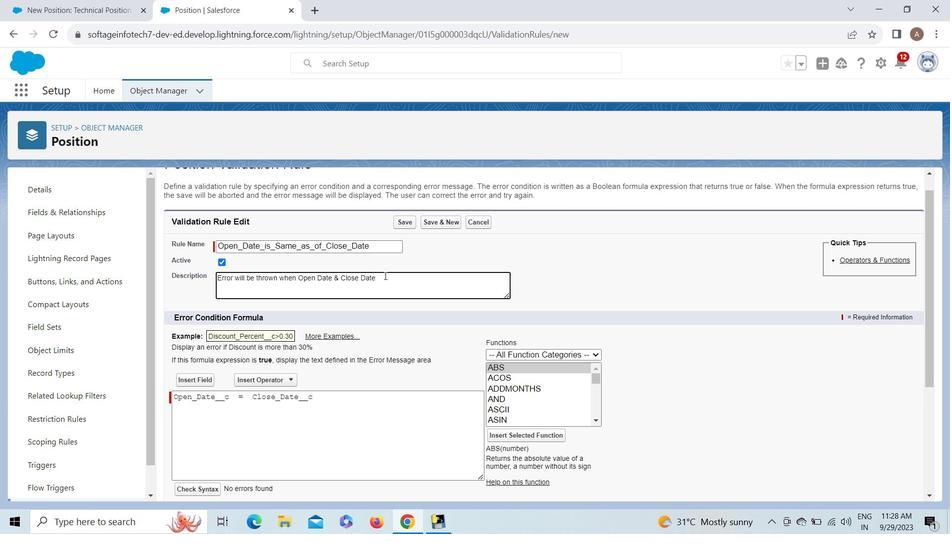 
Action: Key pressed <Key.space>
Screenshot: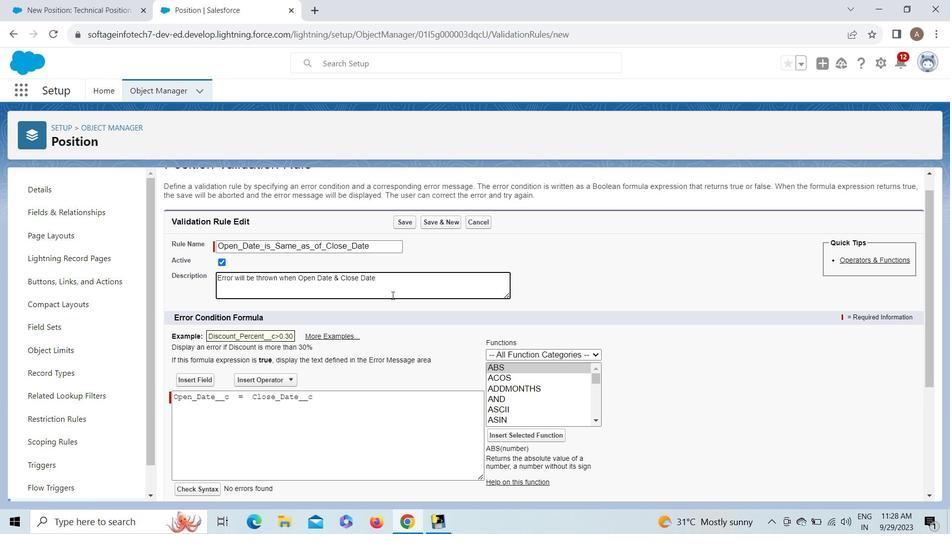 
Action: Mouse moved to (392, 295)
Screenshot: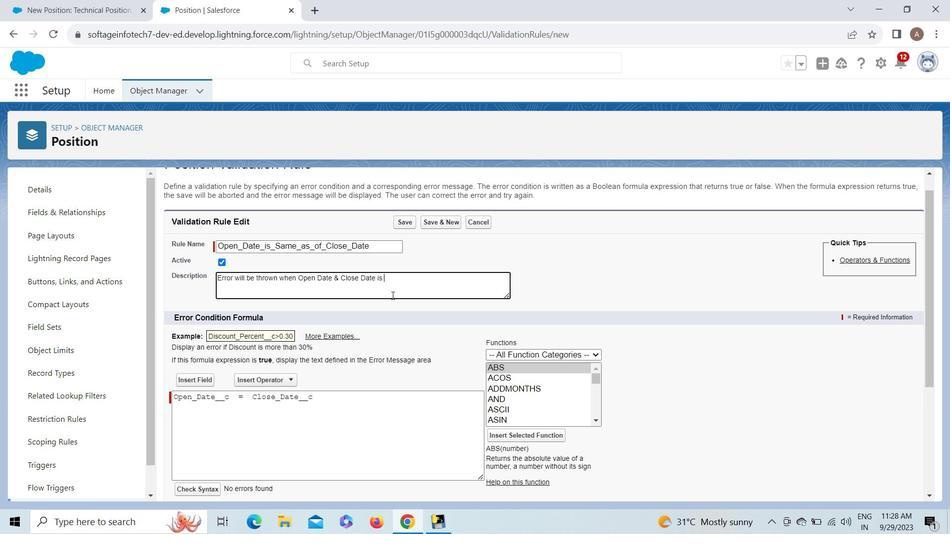 
Action: Key pressed is<Key.space><Key.shift>Same.
Screenshot: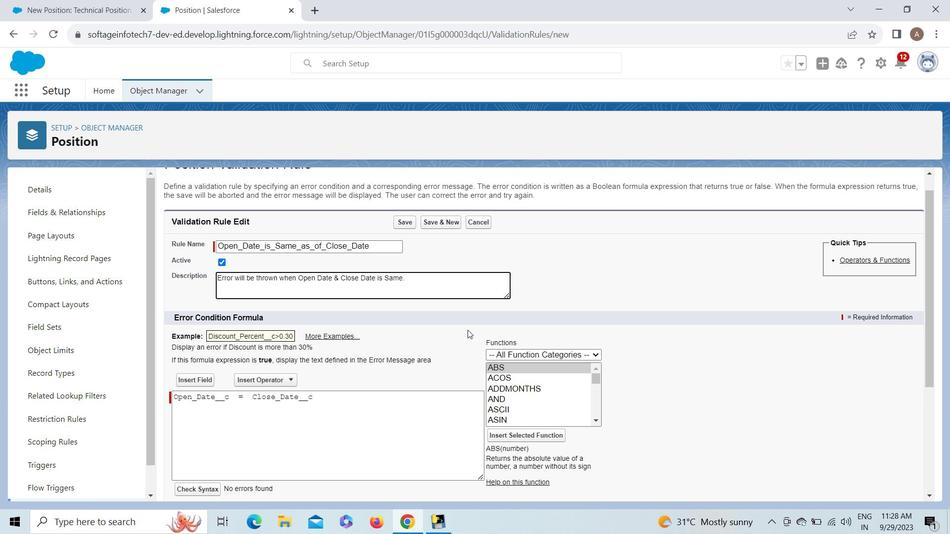 
Action: Mouse moved to (928, 289)
Screenshot: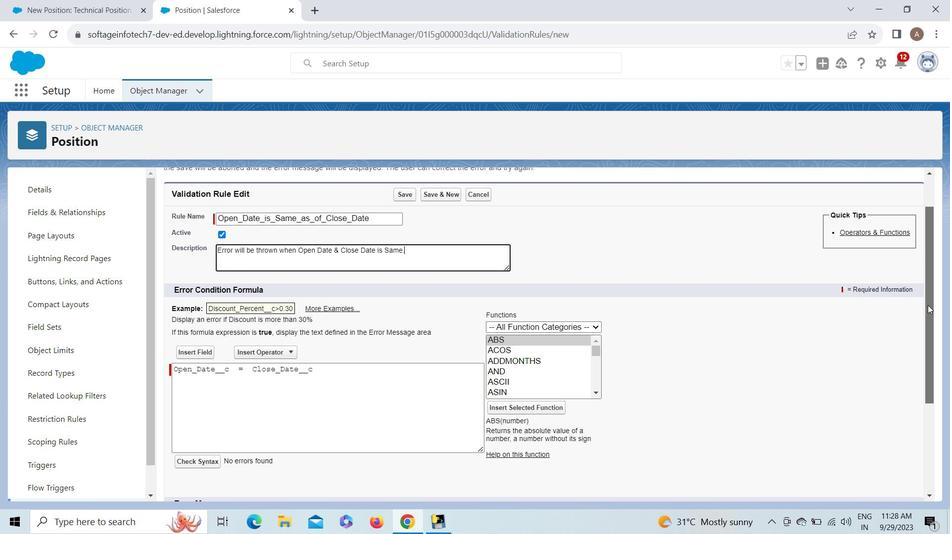 
Action: Mouse pressed left at (928, 289)
Screenshot: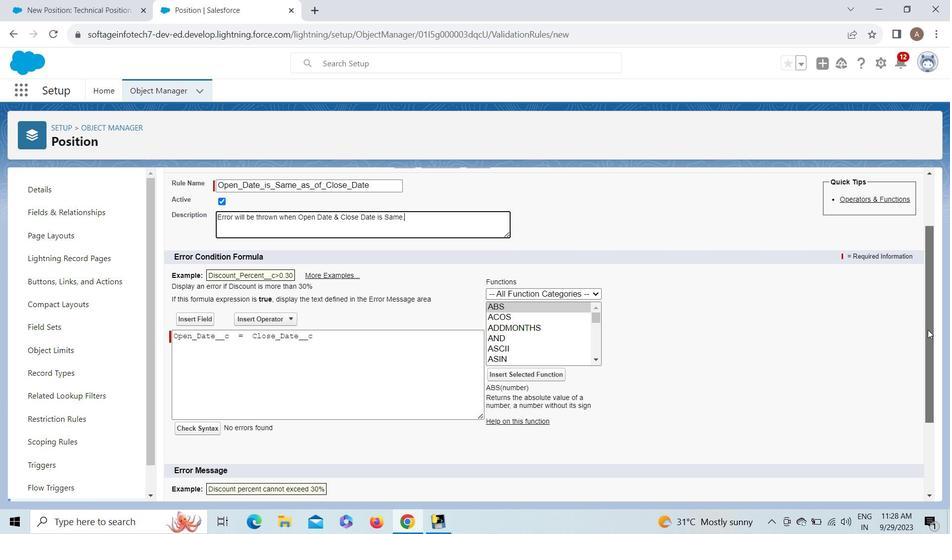 
Action: Mouse moved to (395, 411)
Screenshot: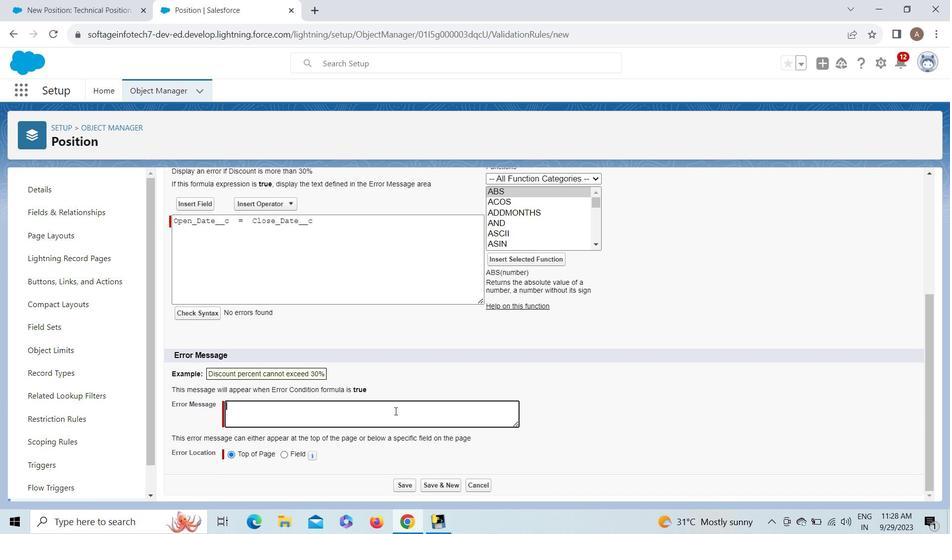 
Action: Mouse pressed left at (395, 411)
Screenshot: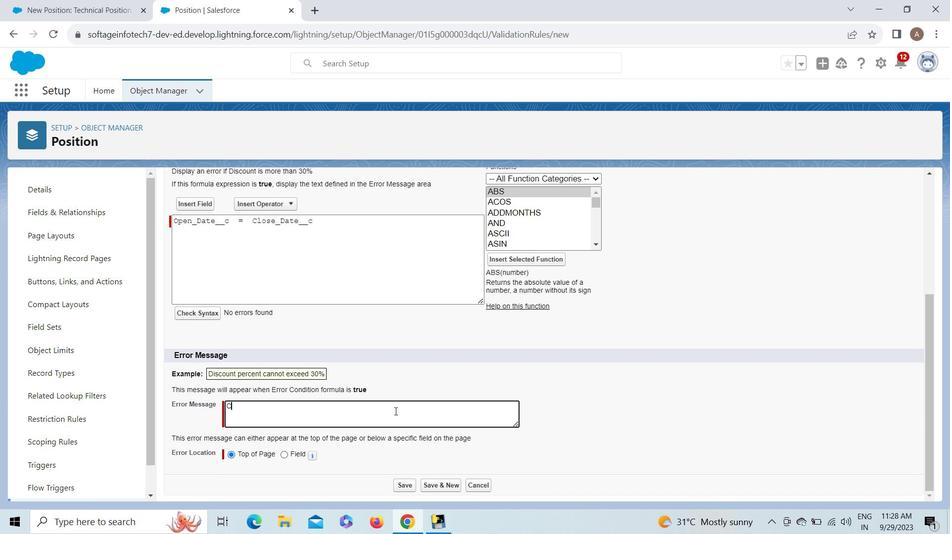 
Action: Key pressed <Key.shift><Key.shift><Key.shift><Key.shift><Key.shift><Key.shift><Key.shift><Key.shift><Key.shift><Key.shift><Key.shift><Key.shift><Key.shift><Key.shift><Key.shift><Key.shift><Key.shift><Key.shift><Key.shift><Key.shift>C<Key.backspace><Key.shift>Open<Key.space><Key.shift><Key.shift><Key.shift><Key.shift><Key.shift><Key.shift><Key.shift>Date<Key.space><Key.shift><Key.shift><Key.shift><Key.shift><Key.shift><Key.shift><Key.shift><Key.shift><Key.shift><Key.shift><Key.shift><Key.shift><Key.shift><Key.shift><Key.shift><Key.shift><Key.shift><Key.shift><Key.shift><Key.shift><Key.shift><Key.shift><Key.shift><Key.shift><Key.shift><Key.shift><Key.shift><Key.shift><Key.shift><Key.shift><Key.shift><Key.shift><Key.shift><Key.shift><Key.shift><Key.shift><Key.shift>&<Key.space><Key.shift>Close<Key.space><Key.shift>Date<Key.space>can<Key.space>not<Key.space>be<Key.space>same.
Screenshot: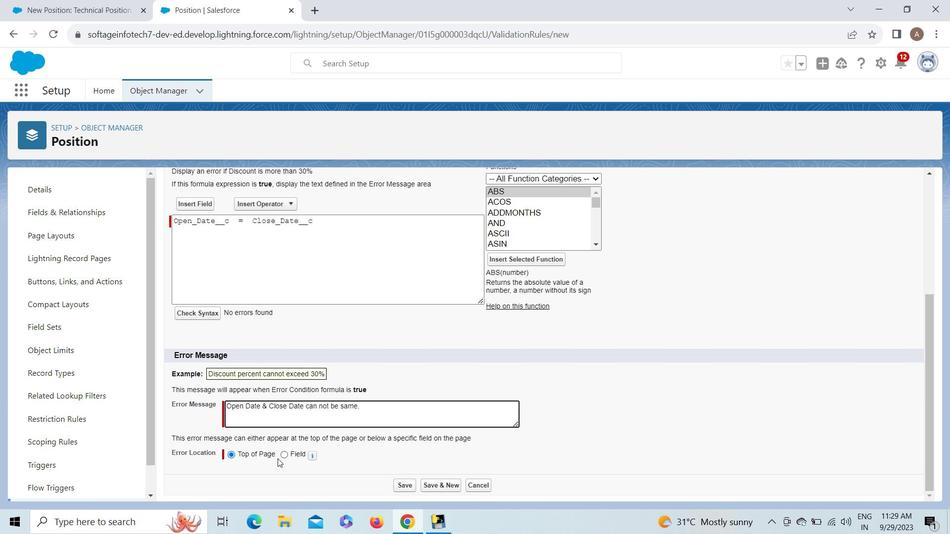 
Action: Mouse moved to (285, 455)
Screenshot: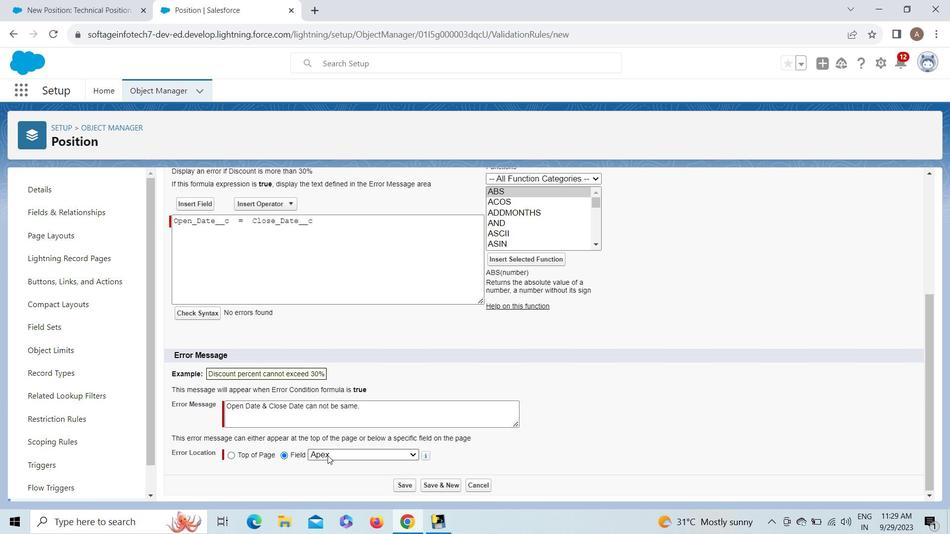 
Action: Mouse pressed left at (285, 455)
Screenshot: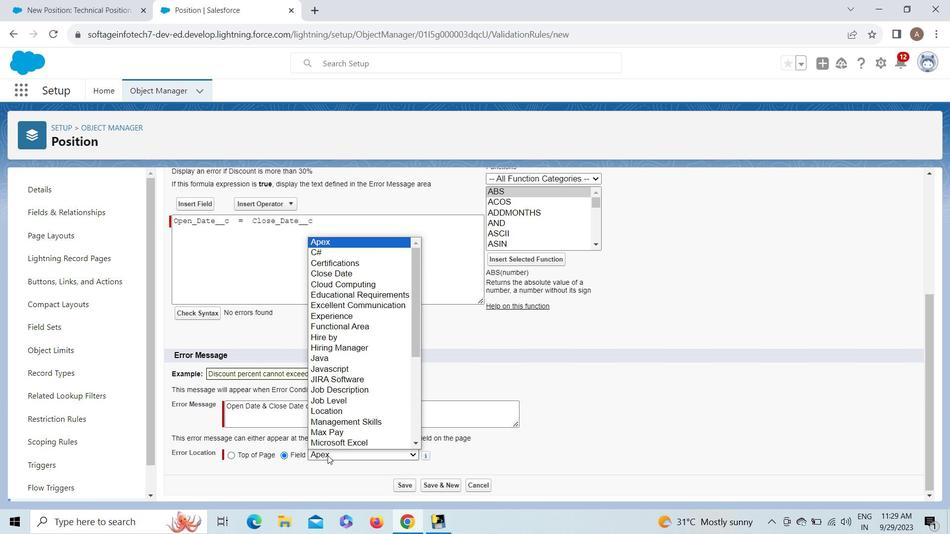 
Action: Mouse moved to (328, 455)
Screenshot: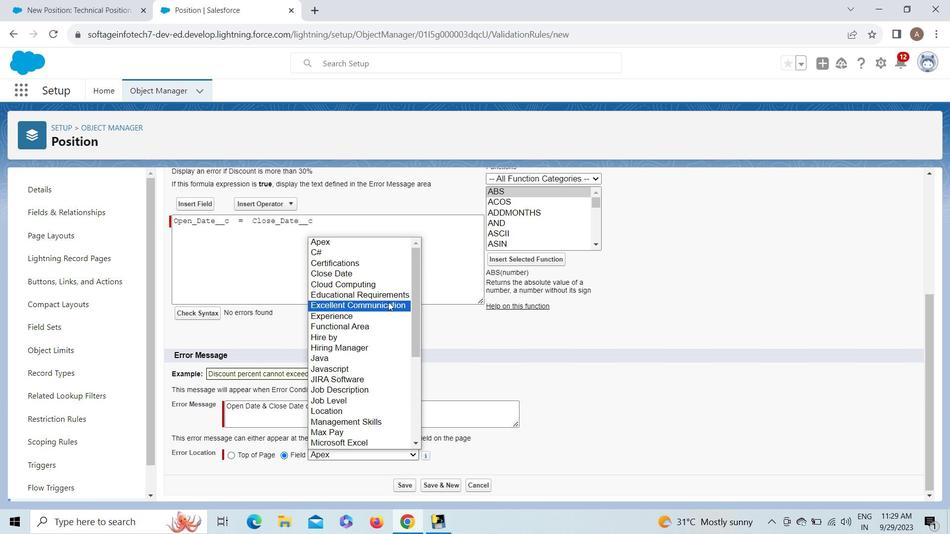 
Action: Mouse pressed left at (328, 455)
Screenshot: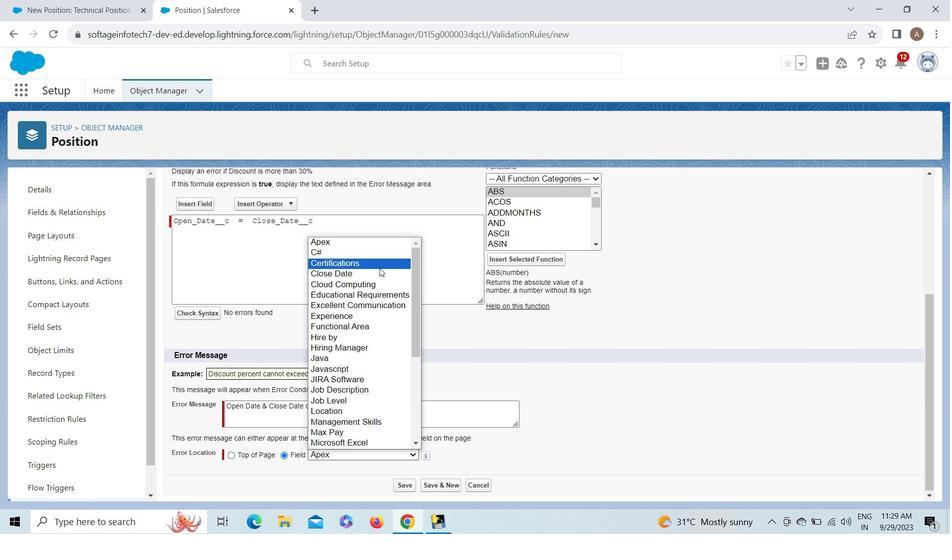 
Action: Mouse moved to (378, 273)
Screenshot: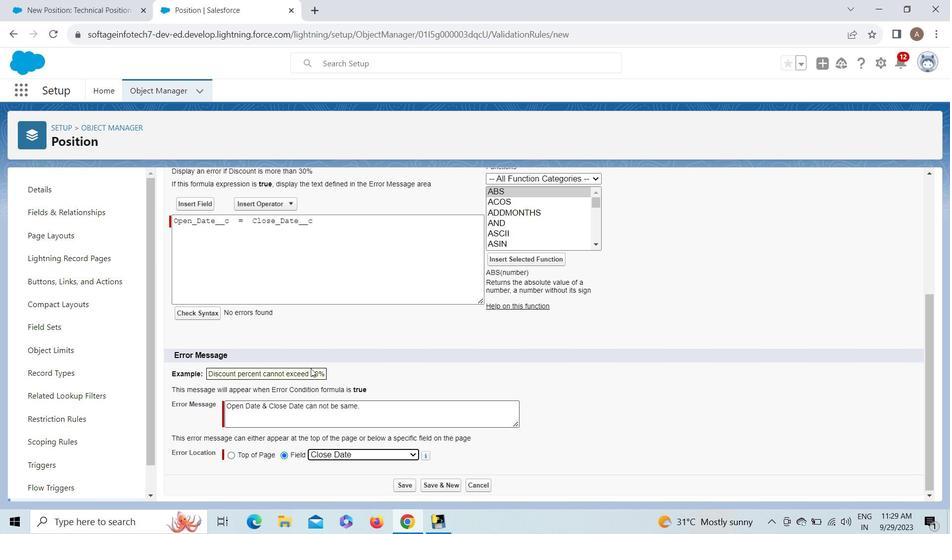 
Action: Mouse pressed left at (378, 273)
Screenshot: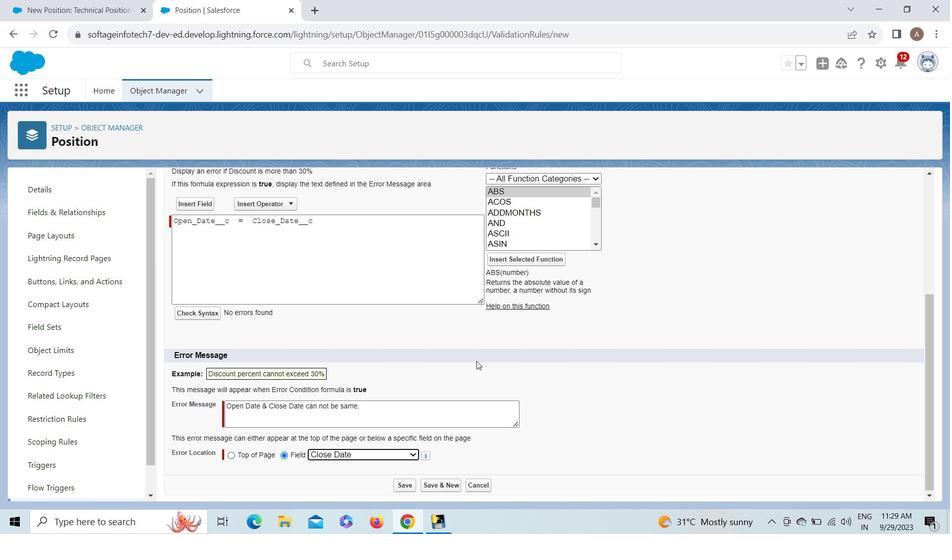 
Action: Mouse moved to (928, 369)
Screenshot: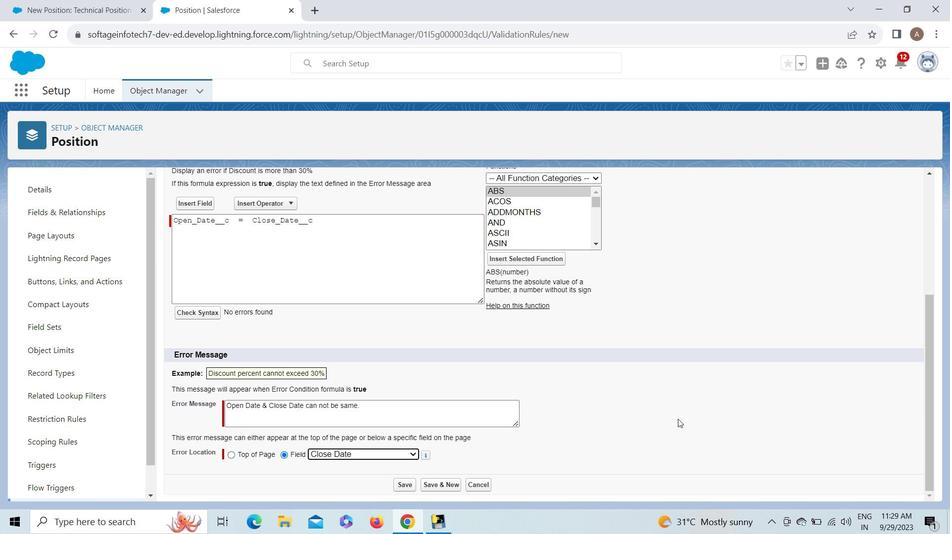 
Action: Mouse pressed left at (928, 369)
Screenshot: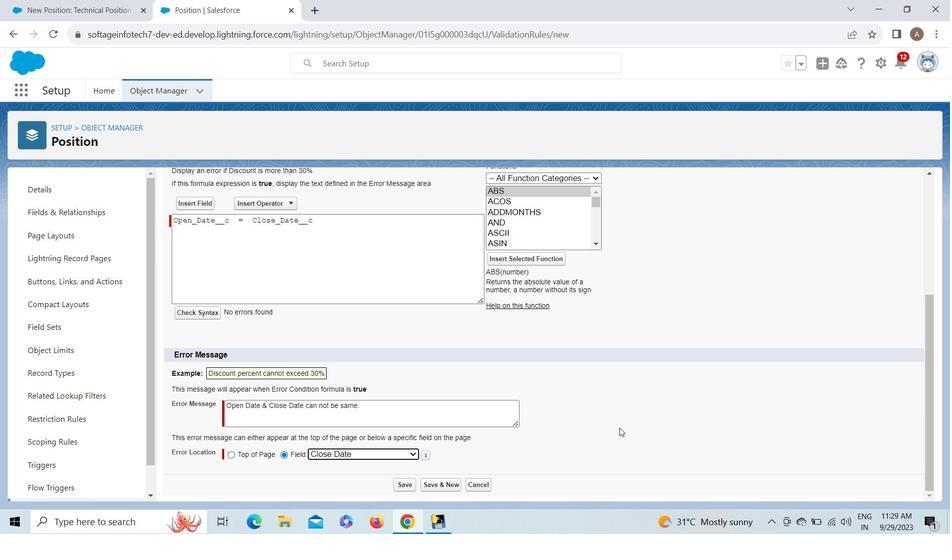 
Action: Mouse moved to (927, 238)
Screenshot: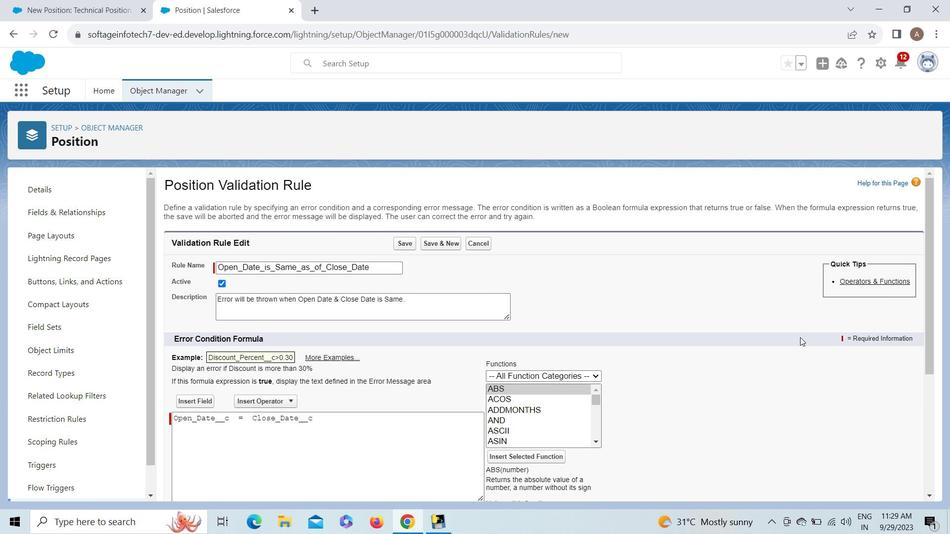 
Action: Mouse pressed left at (927, 238)
Screenshot: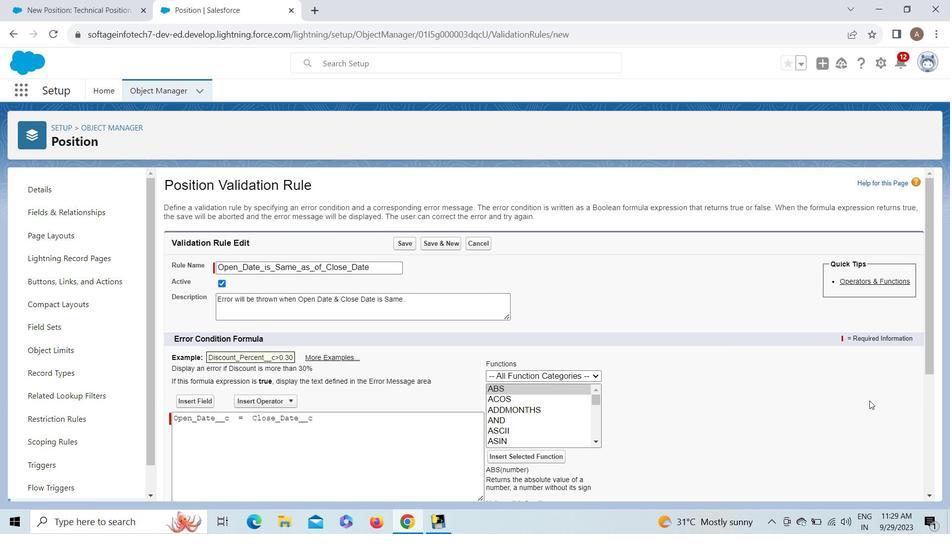 
Action: Mouse moved to (931, 440)
Screenshot: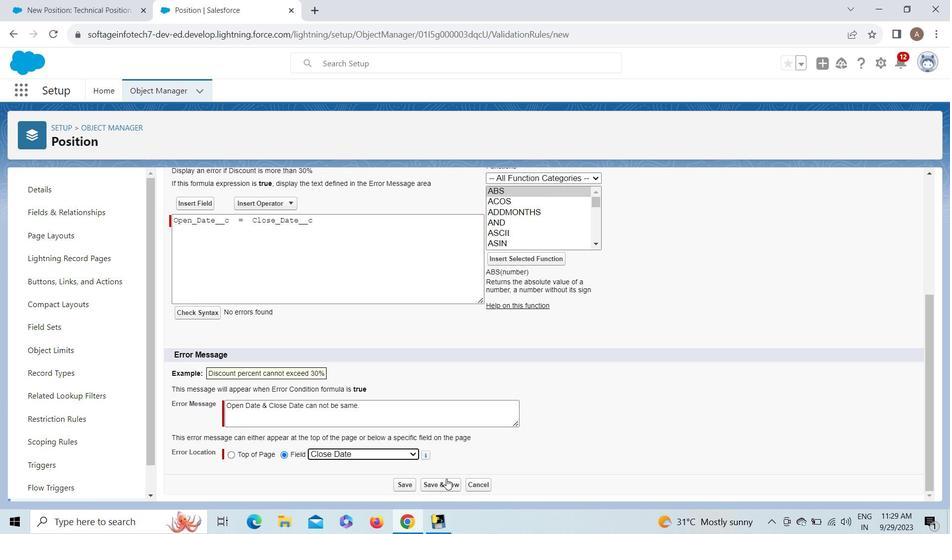 
Action: Mouse pressed left at (931, 440)
Screenshot: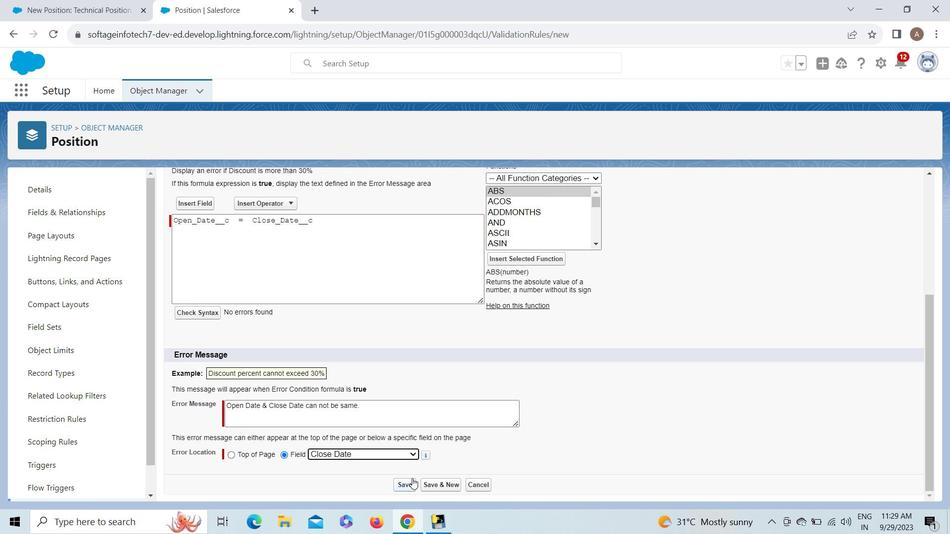 
Action: Mouse moved to (412, 478)
Screenshot: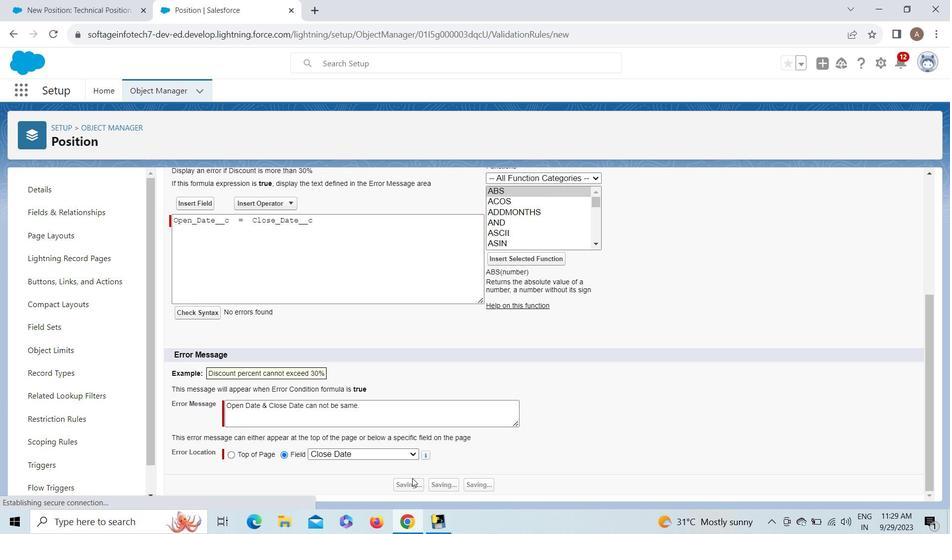 
Action: Mouse pressed left at (412, 478)
Screenshot: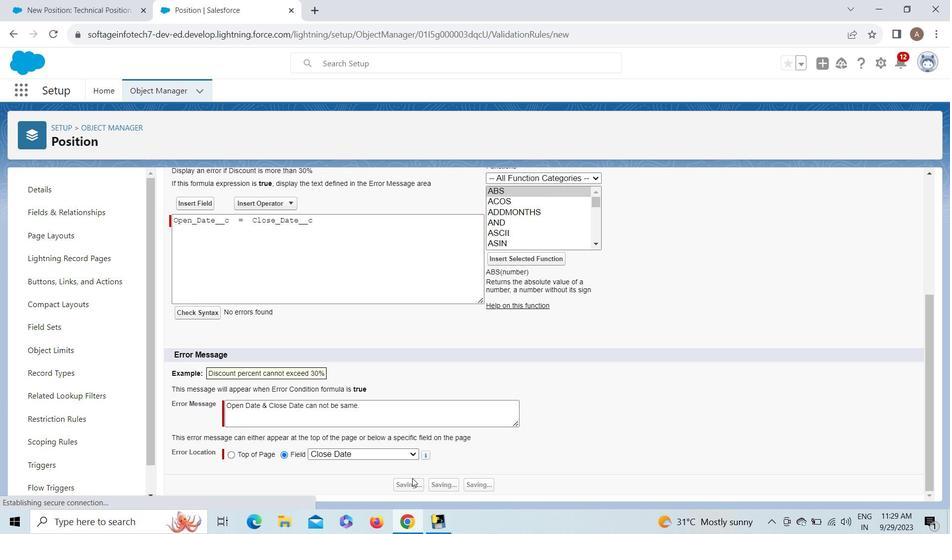 
Action: Mouse moved to (89, 10)
Screenshot: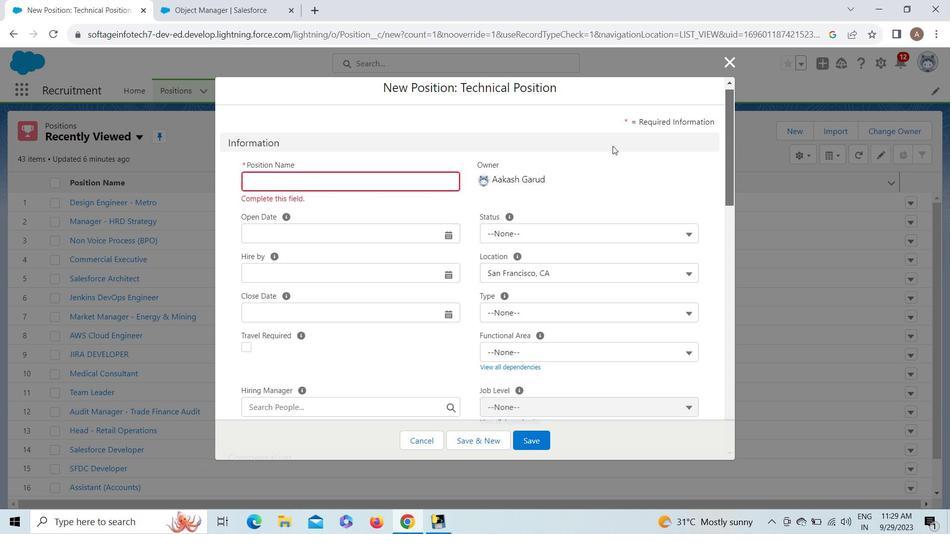 
Action: Mouse pressed left at (89, 10)
Screenshot: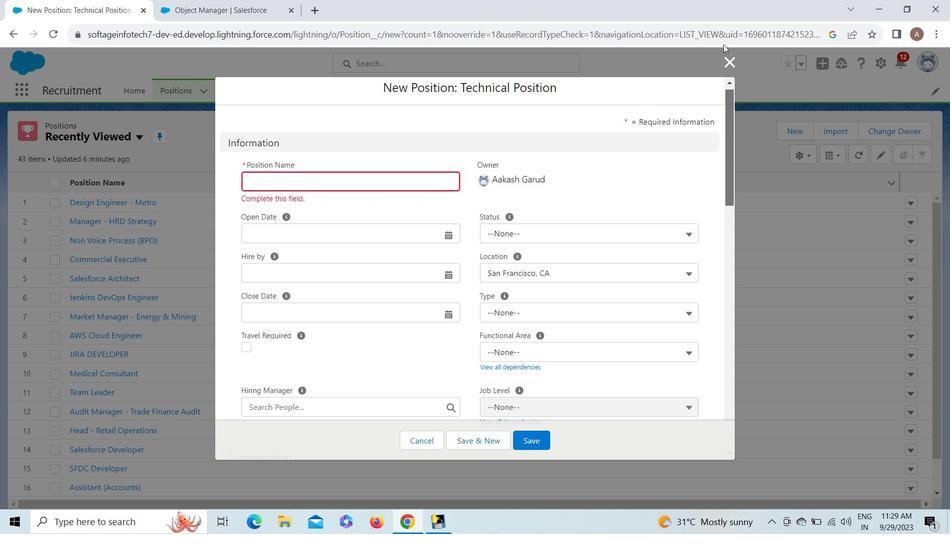 
Action: Mouse moved to (732, 59)
Screenshot: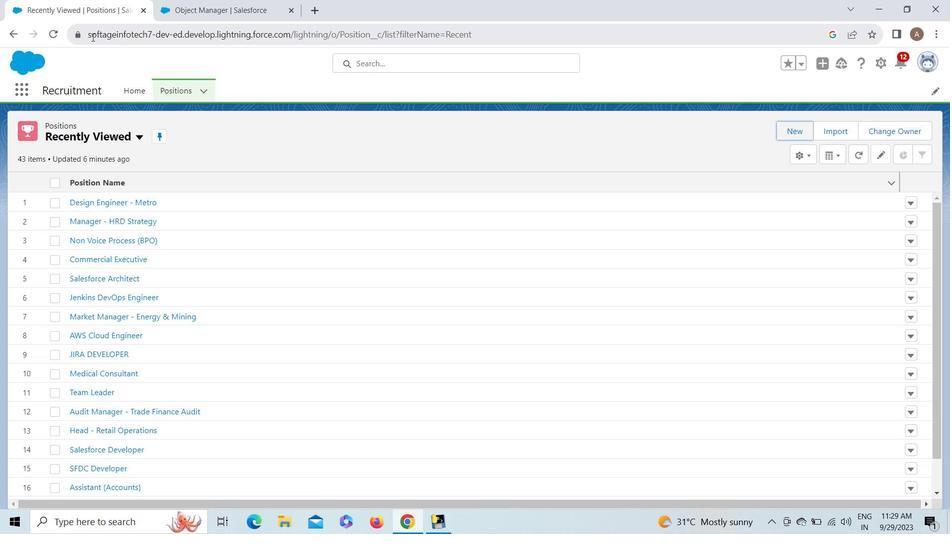 
Action: Mouse pressed left at (732, 59)
Screenshot: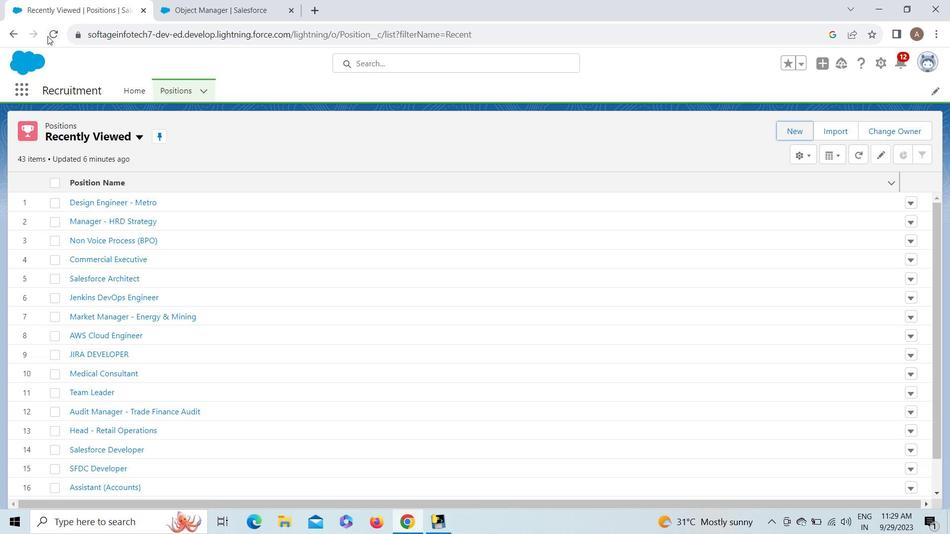 
Action: Mouse moved to (47, 36)
Screenshot: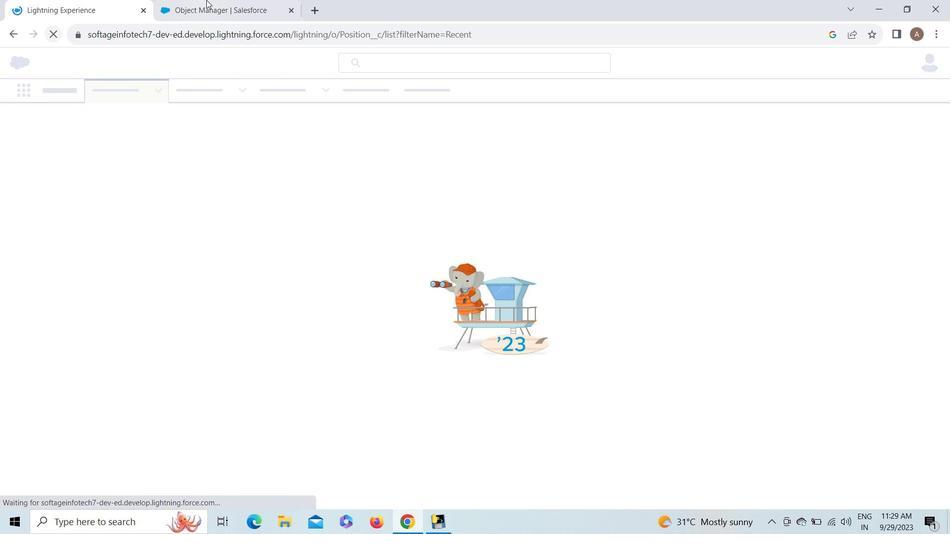 
Action: Mouse pressed left at (47, 36)
Screenshot: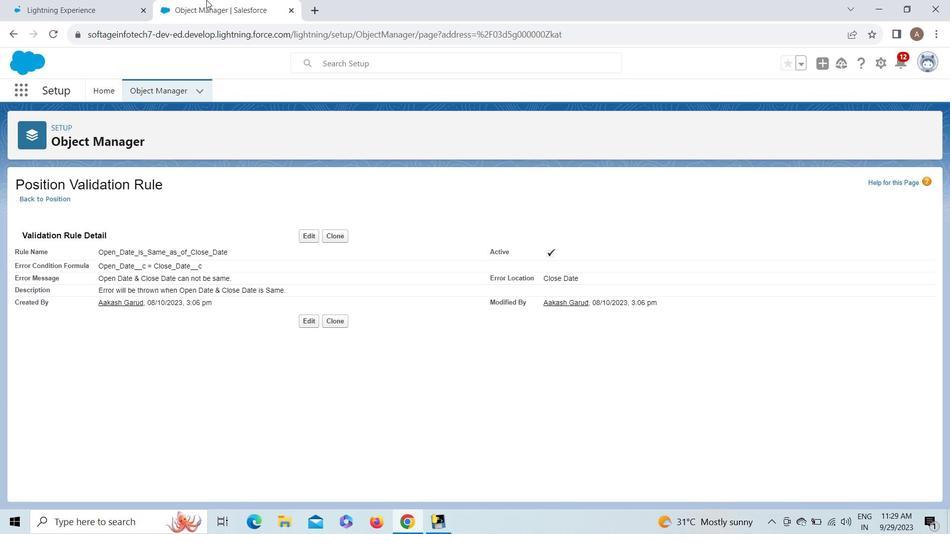 
Action: Mouse moved to (206, 0)
Screenshot: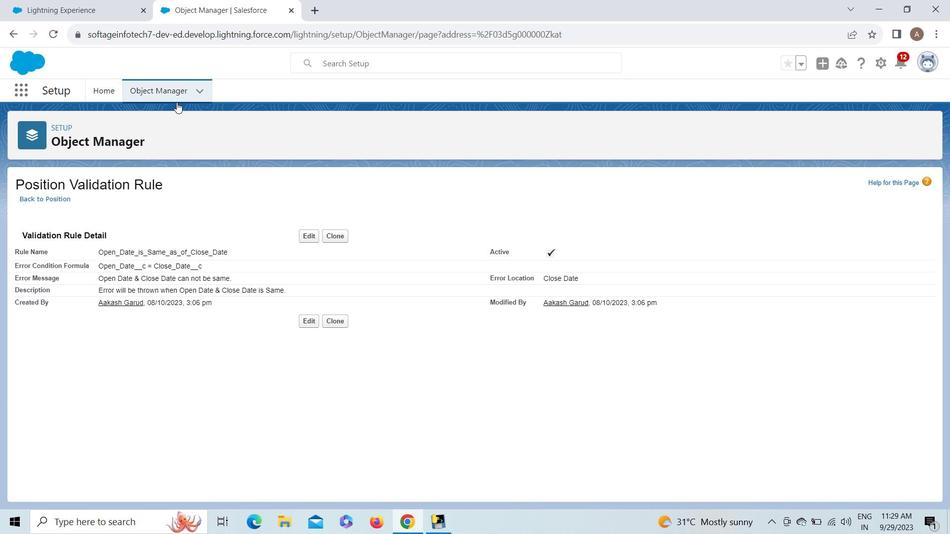 
Action: Mouse pressed left at (206, 0)
Screenshot: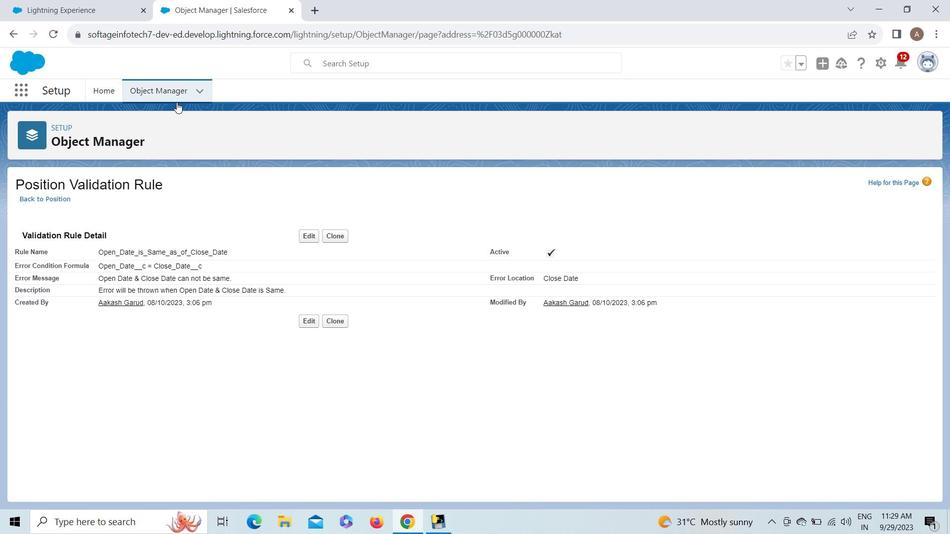 
Action: Mouse moved to (100, 10)
Screenshot: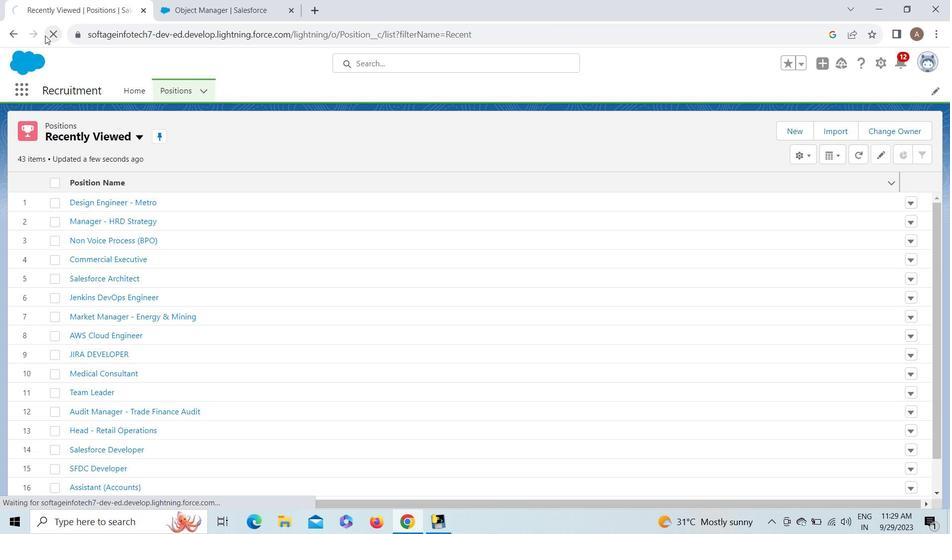 
Action: Mouse pressed left at (100, 10)
Screenshot: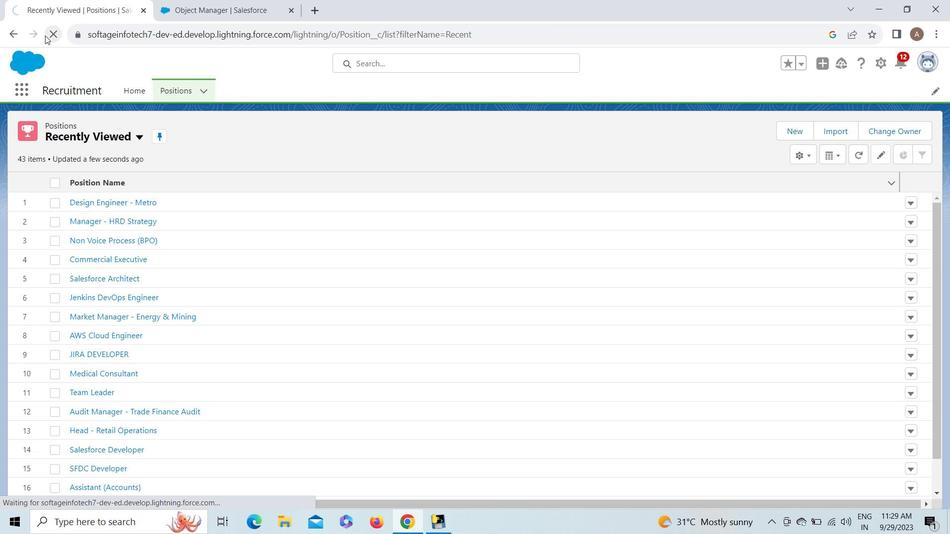 
Action: Mouse moved to (45, 35)
Screenshot: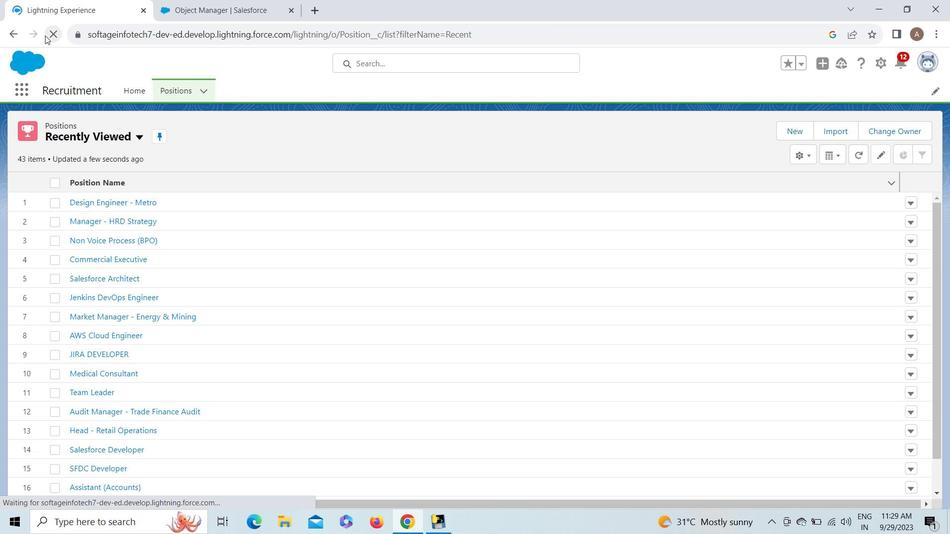 
Action: Mouse pressed left at (45, 35)
Screenshot: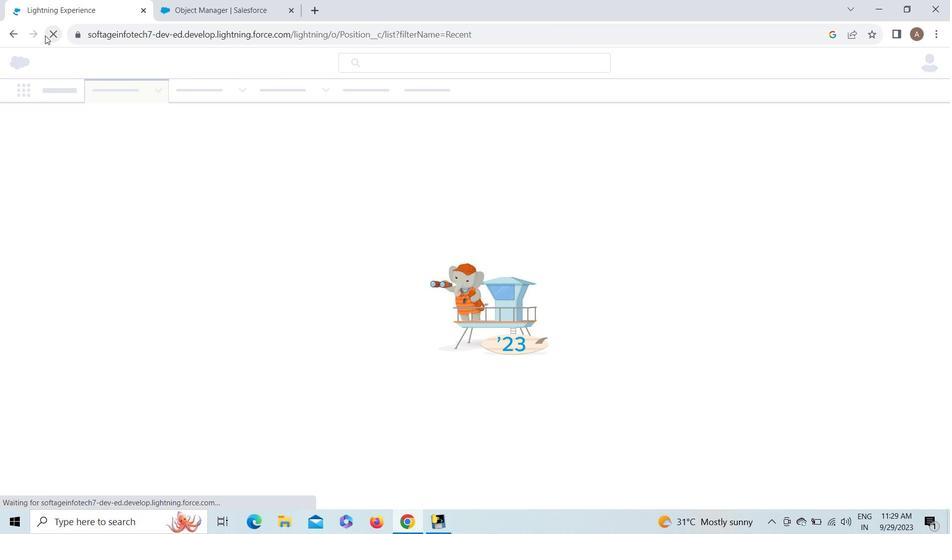 
Action: Mouse moved to (788, 125)
Screenshot: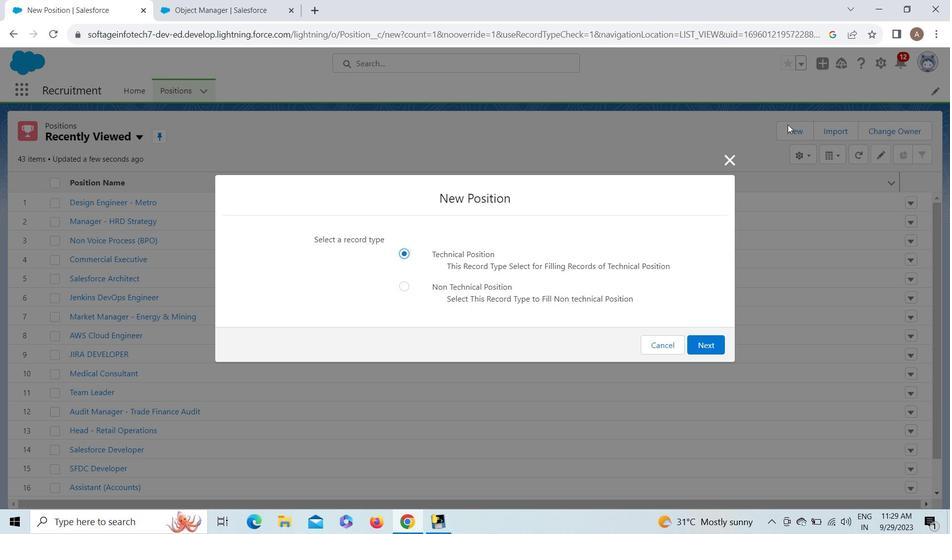 
Action: Mouse pressed left at (788, 125)
Screenshot: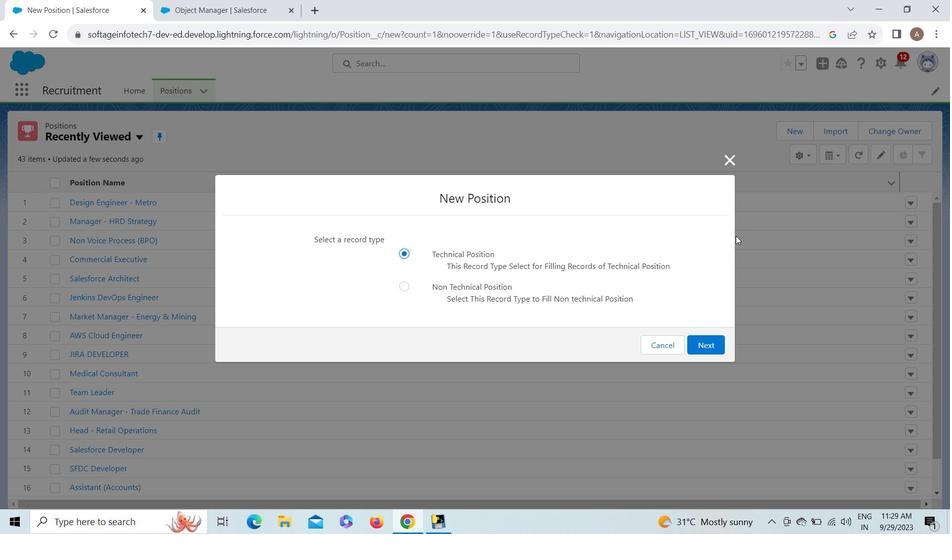 
Action: Mouse moved to (703, 336)
Screenshot: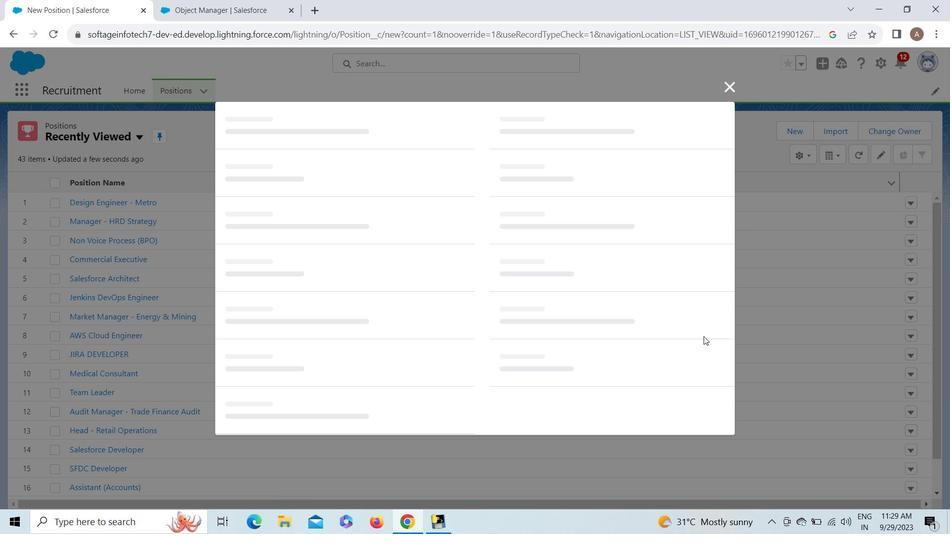 
Action: Mouse pressed left at (703, 336)
Screenshot: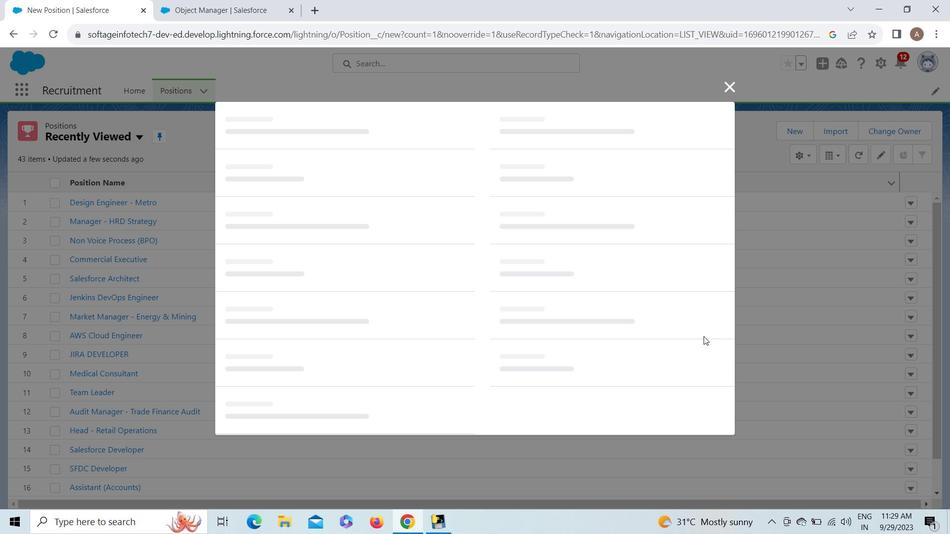 
Action: Mouse moved to (315, 181)
Screenshot: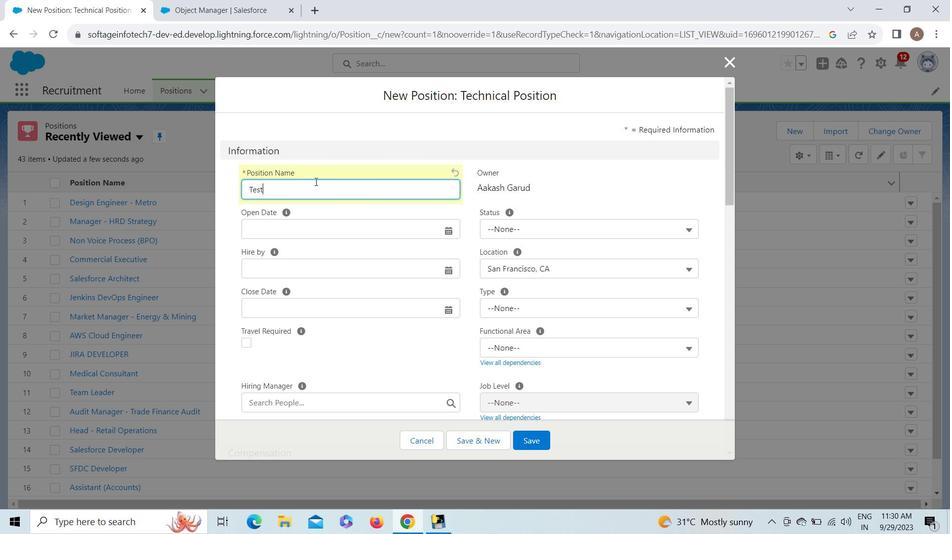 
Action: Key pressed <Key.shift>Test<Key.space><Key.shift>Data<Key.space>1
Screenshot: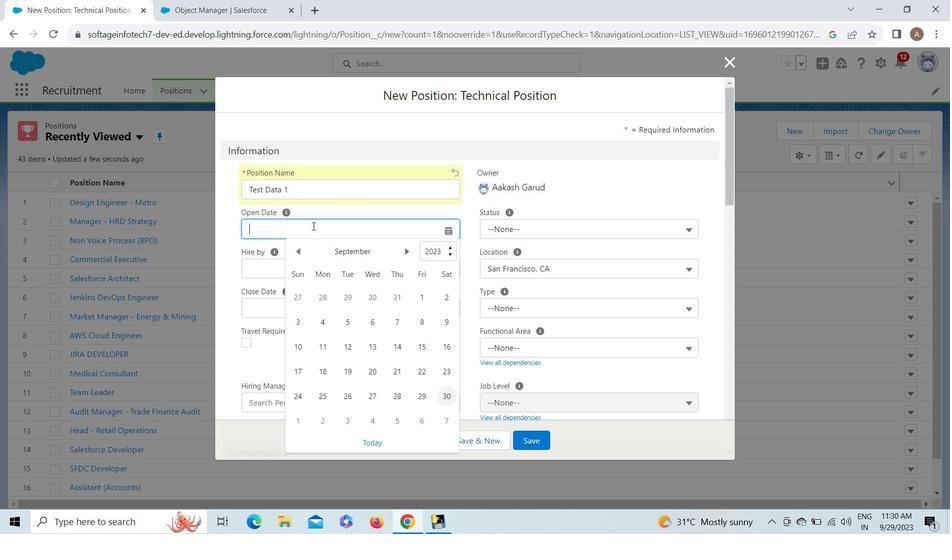 
Action: Mouse moved to (313, 226)
Screenshot: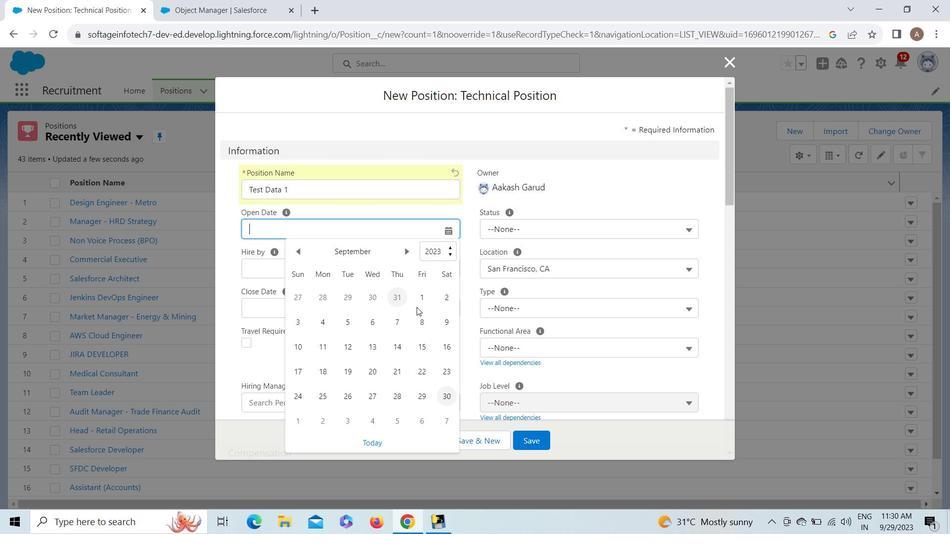 
Action: Mouse pressed left at (313, 226)
Screenshot: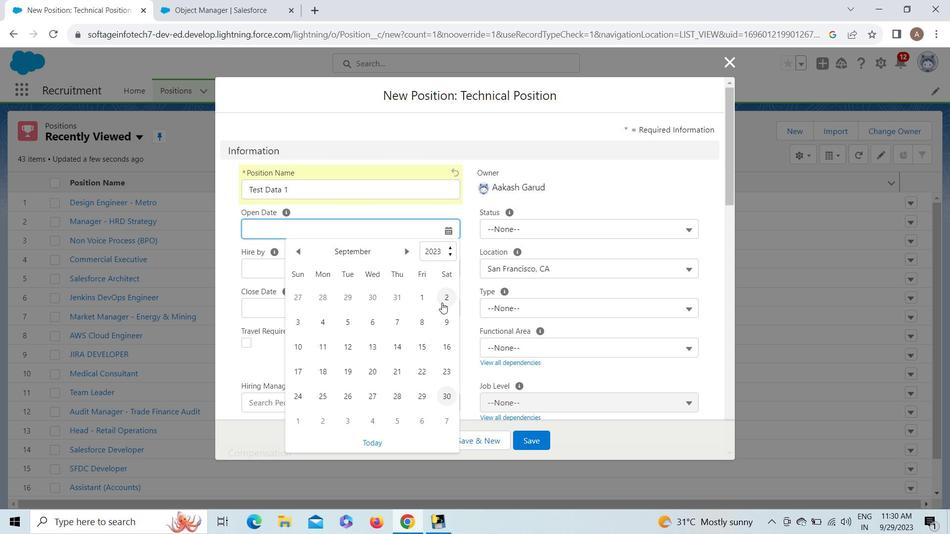 
Action: Mouse moved to (427, 296)
Screenshot: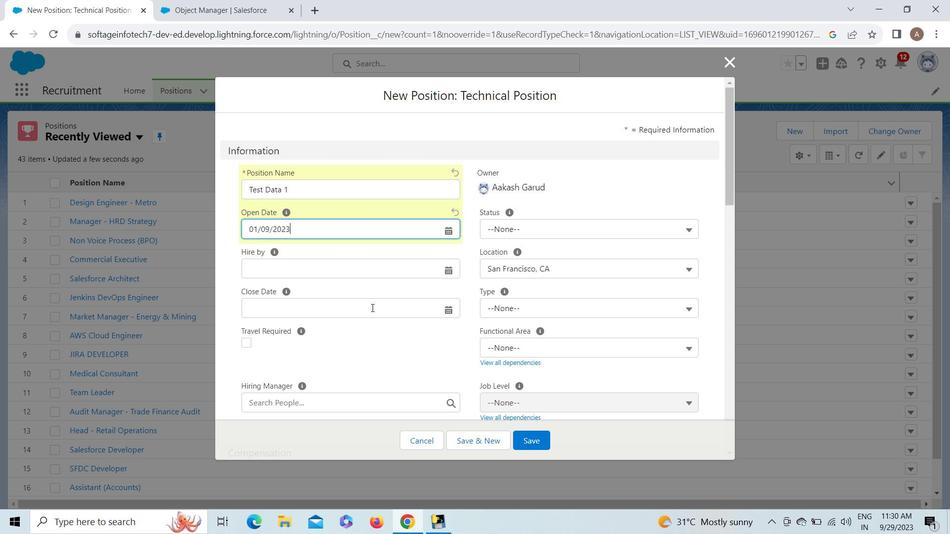 
Action: Mouse pressed left at (427, 296)
Screenshot: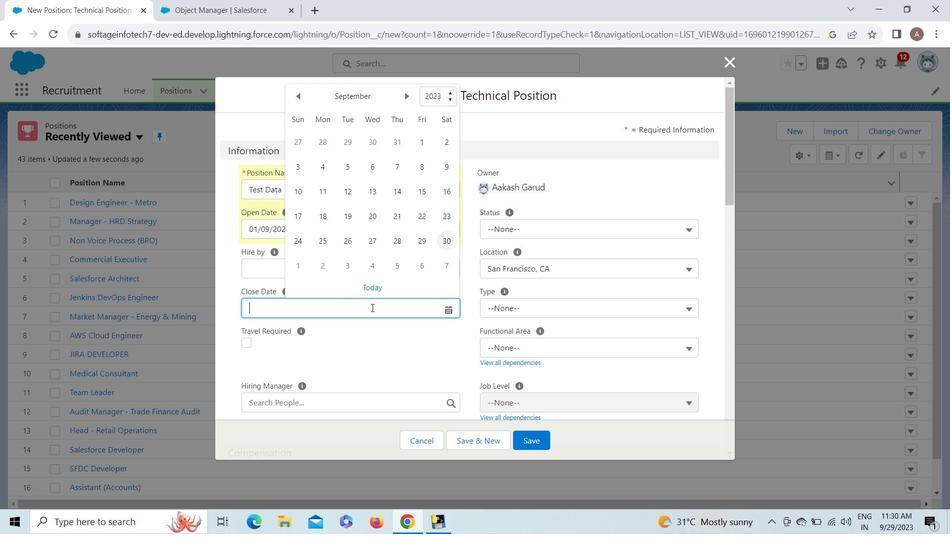
Action: Mouse moved to (371, 307)
Screenshot: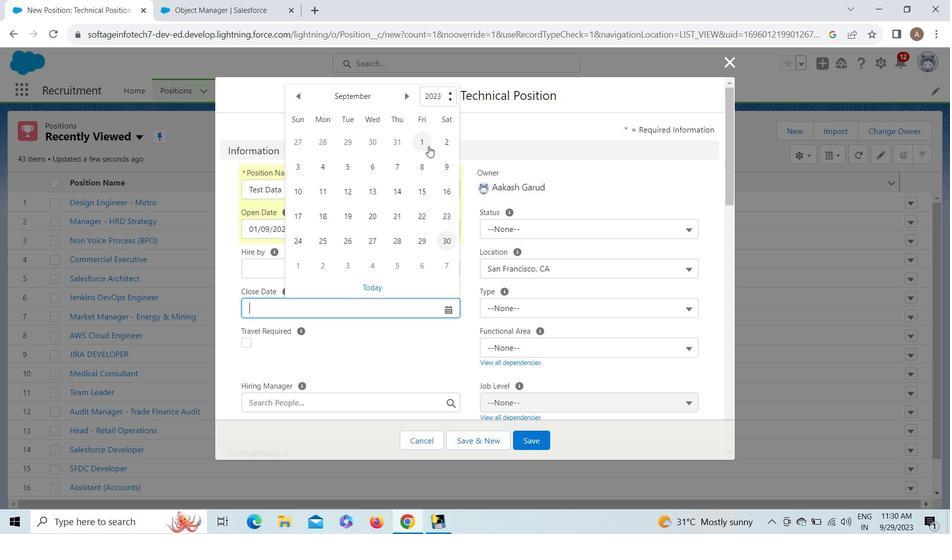 
Action: Mouse pressed left at (371, 307)
Screenshot: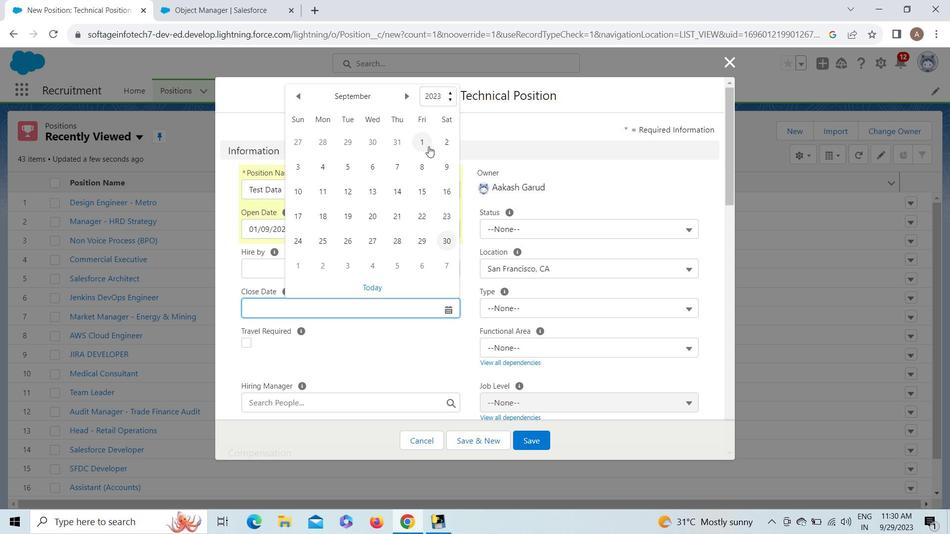 
Action: Mouse moved to (428, 146)
Screenshot: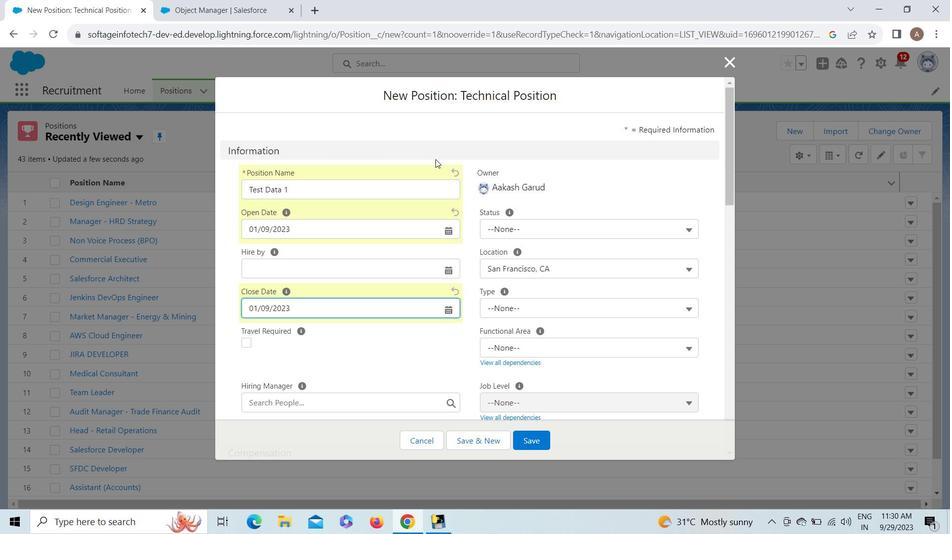 
Action: Mouse pressed left at (428, 146)
Screenshot: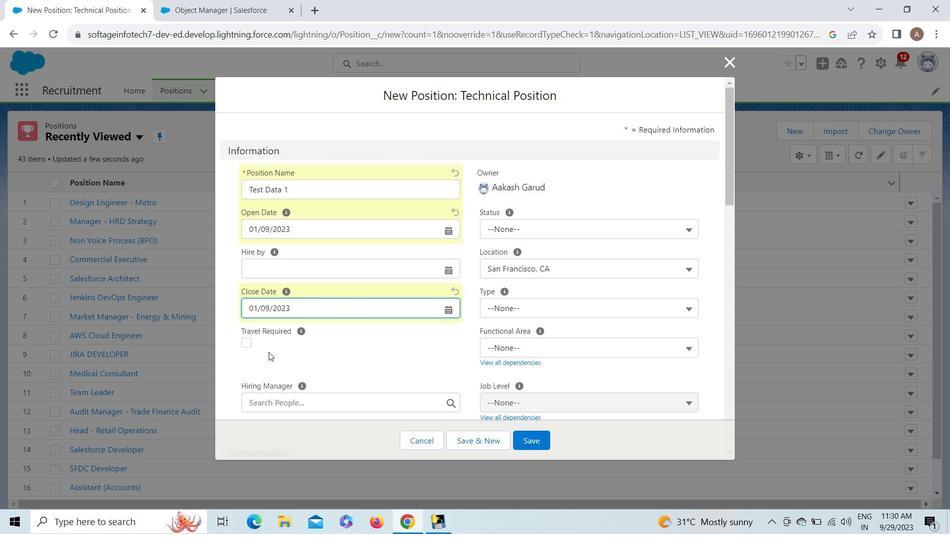 
Action: Mouse moved to (728, 168)
Screenshot: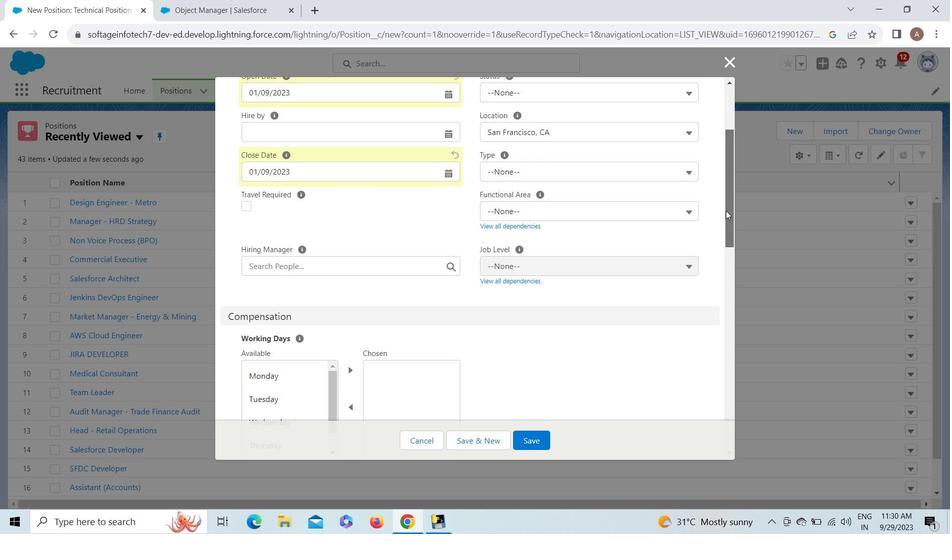 
Action: Mouse pressed left at (728, 168)
Screenshot: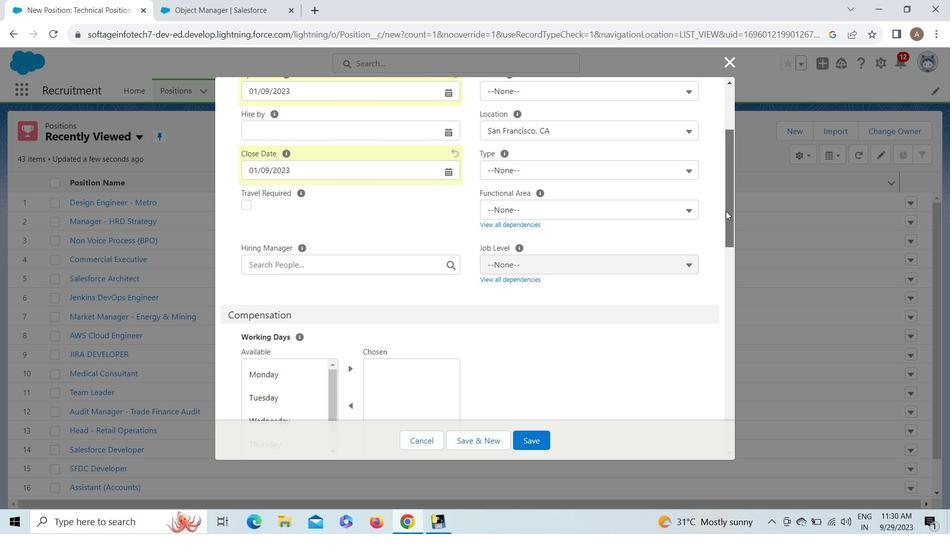 
Action: Mouse moved to (399, 349)
Screenshot: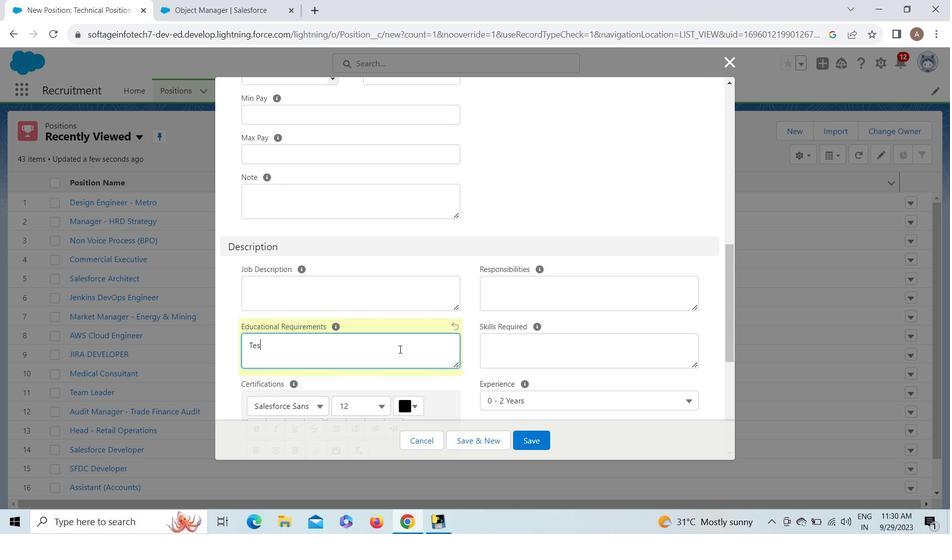 
Action: Mouse pressed left at (399, 349)
Screenshot: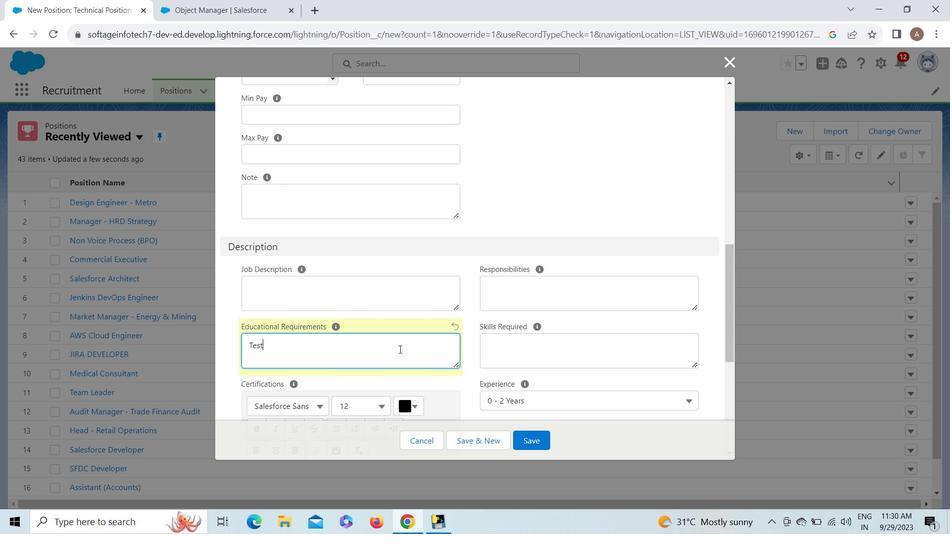 
Action: Key pressed <Key.shift>Test<Key.space><Key.shift>Education<Key.space><Key.shift>Data
Screenshot: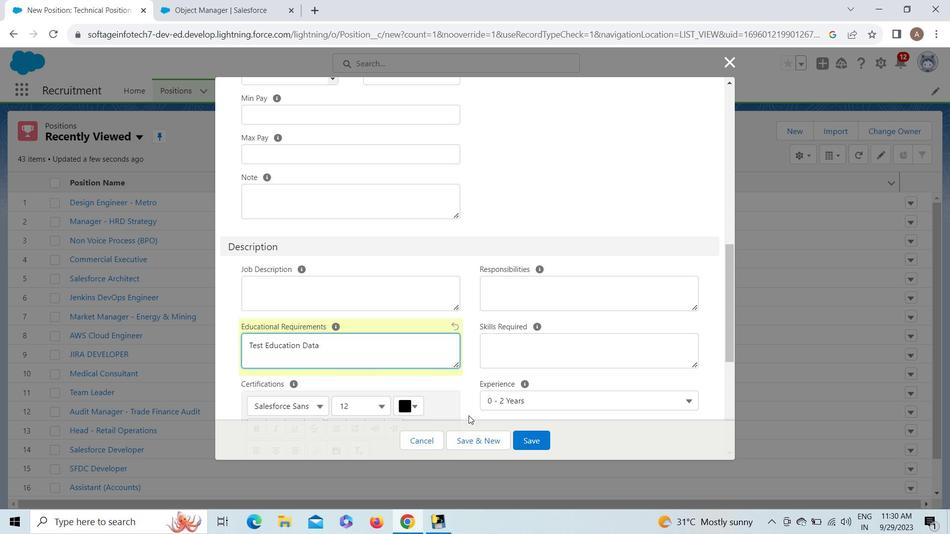 
Action: Mouse moved to (532, 440)
Screenshot: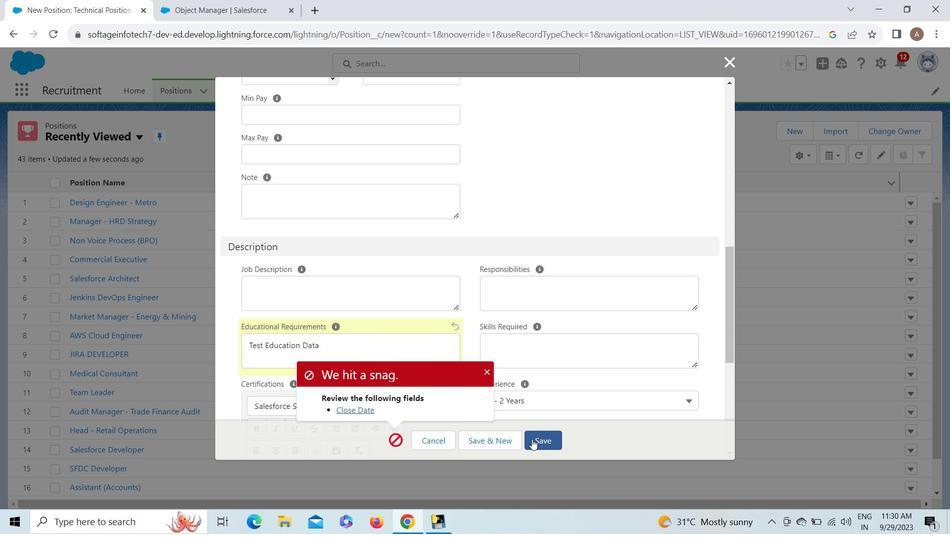 
Action: Mouse pressed left at (532, 440)
Screenshot: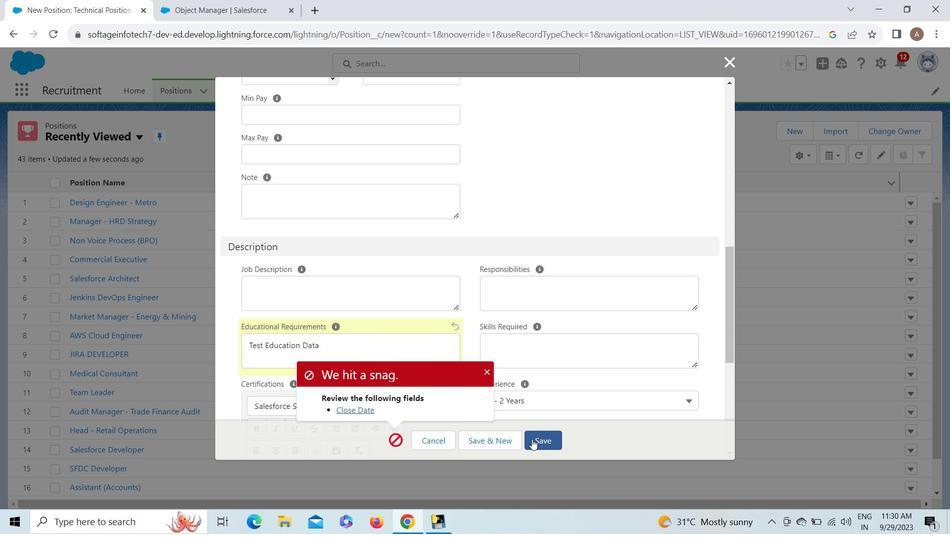 
Action: Mouse moved to (728, 341)
Screenshot: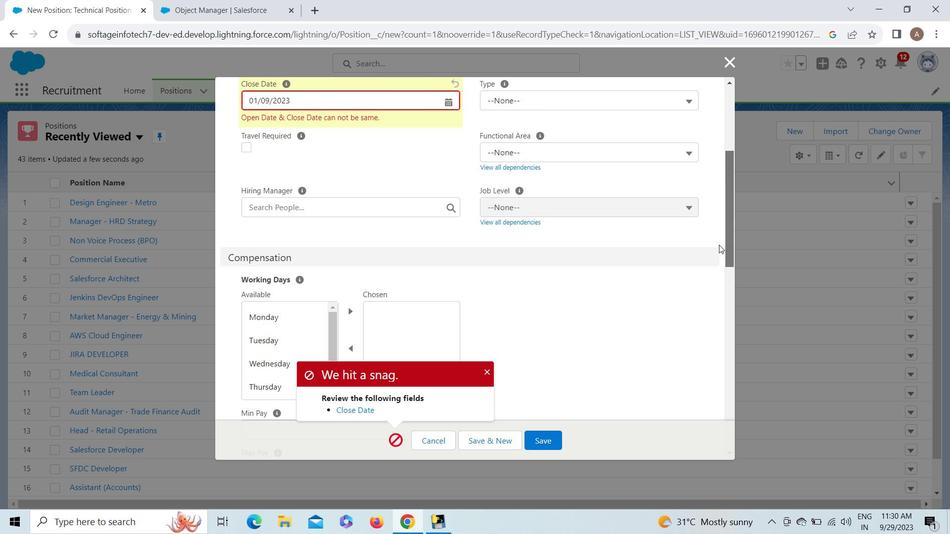 
Action: Mouse pressed left at (728, 341)
Screenshot: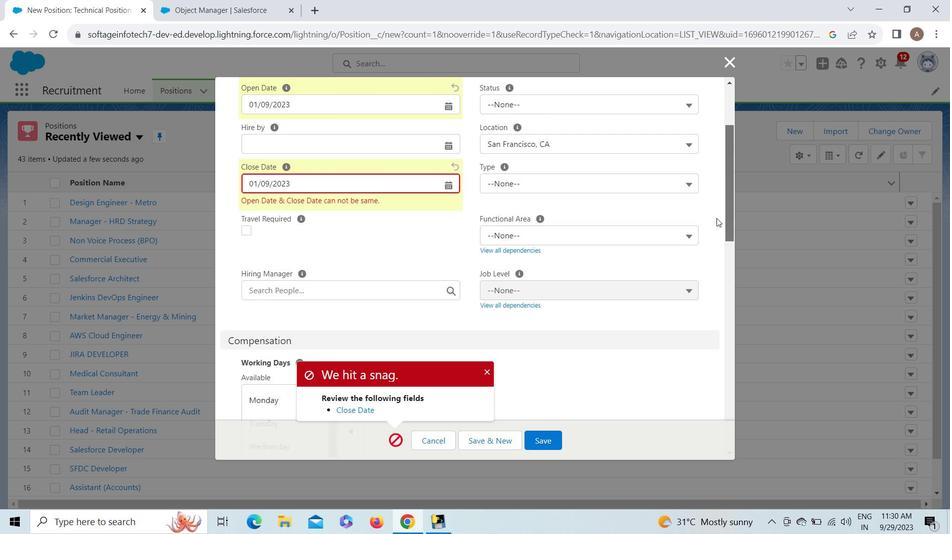 
Action: Mouse moved to (355, 271)
Screenshot: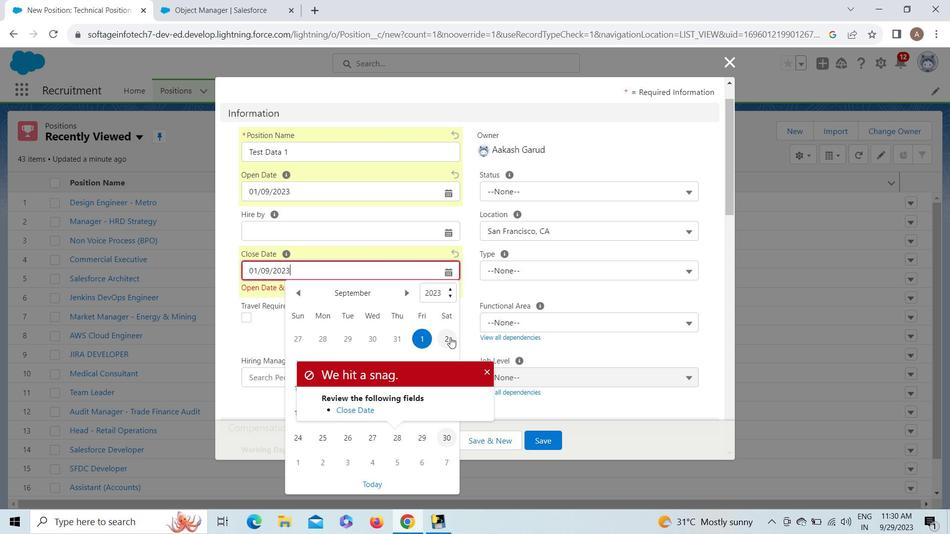 
Action: Mouse pressed left at (355, 271)
Screenshot: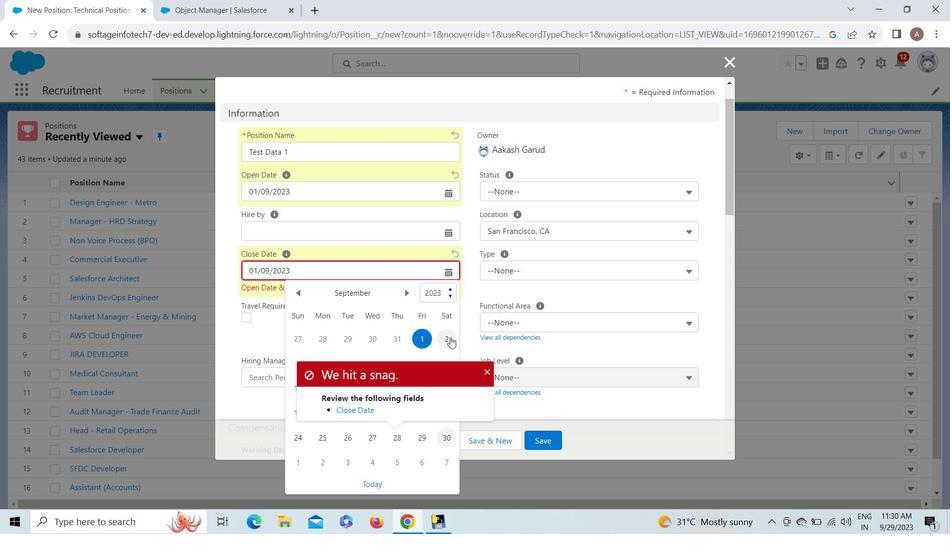 
Action: Mouse moved to (450, 338)
Screenshot: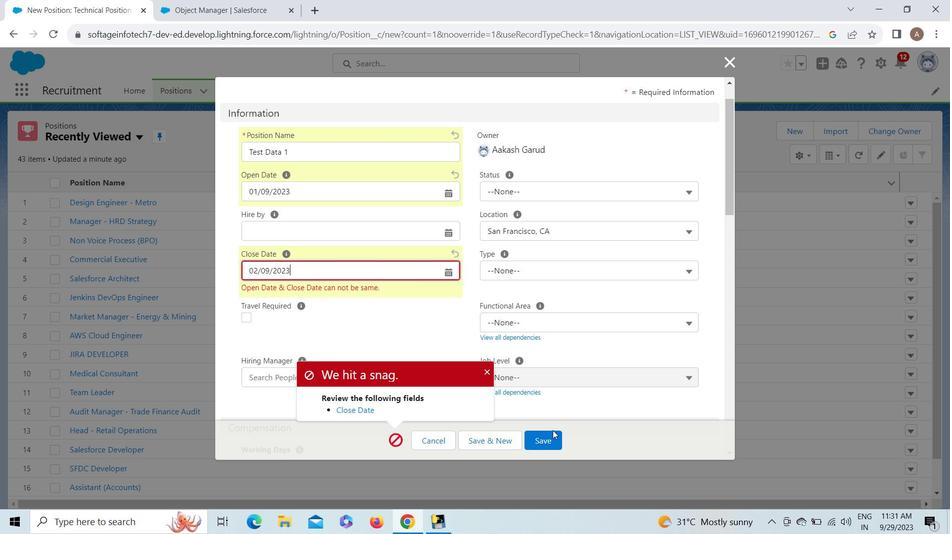
Action: Mouse pressed left at (450, 338)
Screenshot: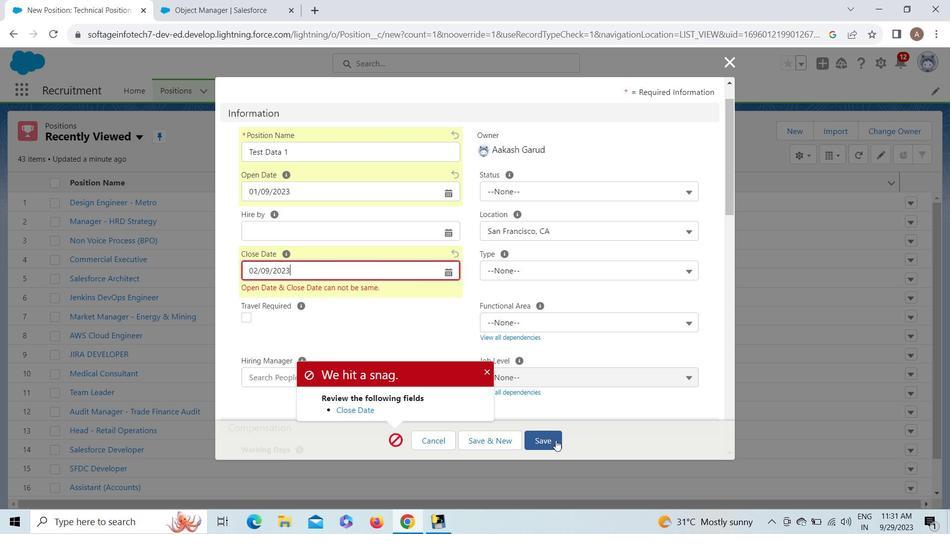 
Action: Mouse moved to (556, 440)
Screenshot: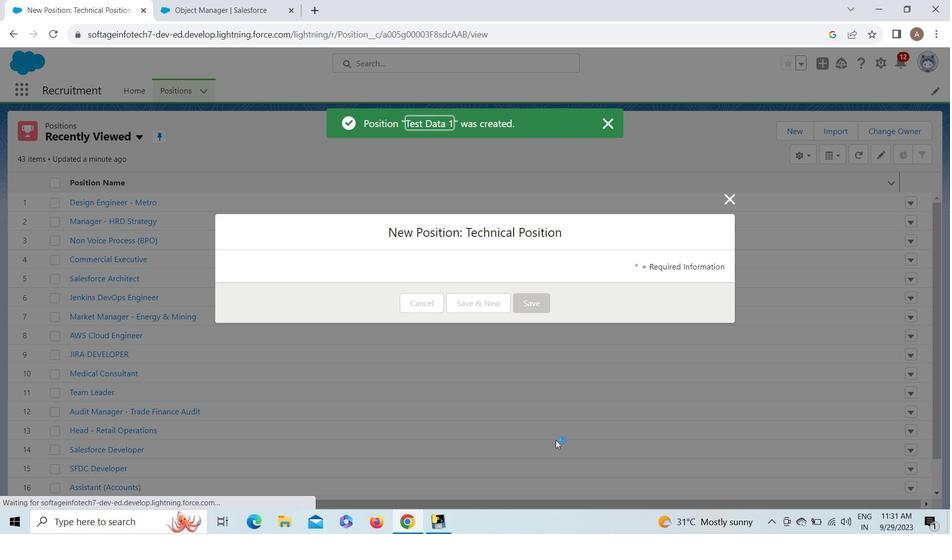 
Action: Mouse pressed left at (556, 440)
Screenshot: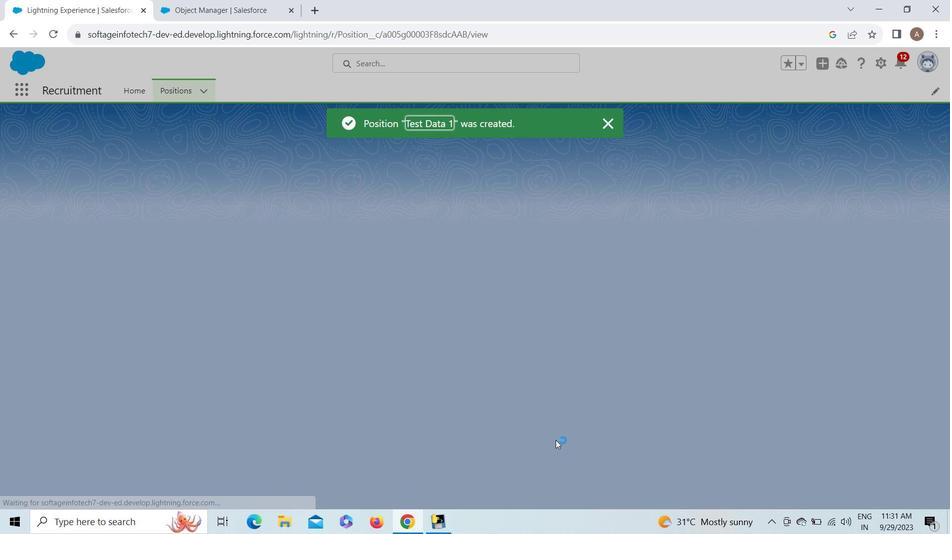 
Action: Mouse moved to (169, 95)
Screenshot: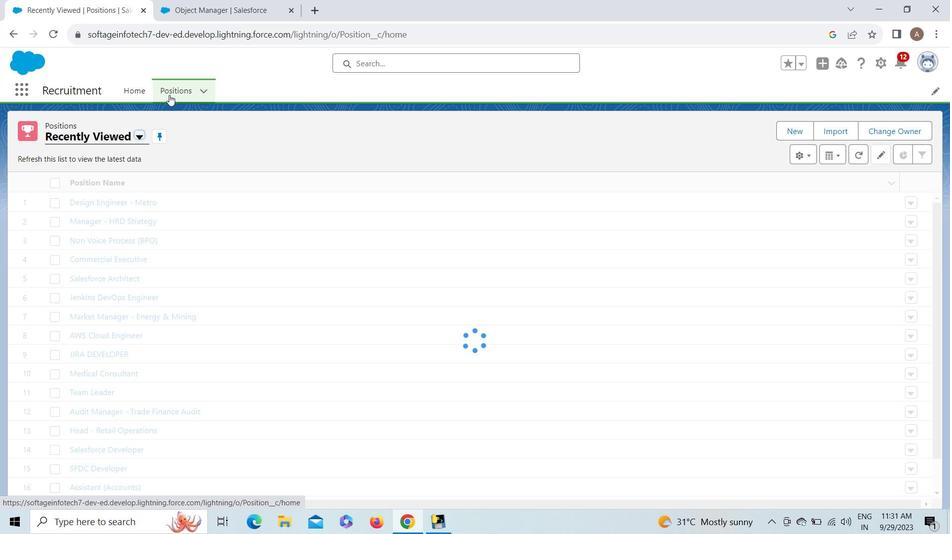 
Action: Mouse pressed left at (169, 95)
Screenshot: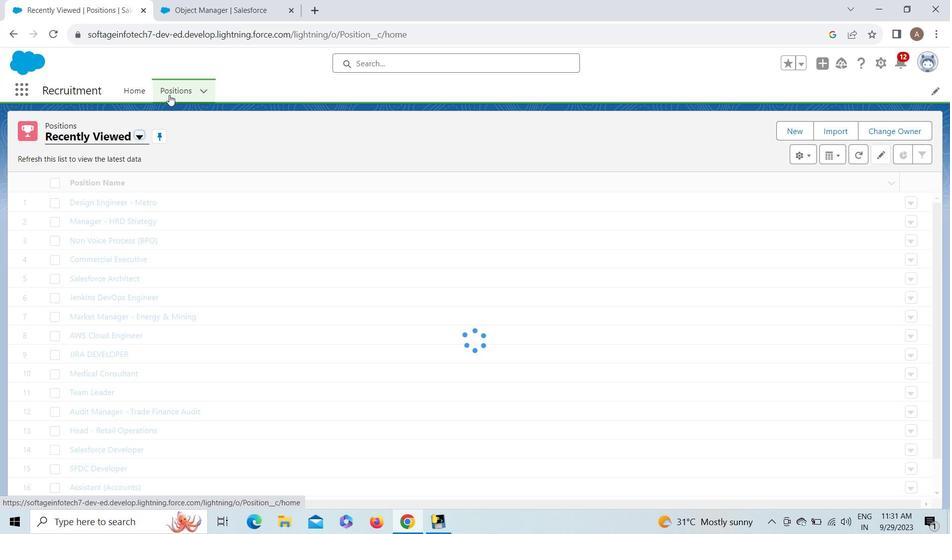 
Action: Mouse moved to (914, 198)
Screenshot: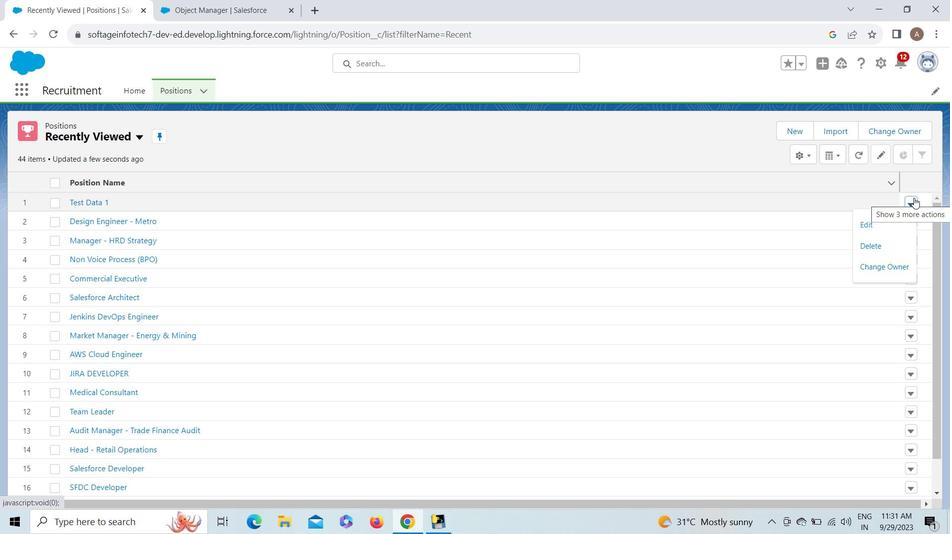 
Action: Mouse pressed left at (914, 198)
Screenshot: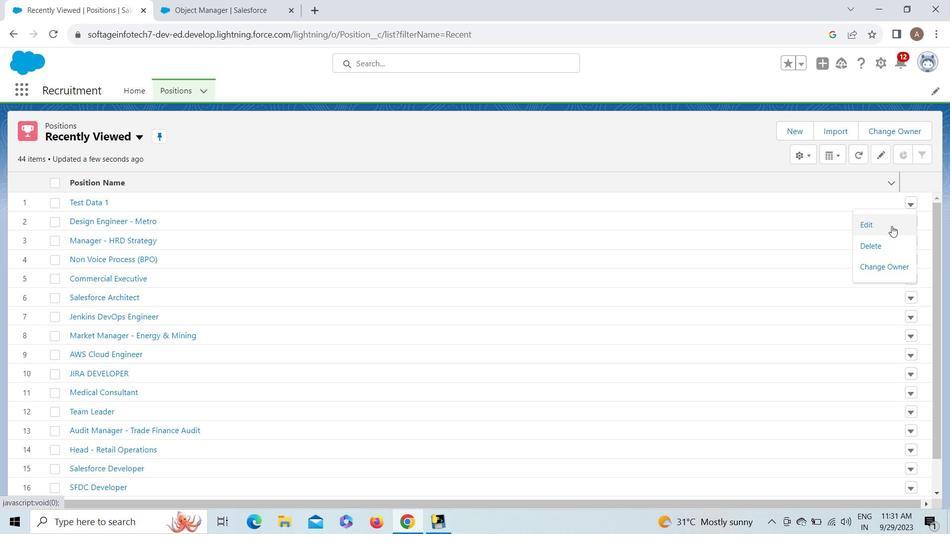 
Action: Mouse moved to (886, 242)
Screenshot: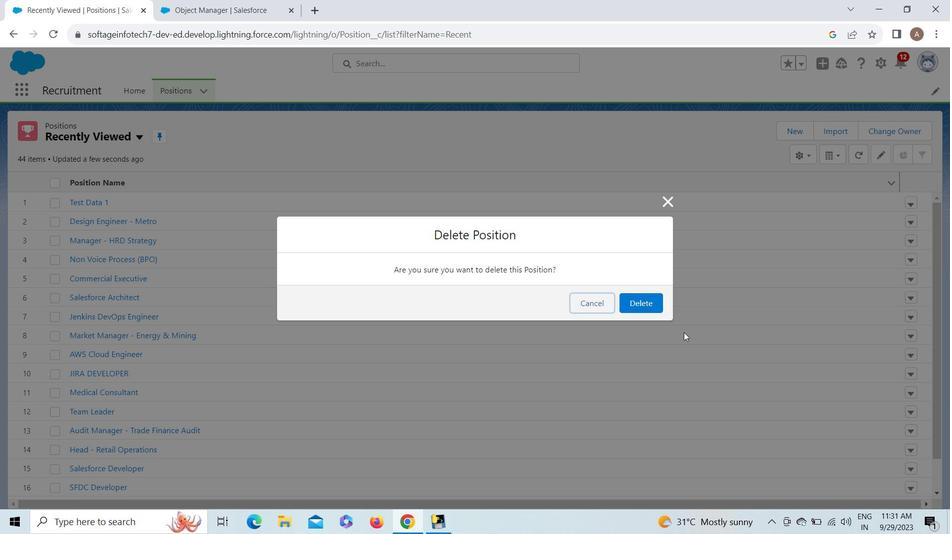 
Action: Mouse pressed left at (886, 242)
Screenshot: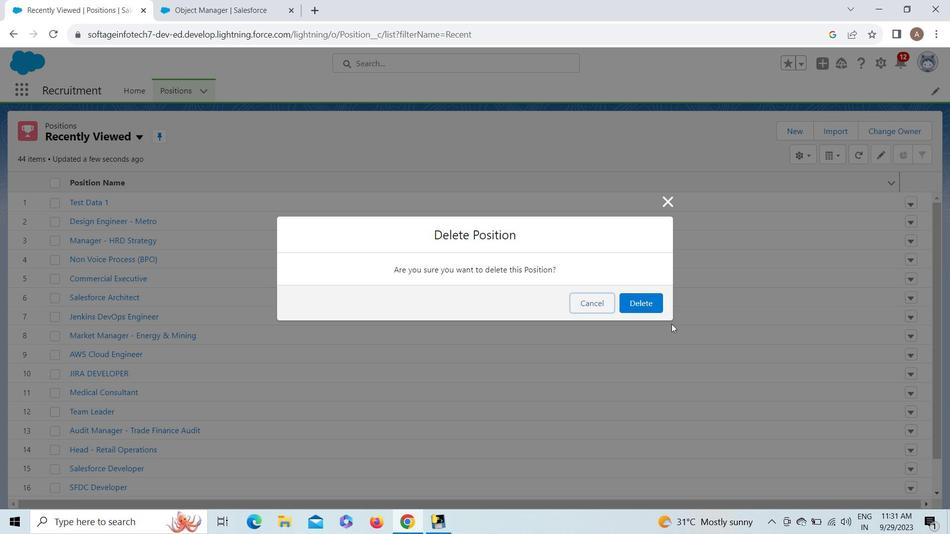 
Action: Mouse moved to (647, 302)
Screenshot: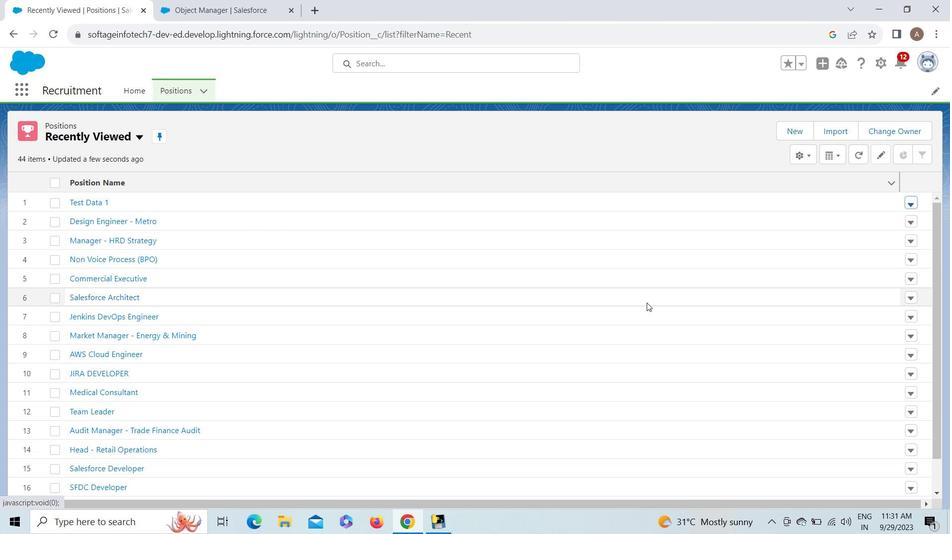 
Action: Mouse pressed left at (647, 302)
Screenshot: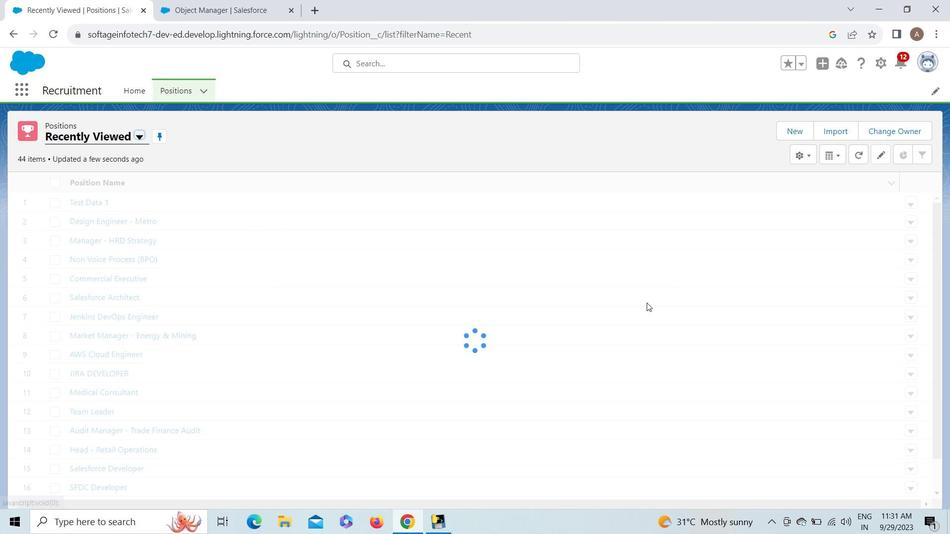 
Action: Mouse moved to (220, 12)
Screenshot: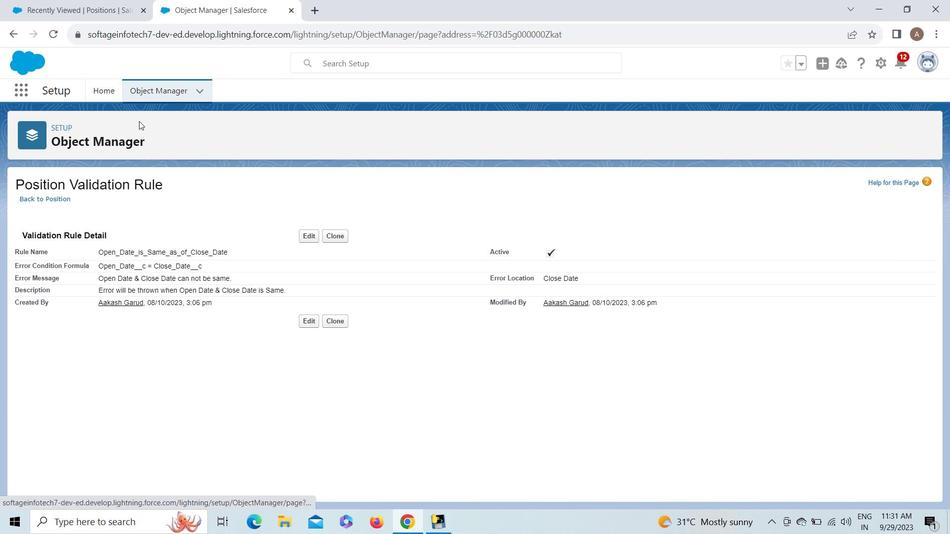 
Action: Mouse pressed left at (220, 12)
Screenshot: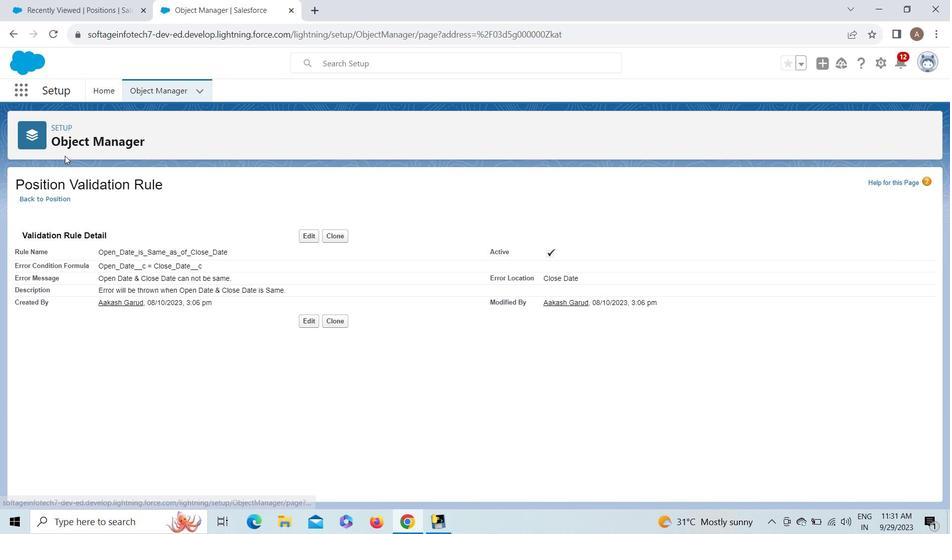 
Action: Mouse moved to (146, 91)
Screenshot: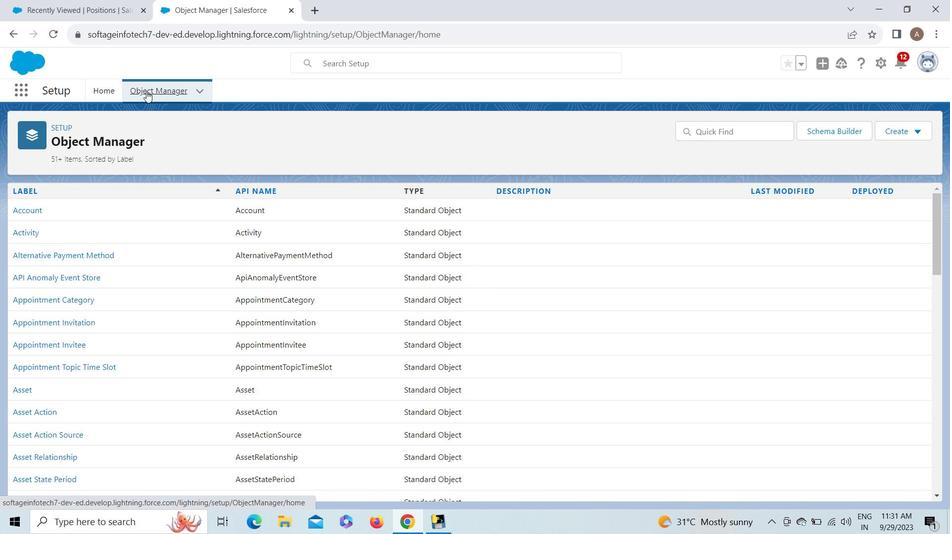 
Action: Mouse pressed left at (146, 91)
Screenshot: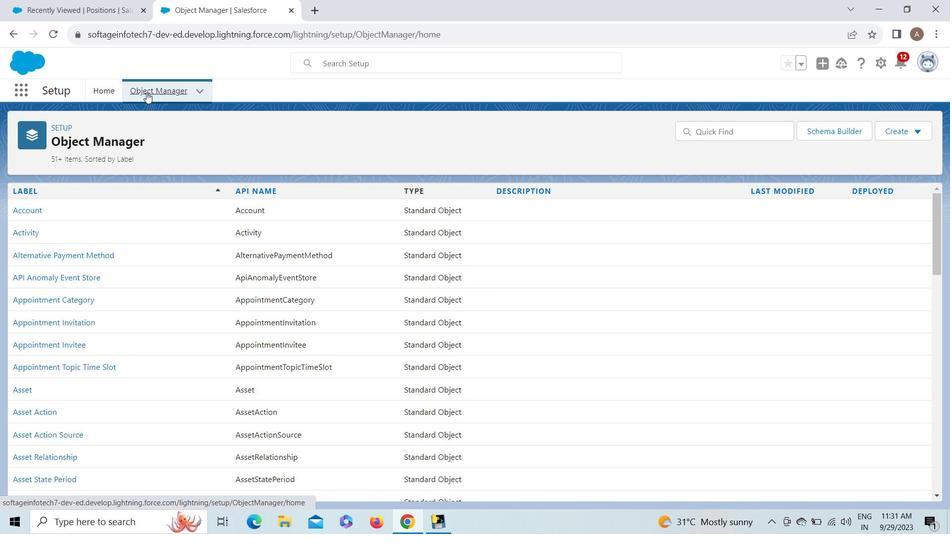 
Action: Mouse moved to (90, 0)
Screenshot: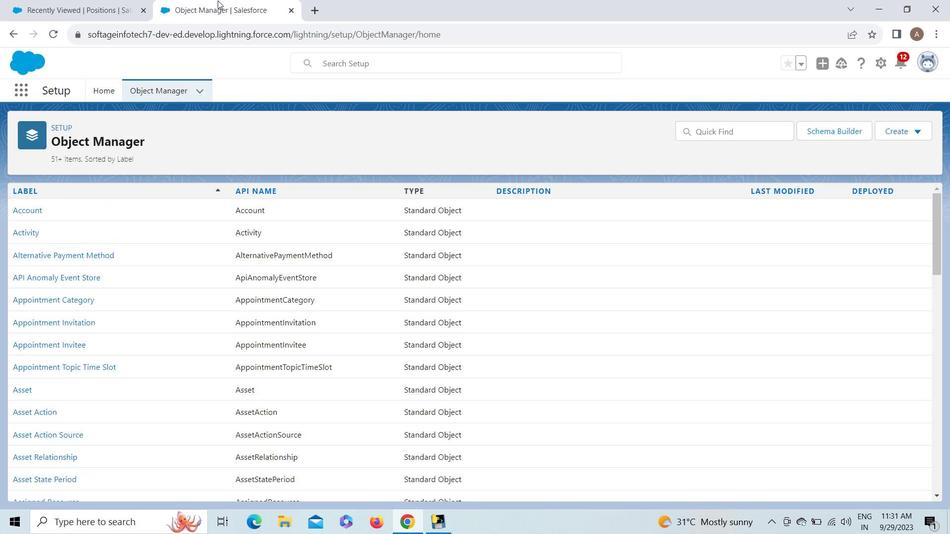 
Action: Mouse pressed left at (90, 0)
Screenshot: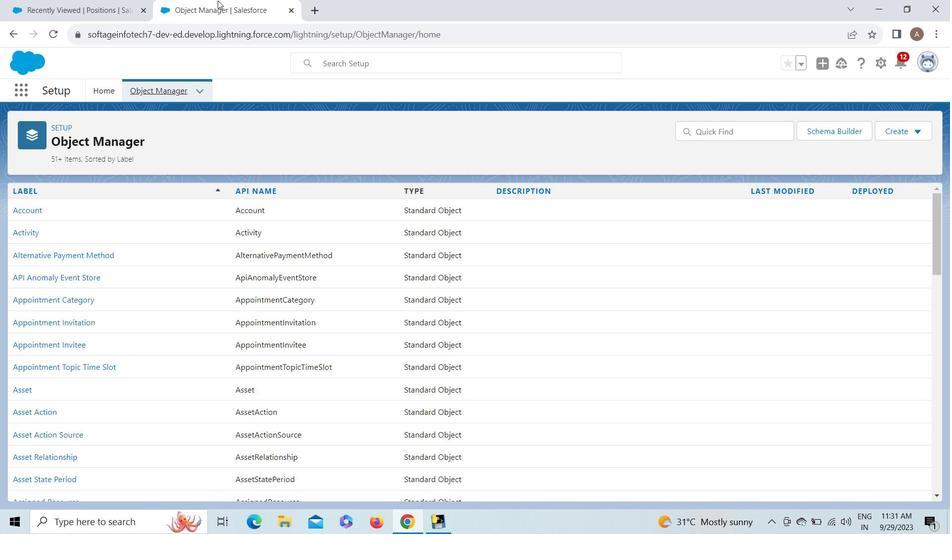
Action: Mouse moved to (217, 0)
Screenshot: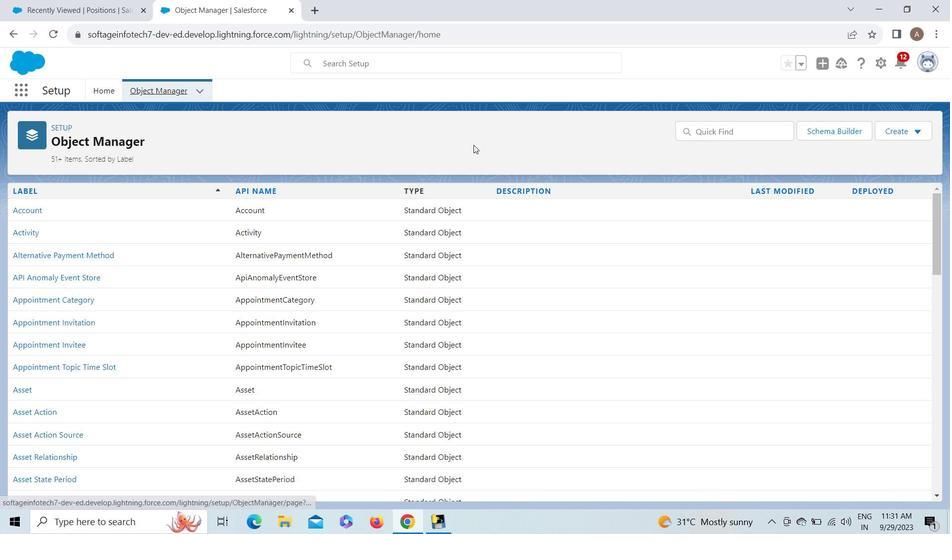 
Action: Mouse pressed left at (217, 0)
Screenshot: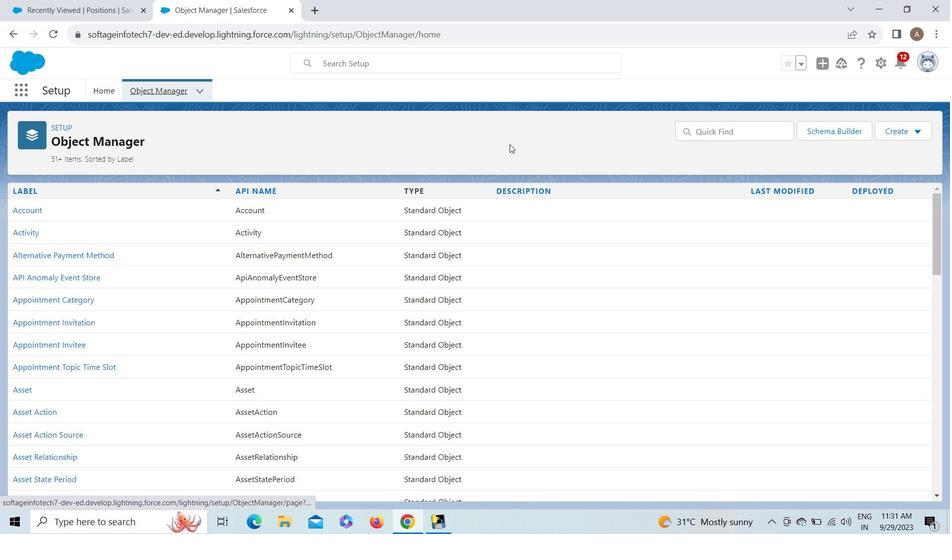 
Action: Mouse moved to (738, 125)
Screenshot: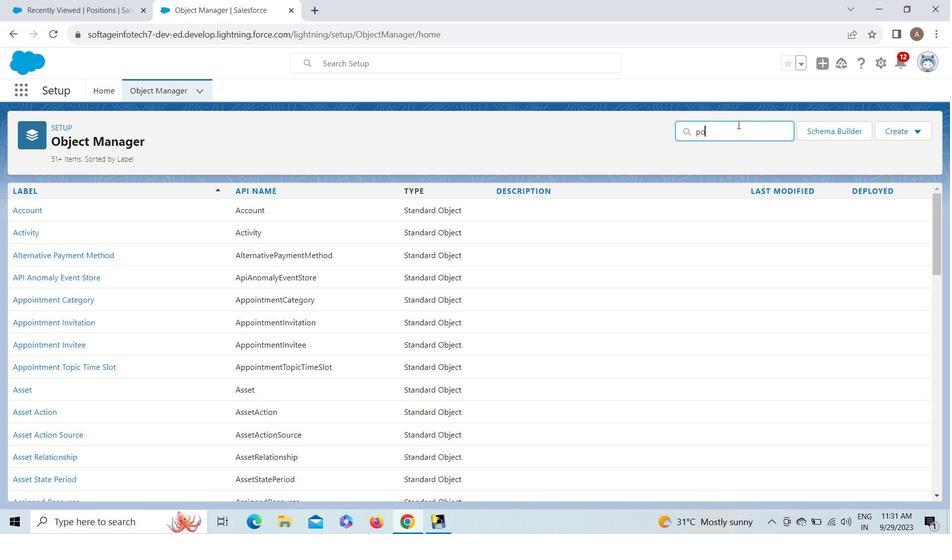 
Action: Mouse pressed left at (738, 125)
Screenshot: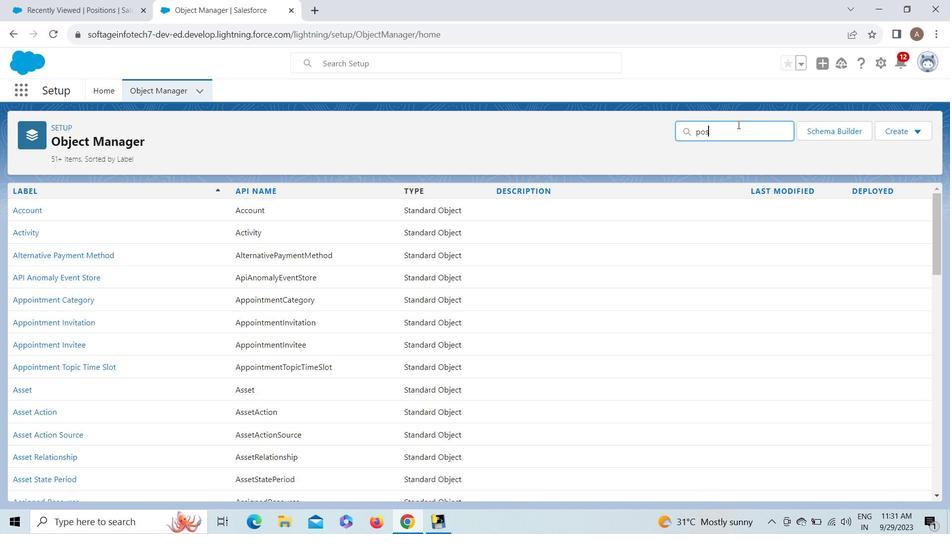 
Action: Key pressed pos
Screenshot: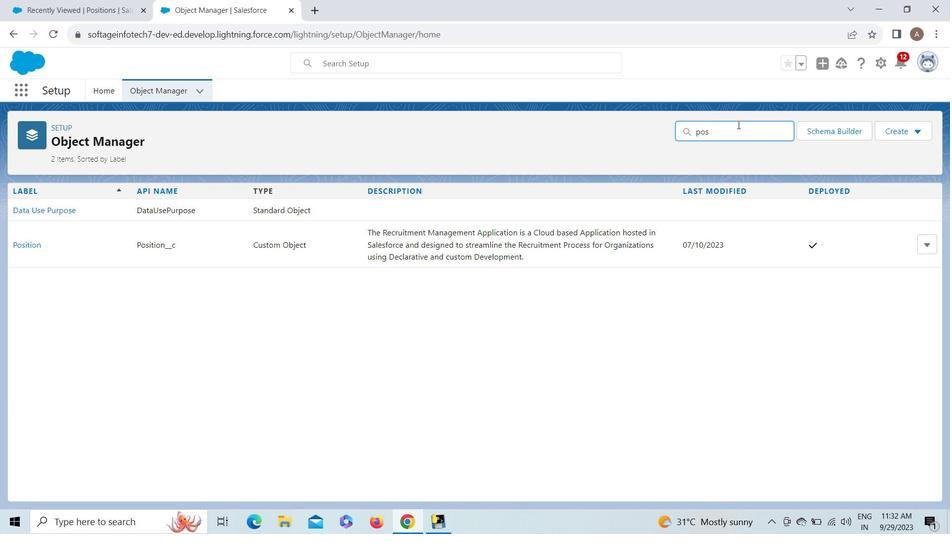 
Action: Mouse moved to (37, 248)
Screenshot: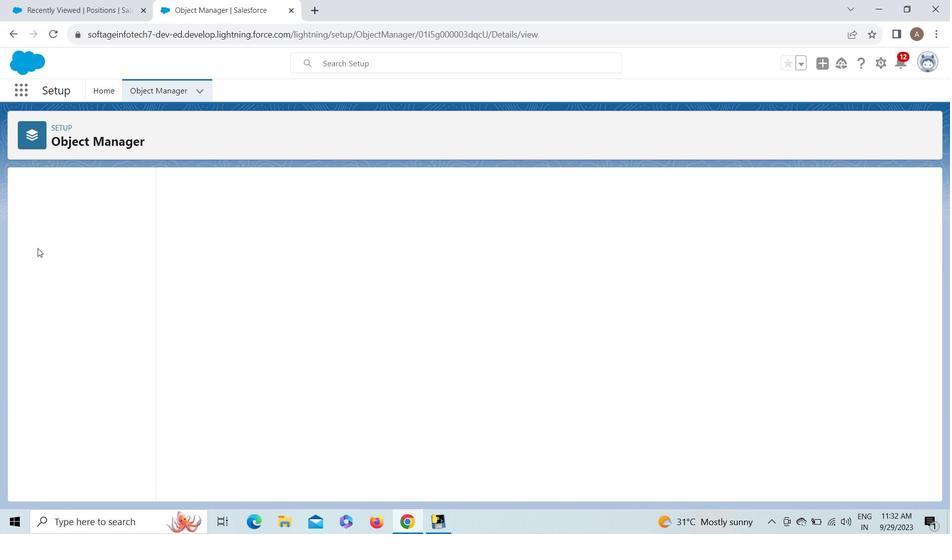 
Action: Mouse pressed left at (37, 248)
Screenshot: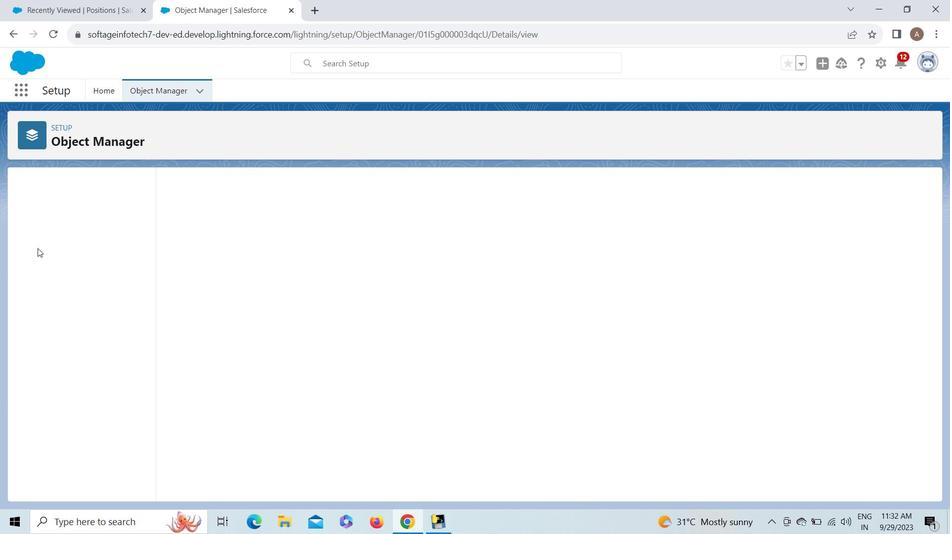 
Action: Mouse moved to (150, 468)
Screenshot: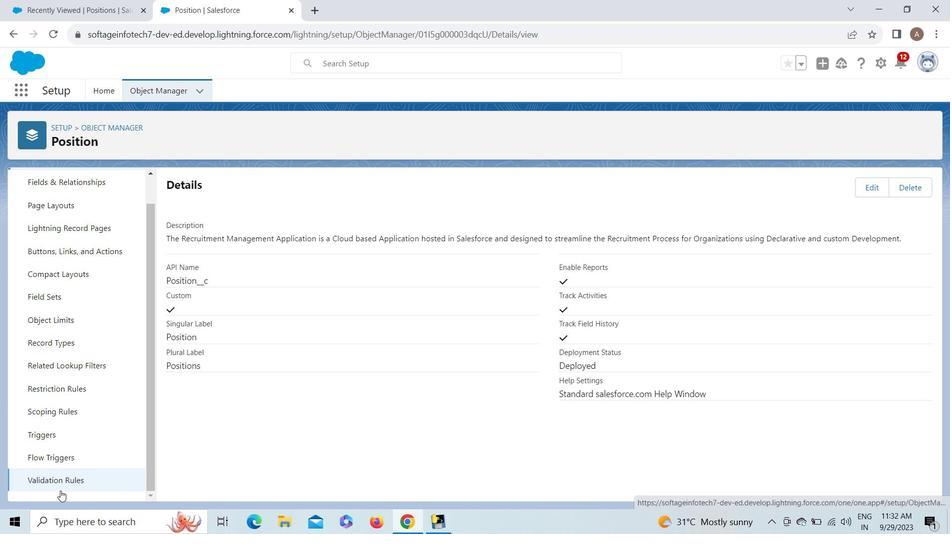 
Action: Mouse pressed left at (150, 468)
Screenshot: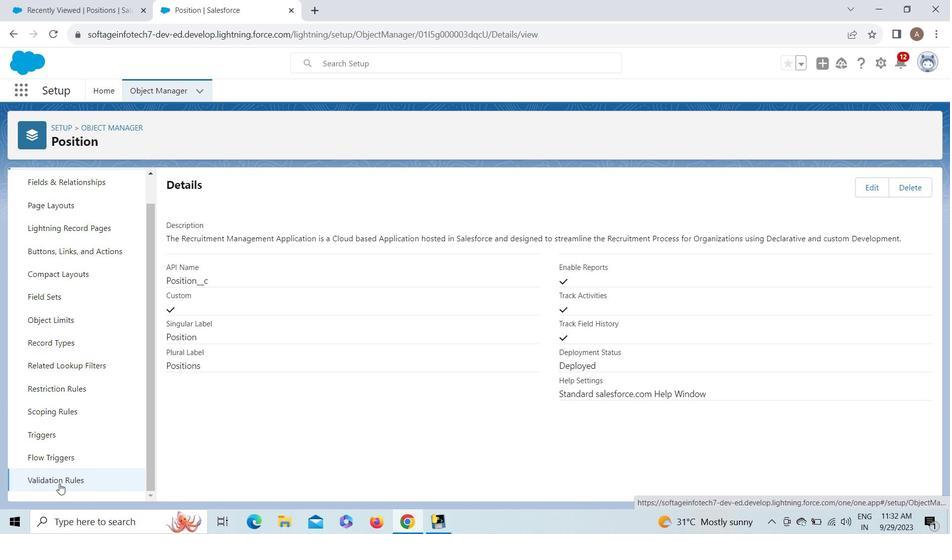
Action: Mouse moved to (59, 484)
Screenshot: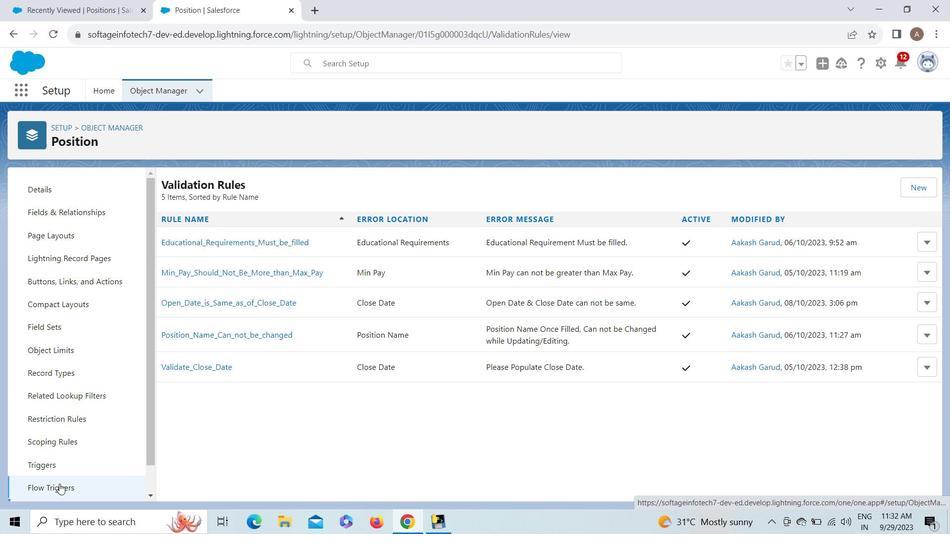 
Action: Mouse pressed left at (59, 484)
Screenshot: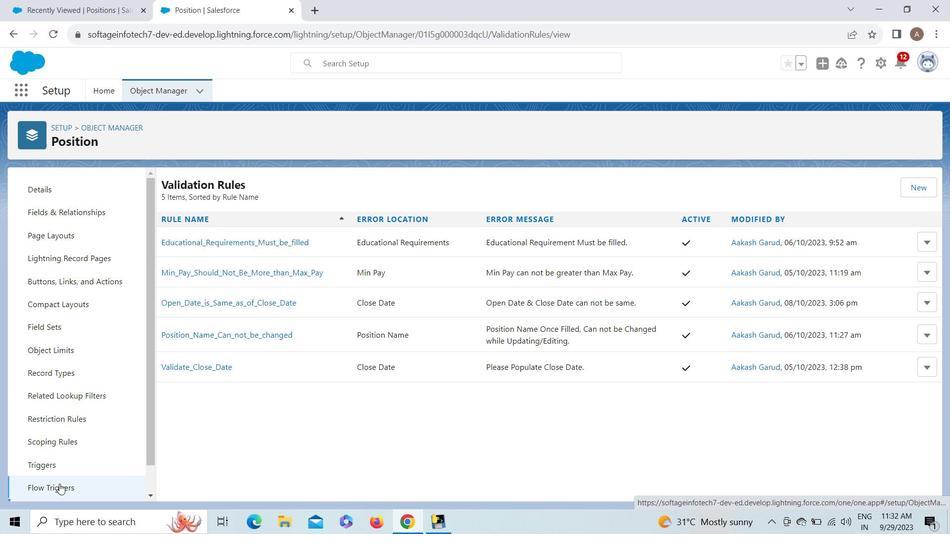 
Action: Mouse moved to (236, 301)
Screenshot: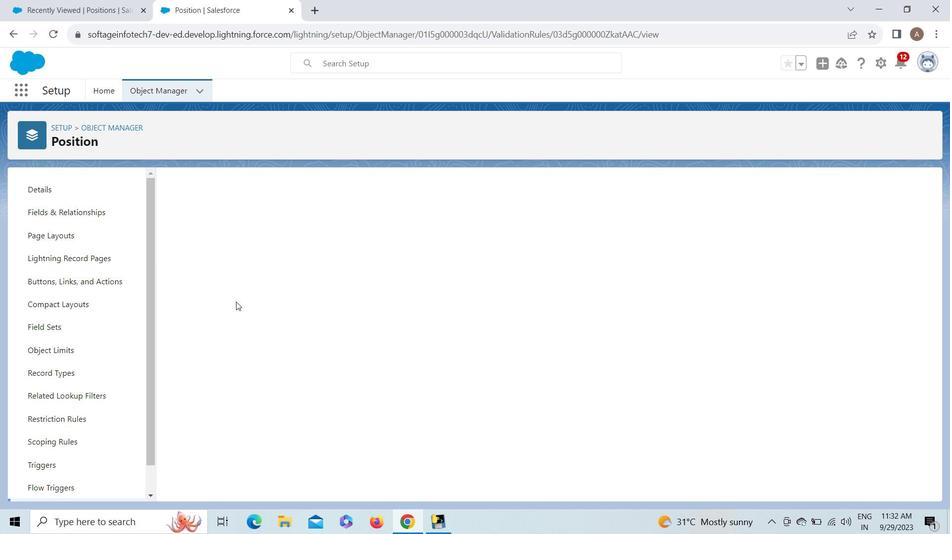 
Action: Mouse pressed left at (236, 301)
Screenshot: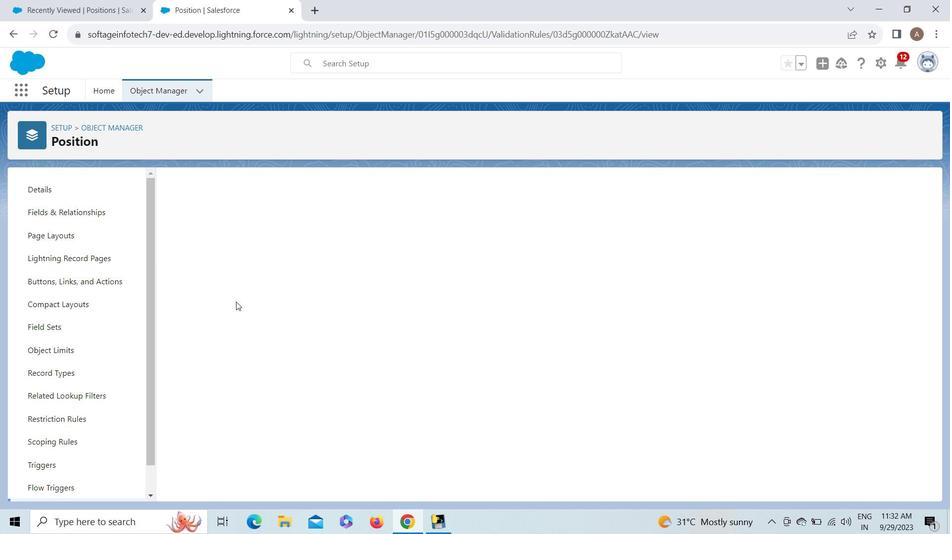 
Action: Mouse moved to (150, 466)
Screenshot: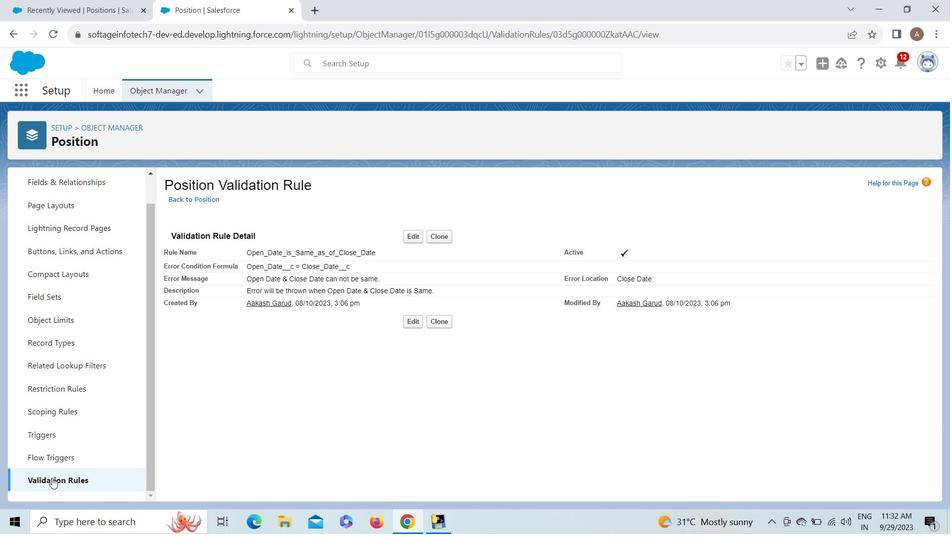 
Action: Mouse pressed left at (150, 466)
Screenshot: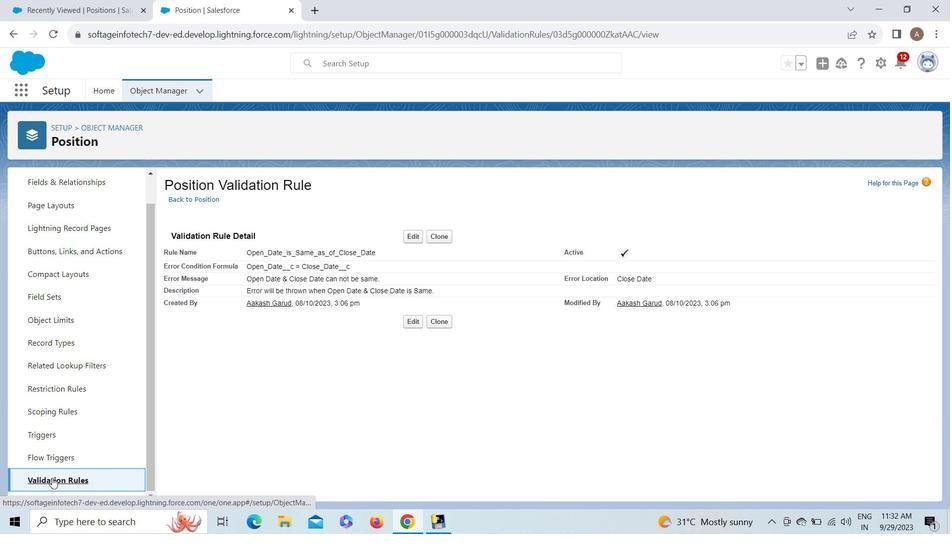 
Action: Mouse moved to (51, 478)
Screenshot: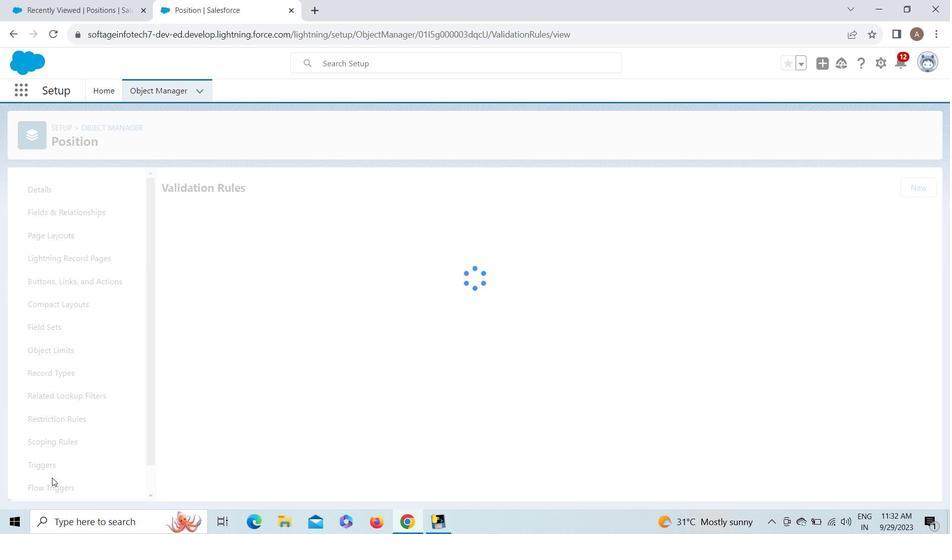 
Action: Mouse pressed left at (51, 478)
Screenshot: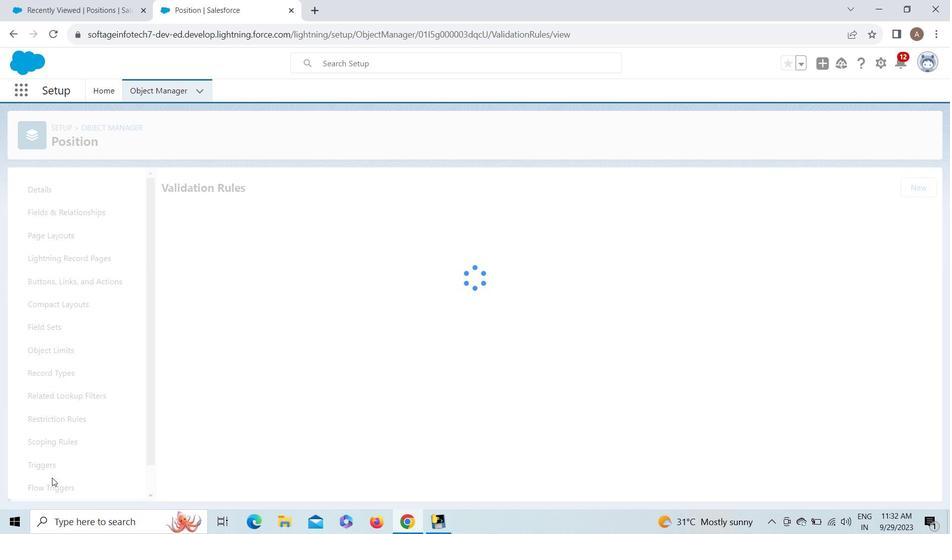 
Action: Mouse moved to (902, 182)
Screenshot: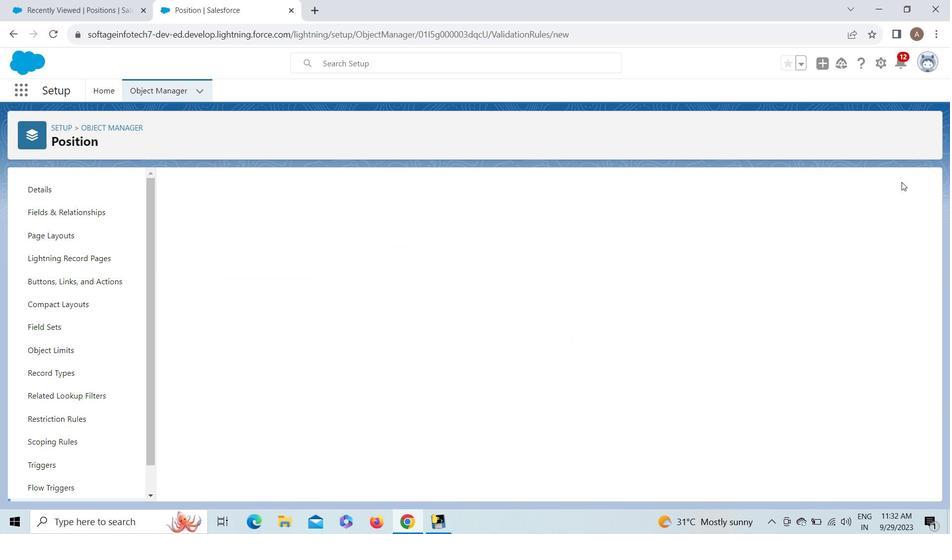 
Action: Mouse pressed left at (902, 182)
Screenshot: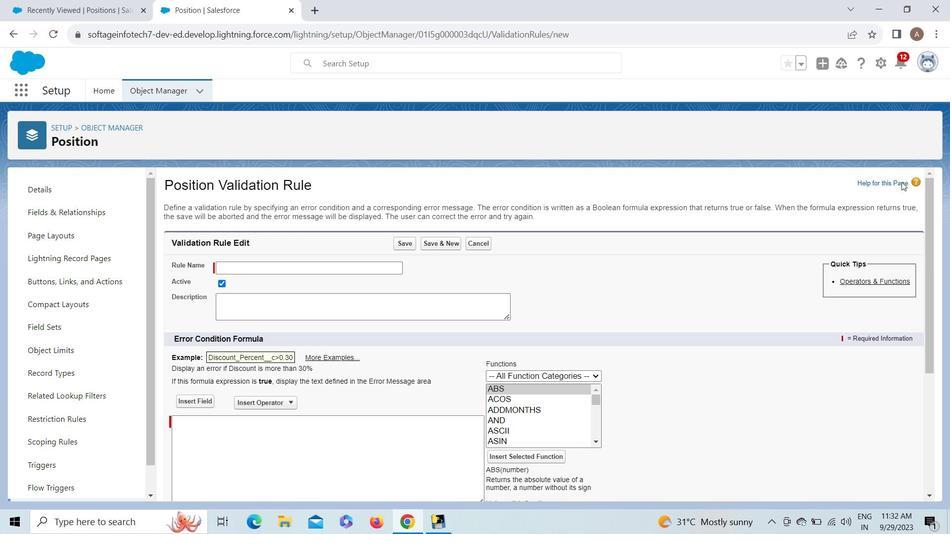 
Action: Mouse moved to (76, 13)
Screenshot: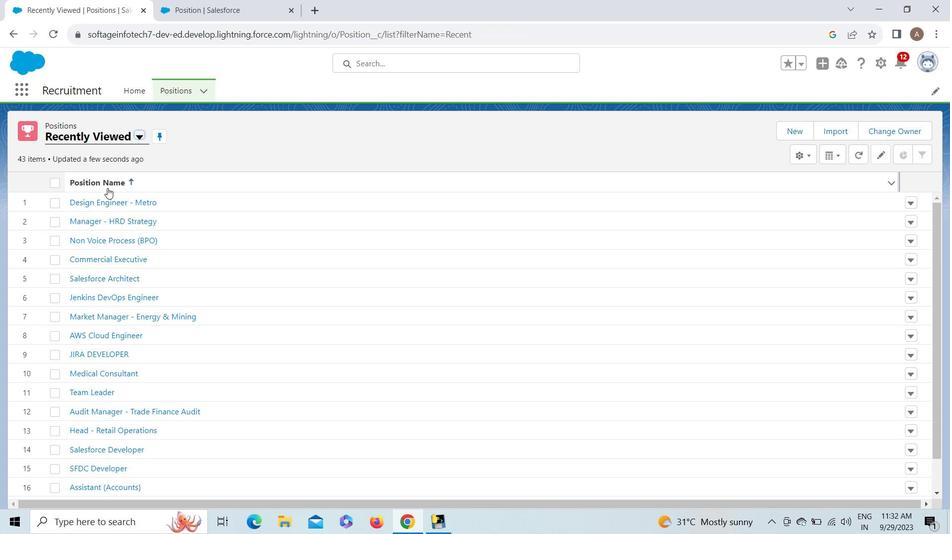 
Action: Mouse pressed left at (76, 13)
Screenshot: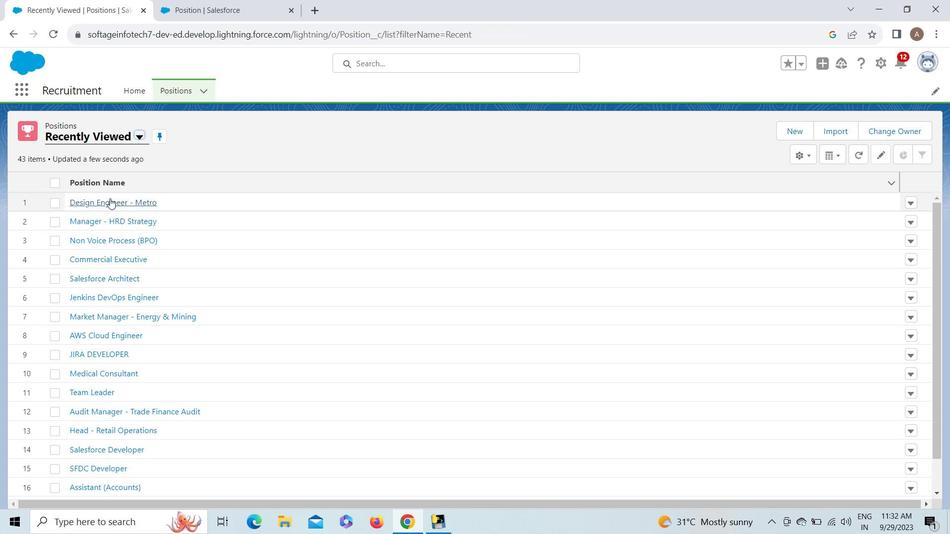 
Action: Mouse moved to (109, 198)
Screenshot: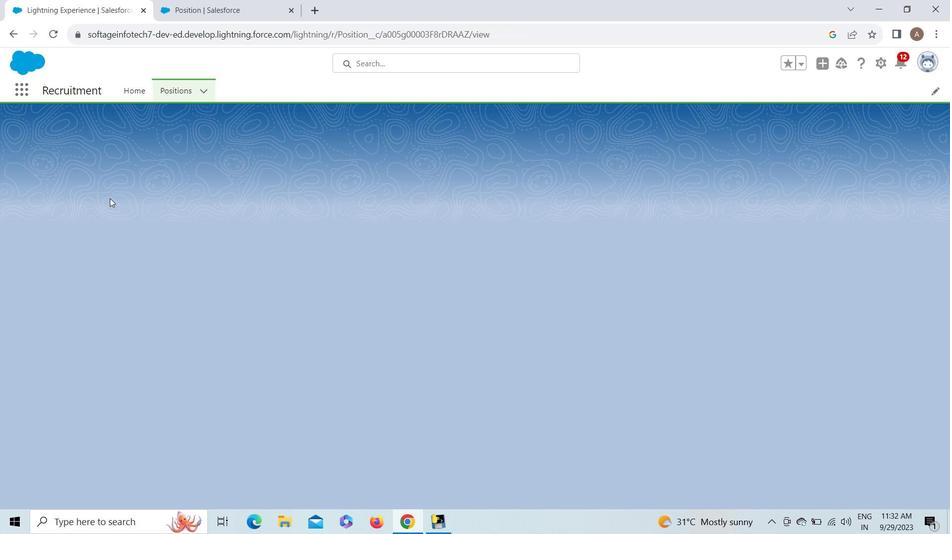 
Action: Mouse pressed left at (109, 198)
Screenshot: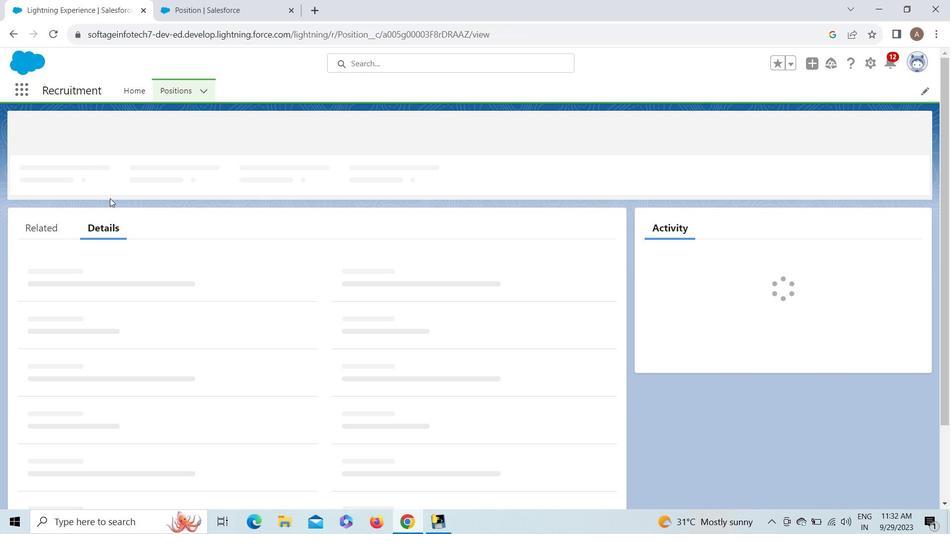 
Action: Mouse moved to (949, 174)
Screenshot: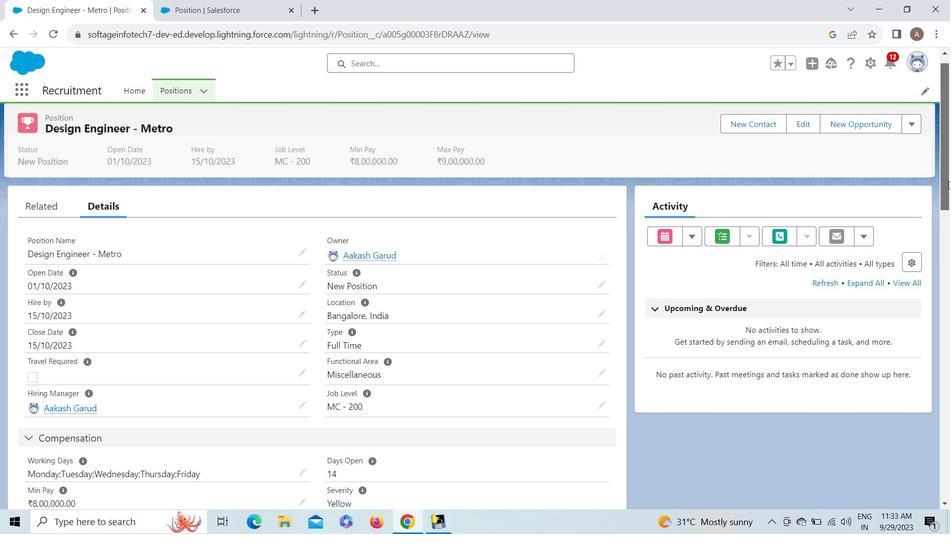 
Action: Mouse pressed left at (949, 174)
Screenshot: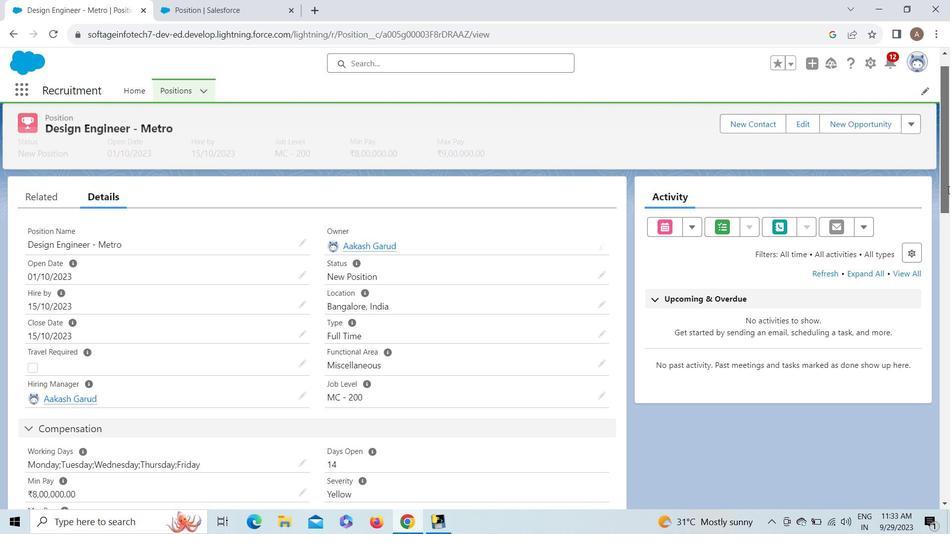 
Action: Mouse moved to (946, 209)
Screenshot: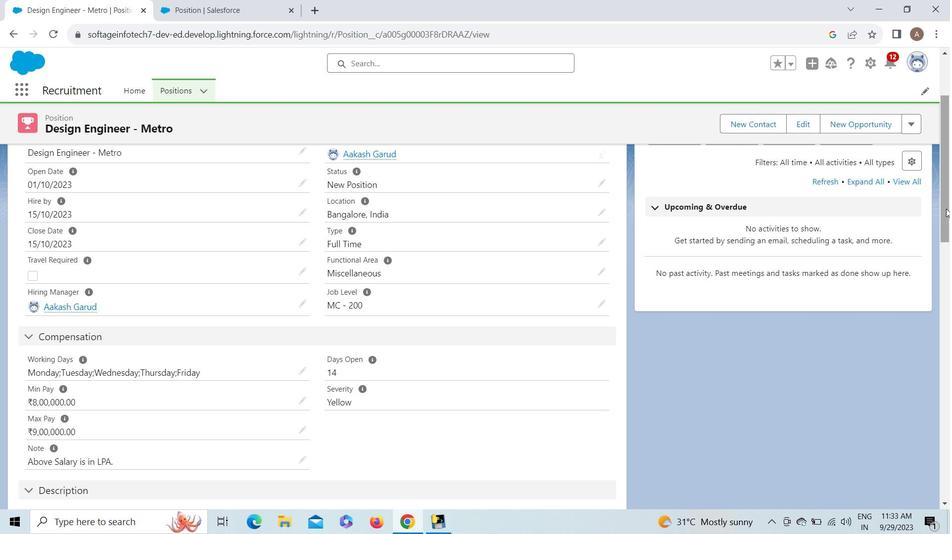 
Action: Mouse pressed left at (946, 209)
Screenshot: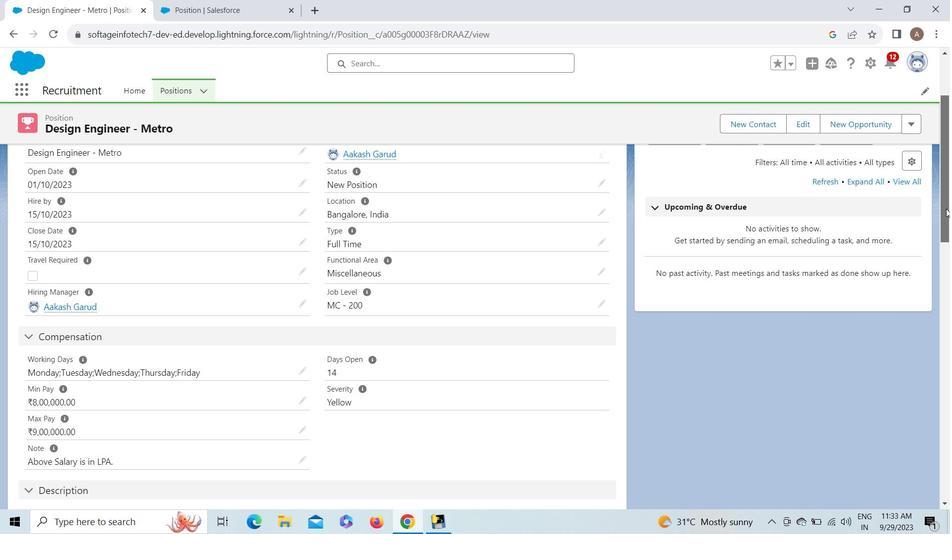 
Action: Mouse moved to (950, 212)
Screenshot: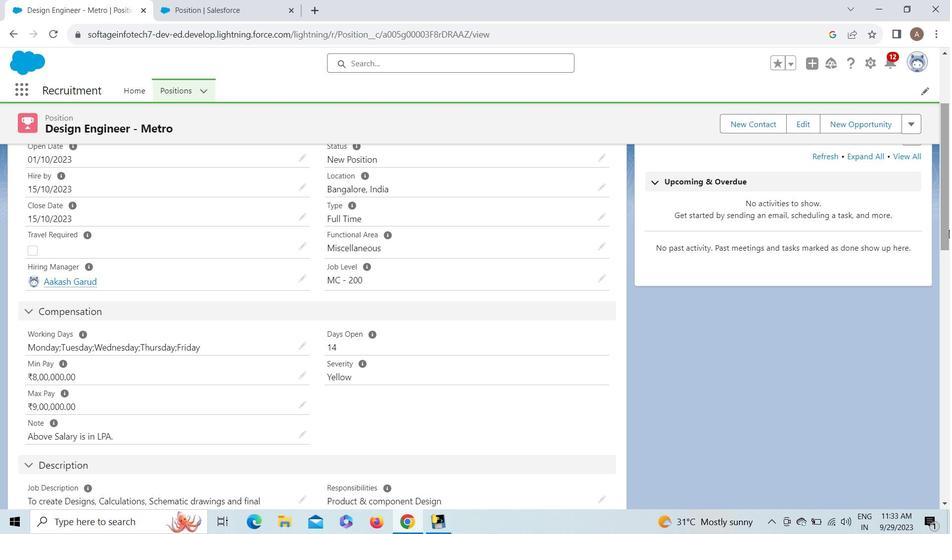 
Action: Mouse pressed right at (950, 212)
Screenshot: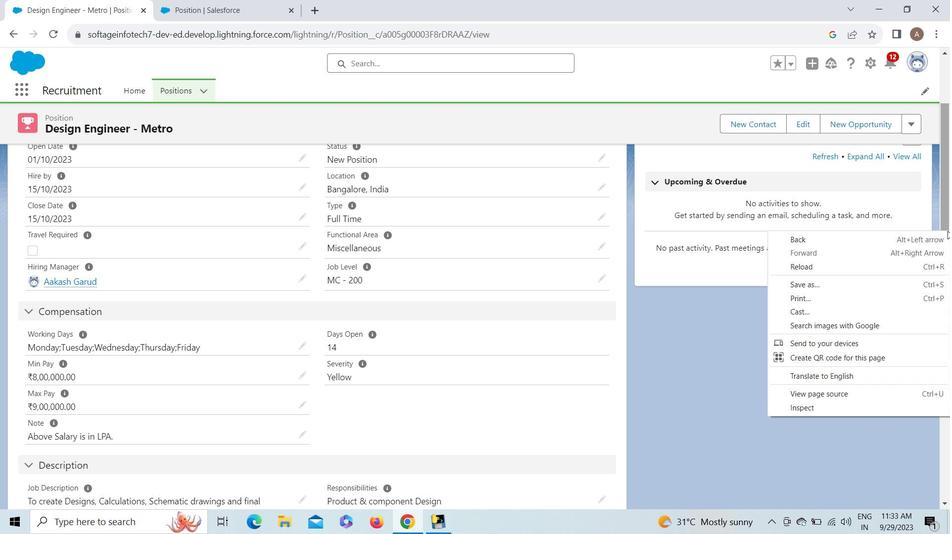 
Action: Mouse moved to (755, 406)
Screenshot: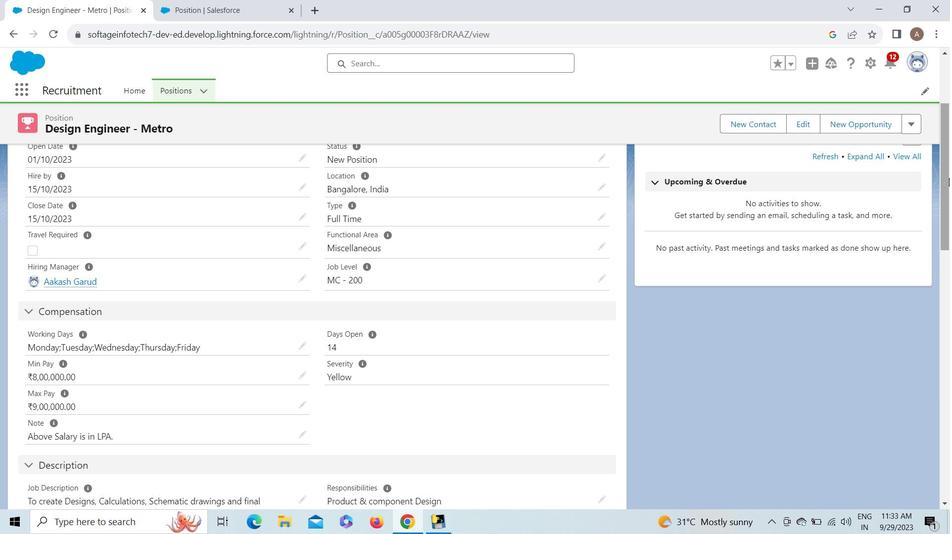 
Action: Mouse pressed left at (755, 406)
Screenshot: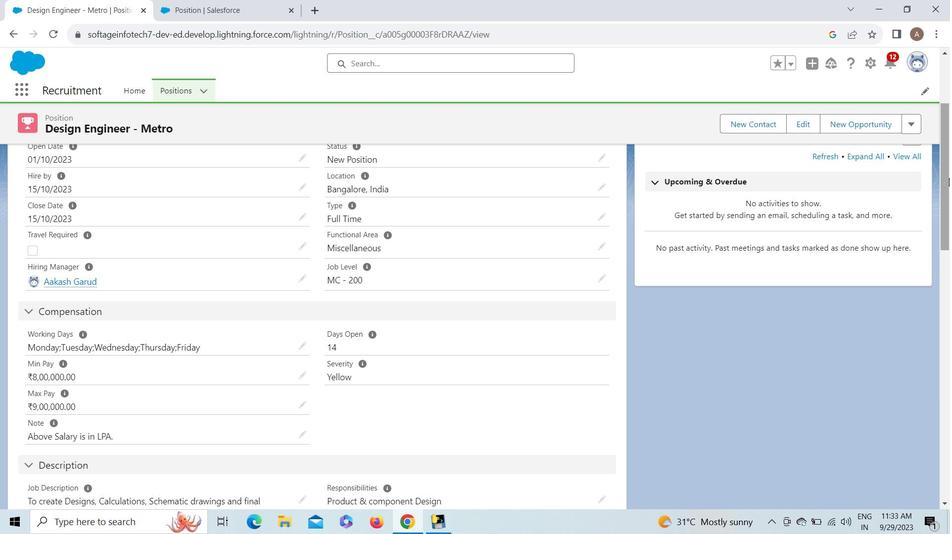 
Action: Mouse moved to (950, 178)
Screenshot: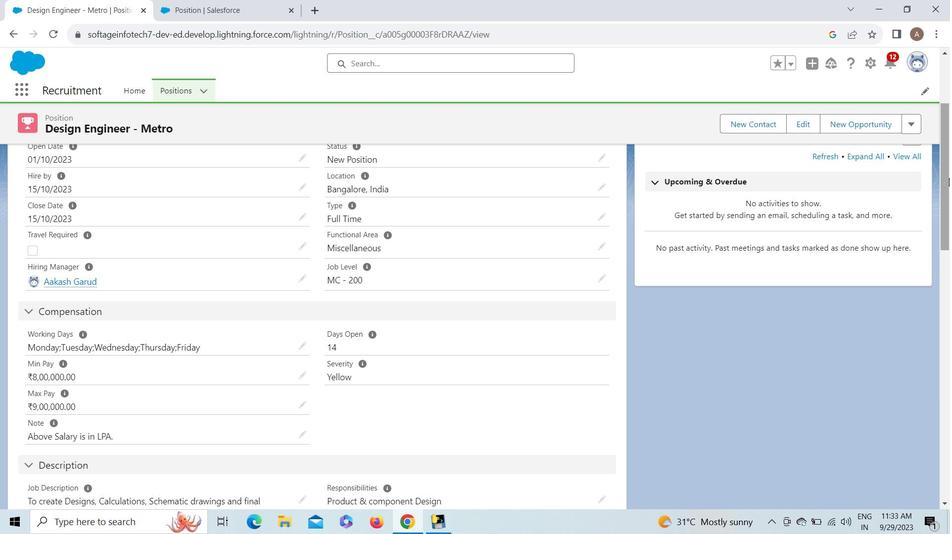 
Action: Mouse pressed right at (950, 178)
Screenshot: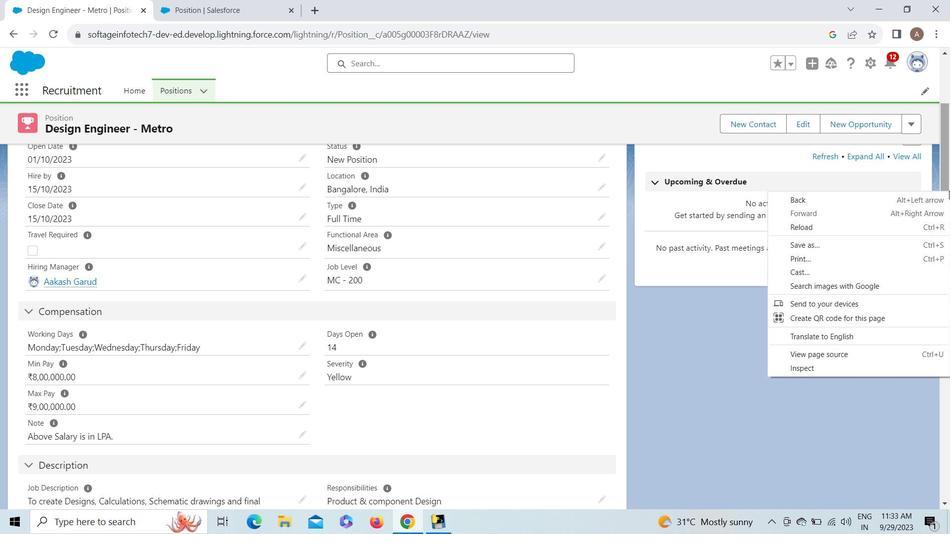 
Action: Mouse moved to (943, 164)
Screenshot: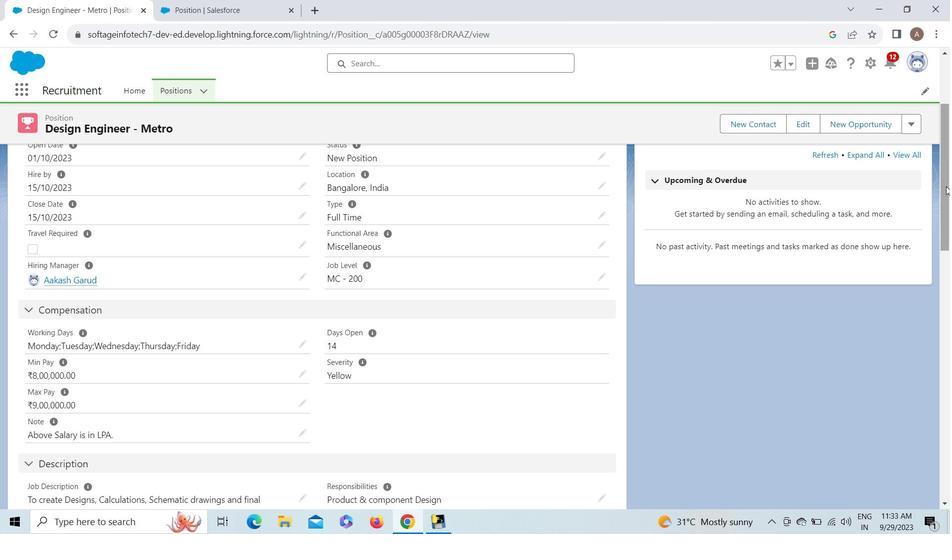 
Action: Mouse pressed left at (943, 164)
Screenshot: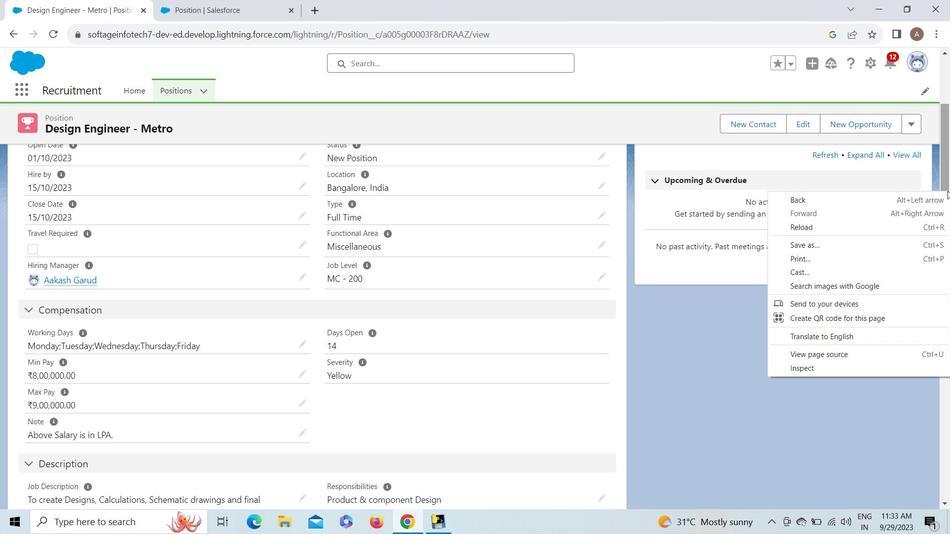 
Action: Mouse pressed right at (943, 164)
Screenshot: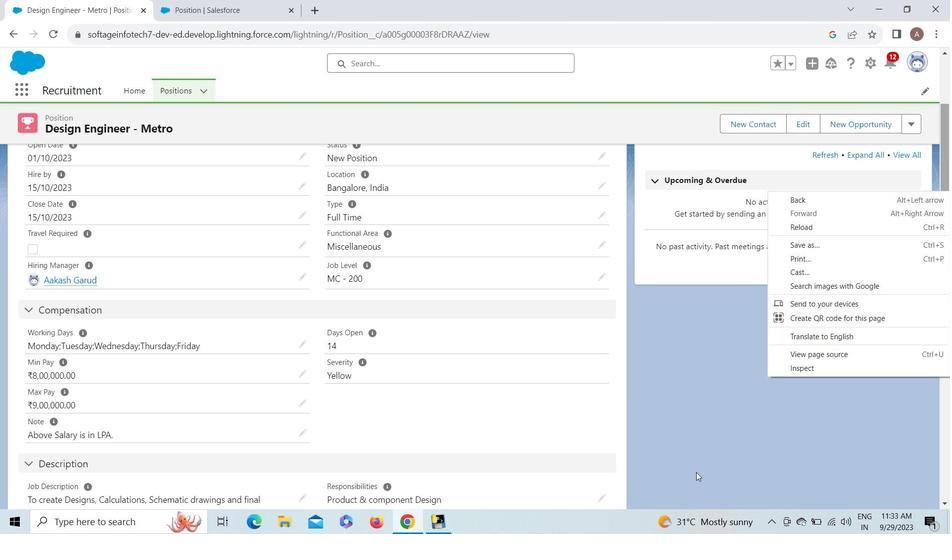 
Action: Mouse moved to (697, 472)
Screenshot: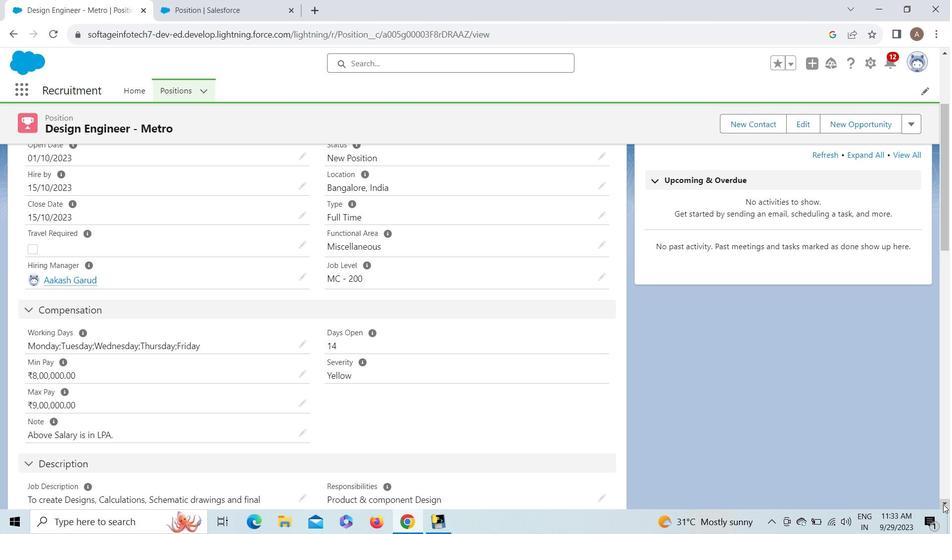 
Action: Mouse pressed left at (697, 472)
Screenshot: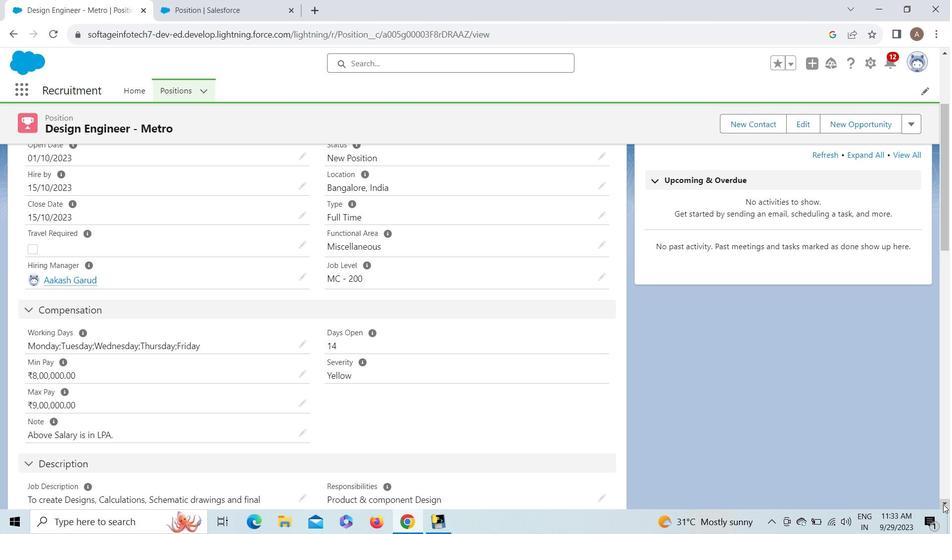 
Action: Mouse moved to (226, 12)
Screenshot: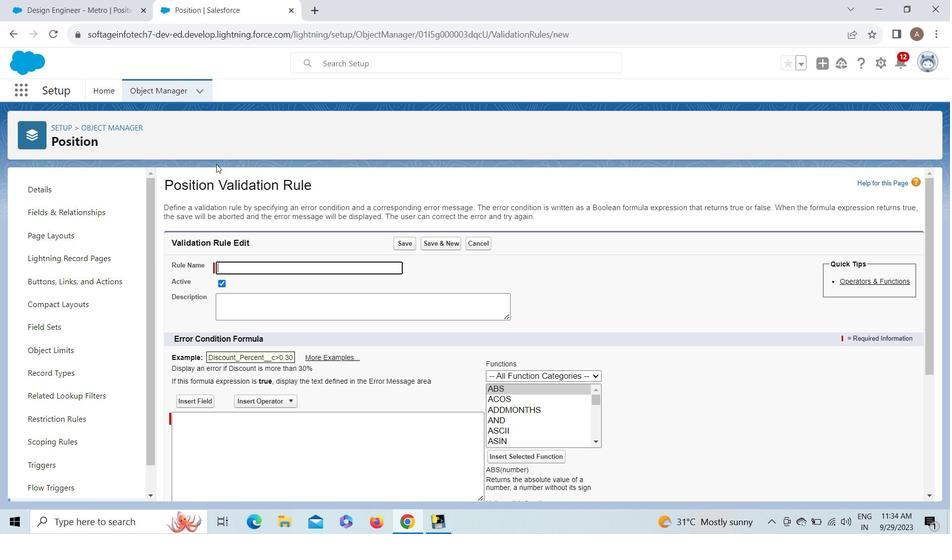 
Action: Mouse pressed left at (226, 12)
Screenshot: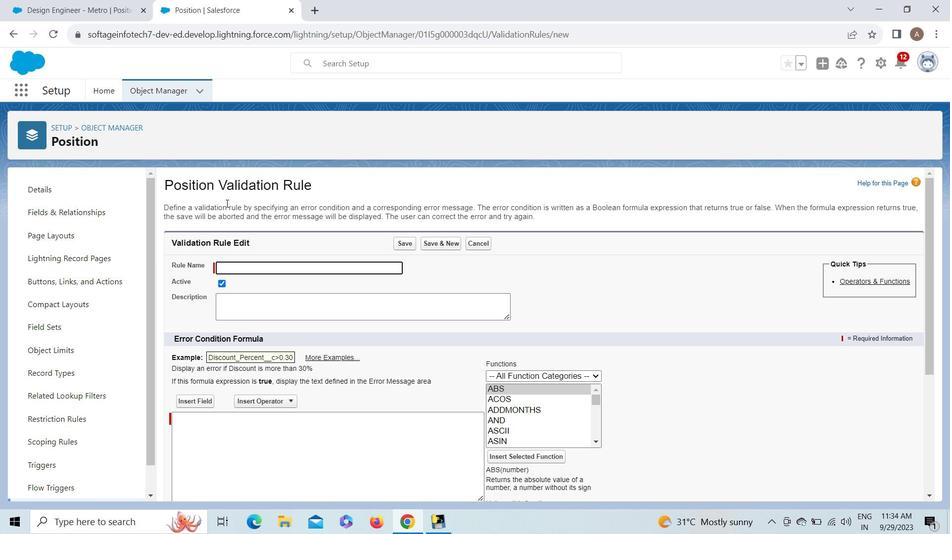 
Action: Mouse moved to (199, 399)
Screenshot: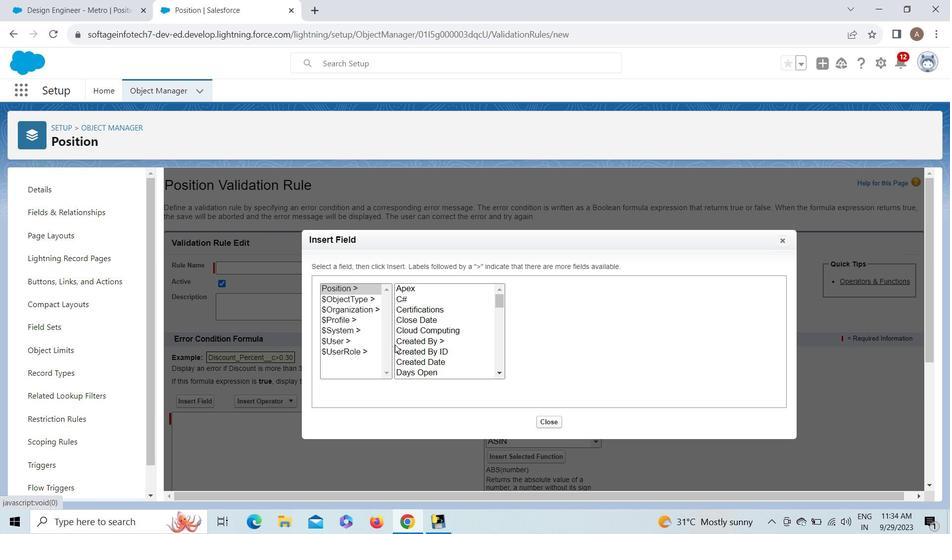 
Action: Mouse pressed left at (199, 399)
Screenshot: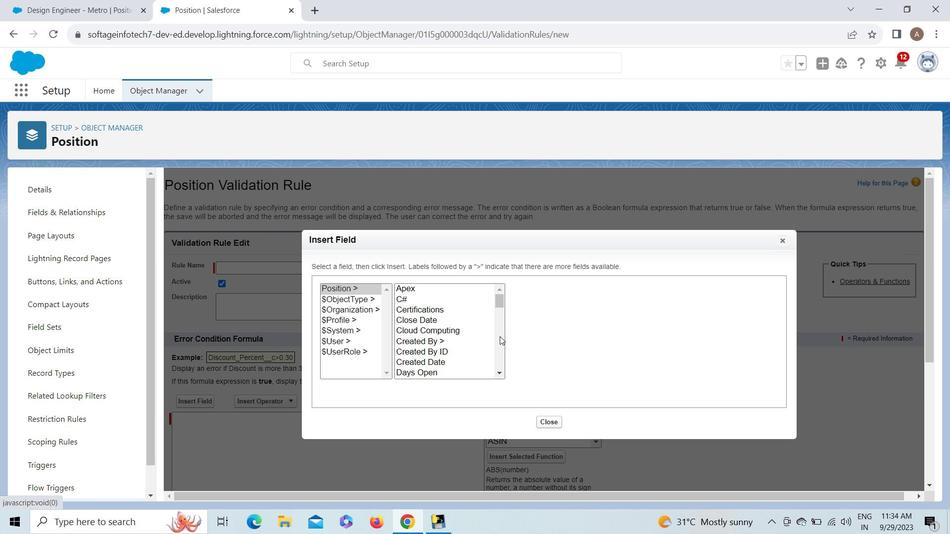 
Action: Mouse moved to (411, 371)
Screenshot: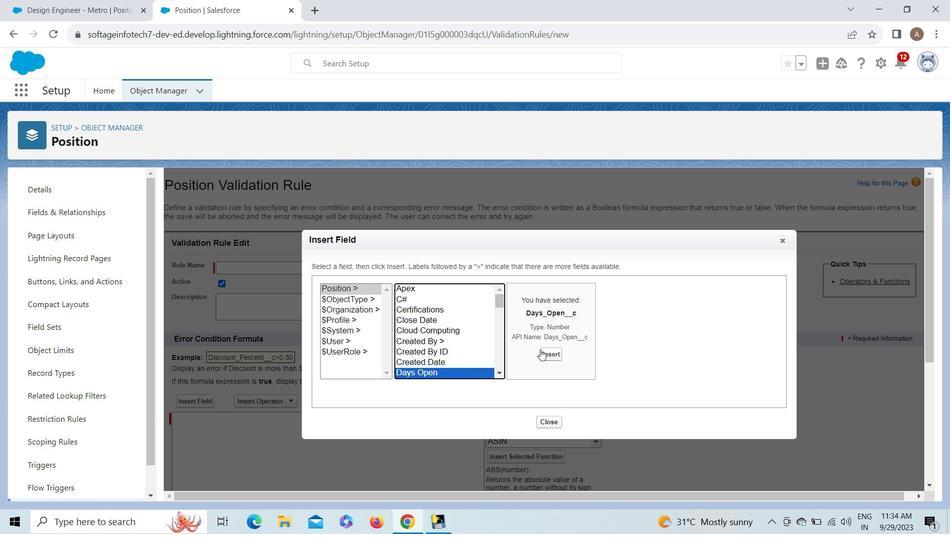 
Action: Mouse pressed left at (411, 371)
Screenshot: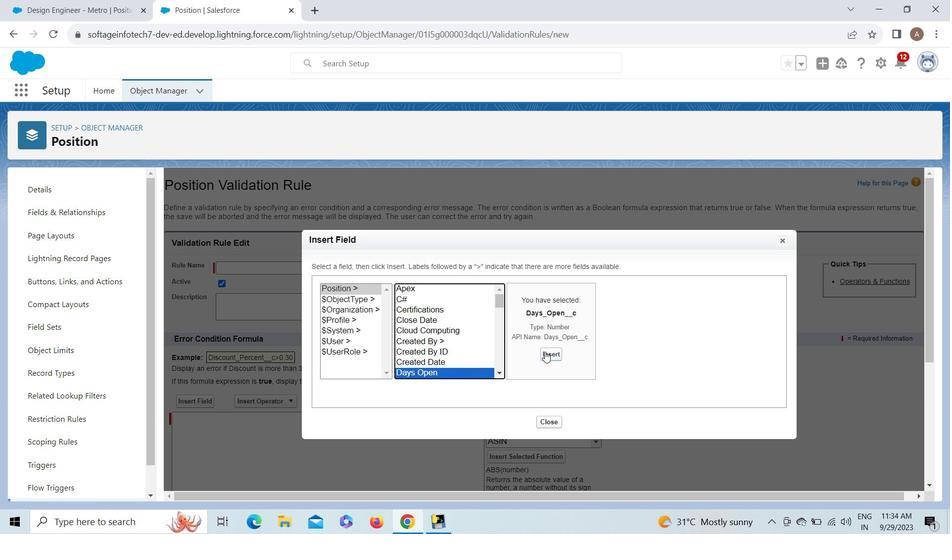 
Action: Mouse moved to (545, 351)
Screenshot: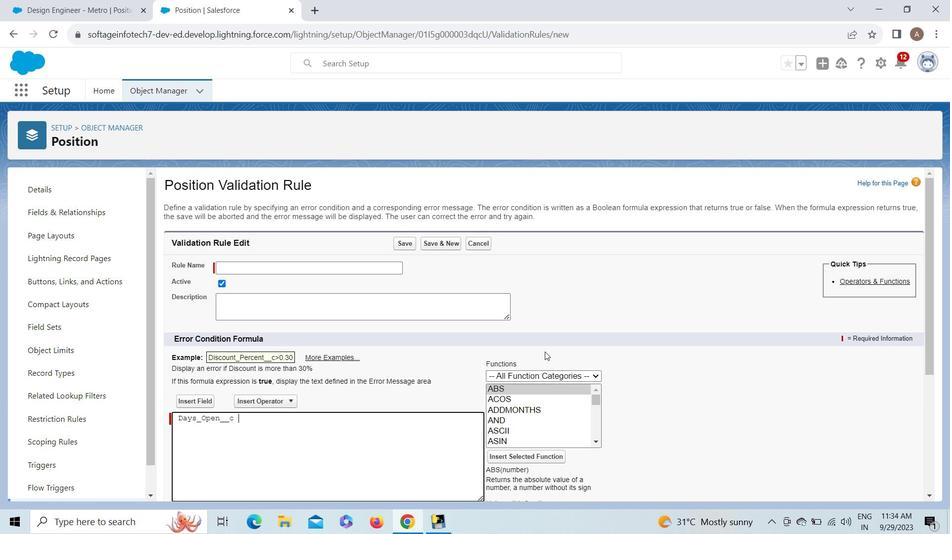 
Action: Mouse pressed left at (545, 351)
Screenshot: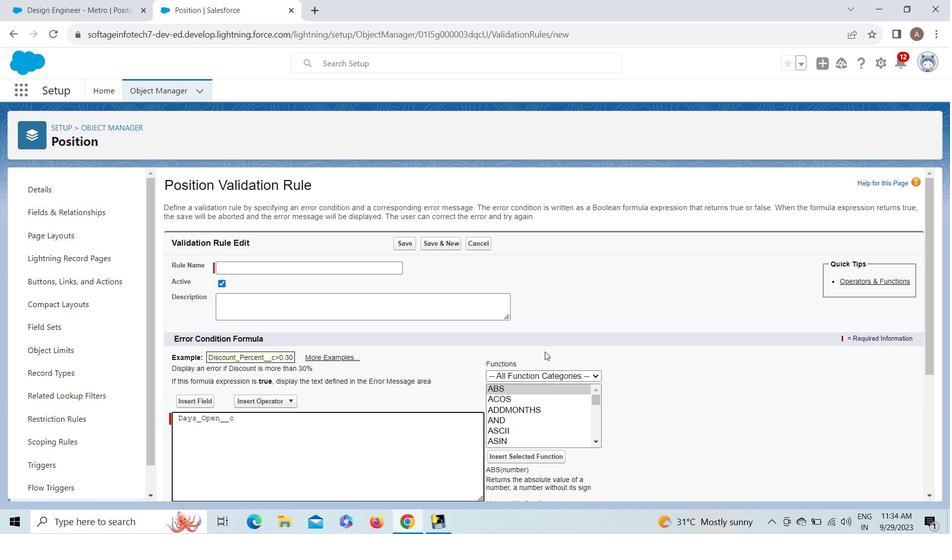 
Action: Mouse moved to (270, 402)
Screenshot: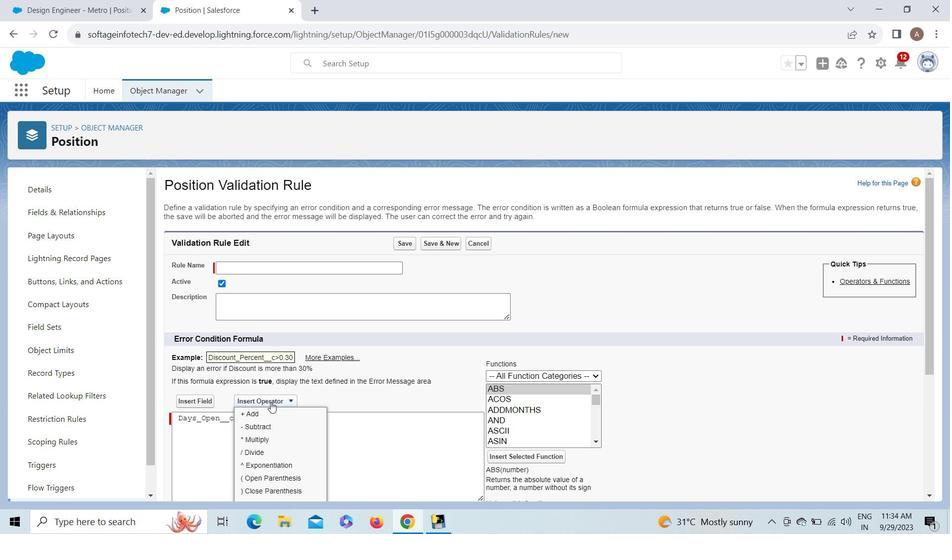 
Action: Mouse pressed left at (270, 402)
